 Task: Play online Dominion games in medium mode.
Action: Mouse moved to (162, 507)
Screenshot: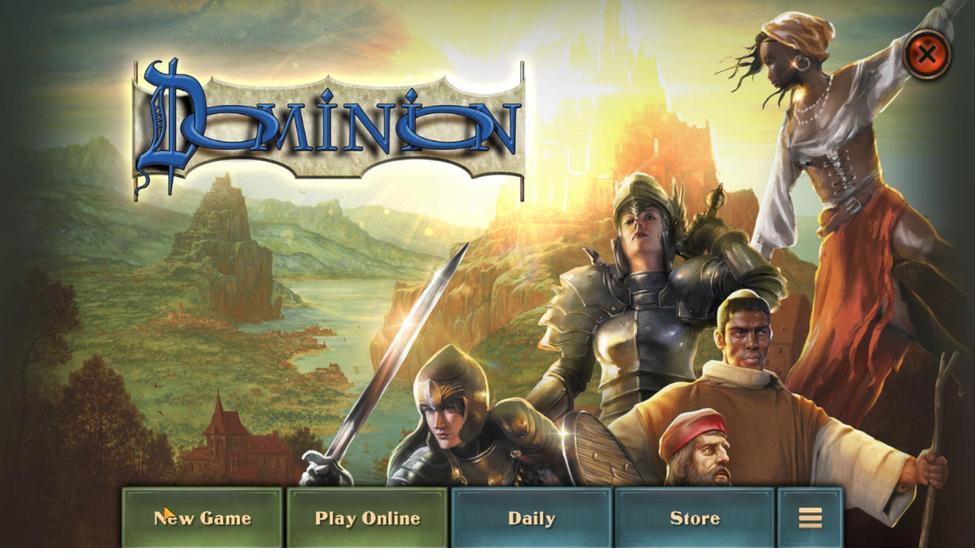 
Action: Mouse pressed left at (162, 507)
Screenshot: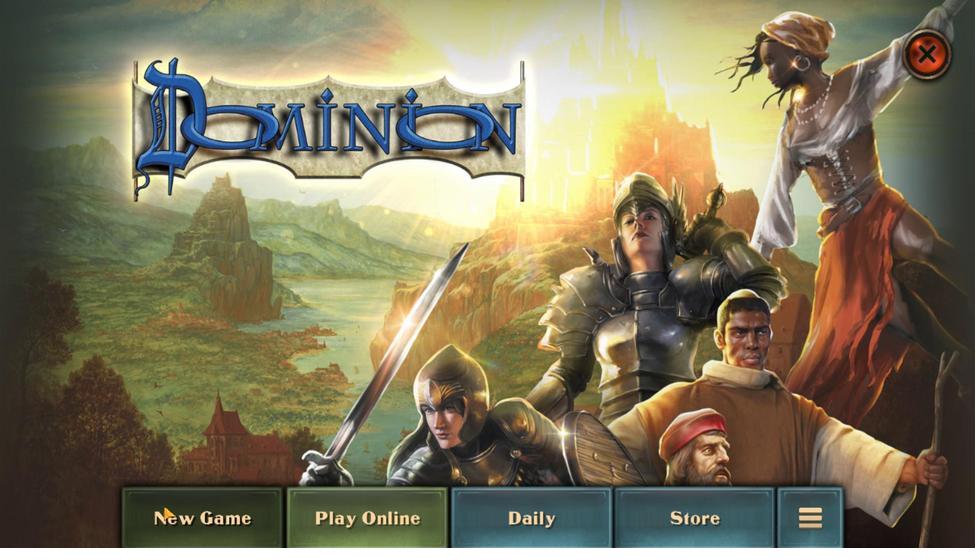 
Action: Mouse moved to (485, 280)
Screenshot: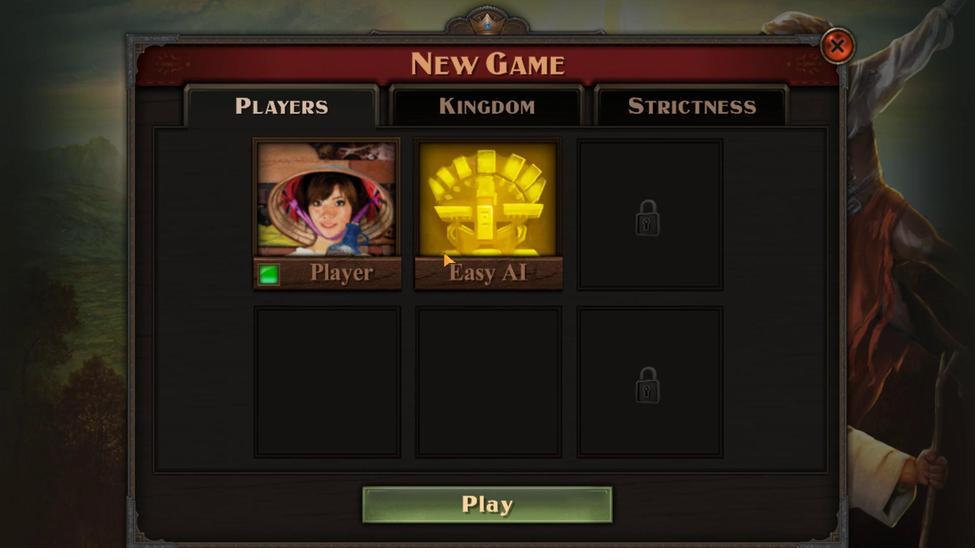 
Action: Mouse pressed left at (485, 280)
Screenshot: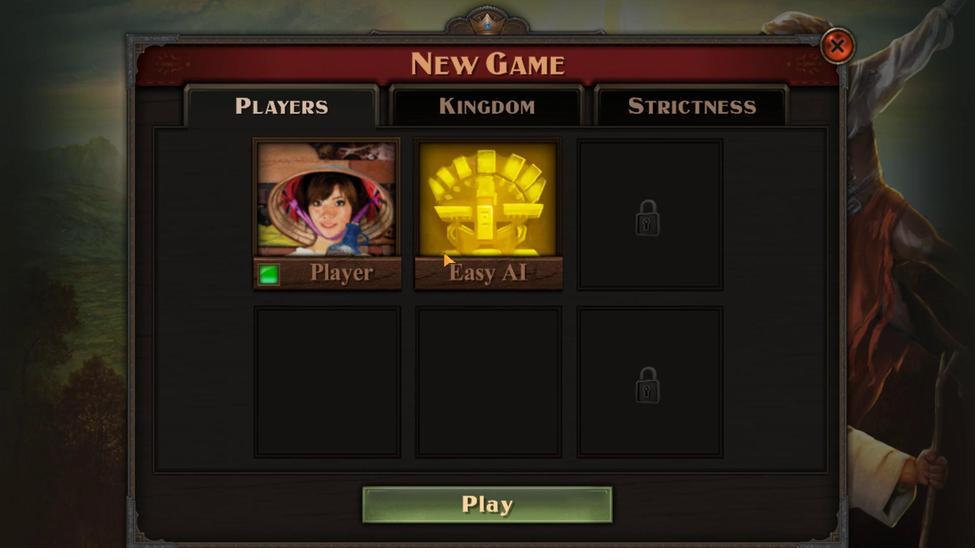 
Action: Mouse moved to (315, 389)
Screenshot: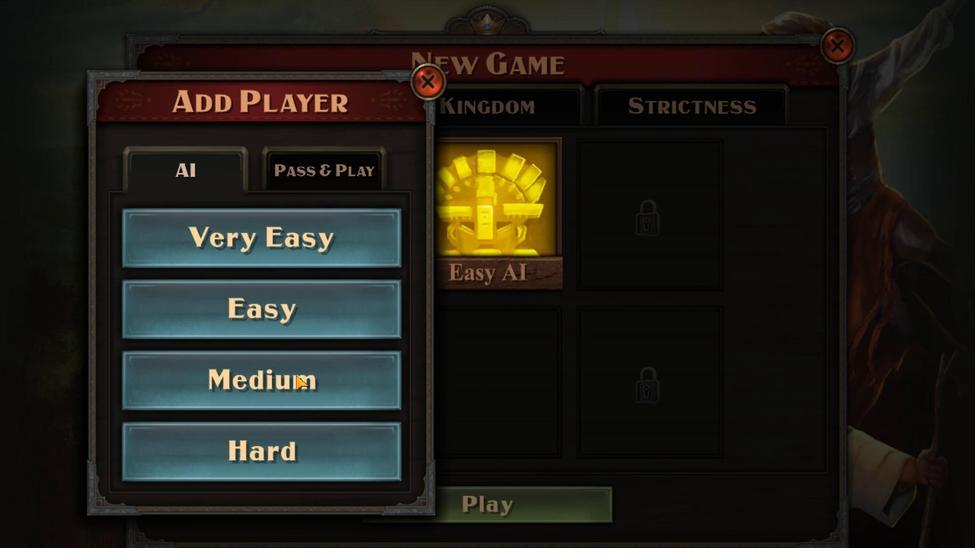 
Action: Mouse pressed left at (315, 389)
Screenshot: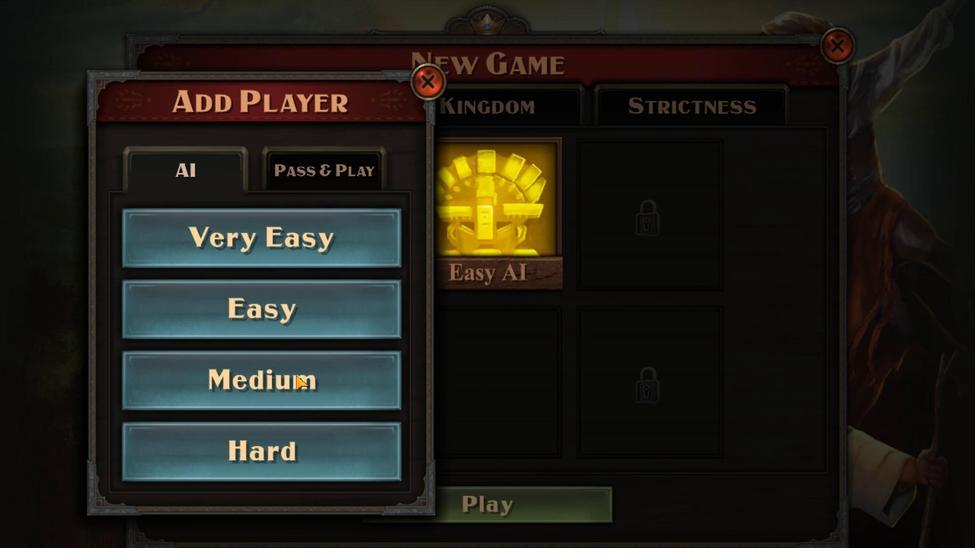 
Action: Mouse moved to (619, 506)
Screenshot: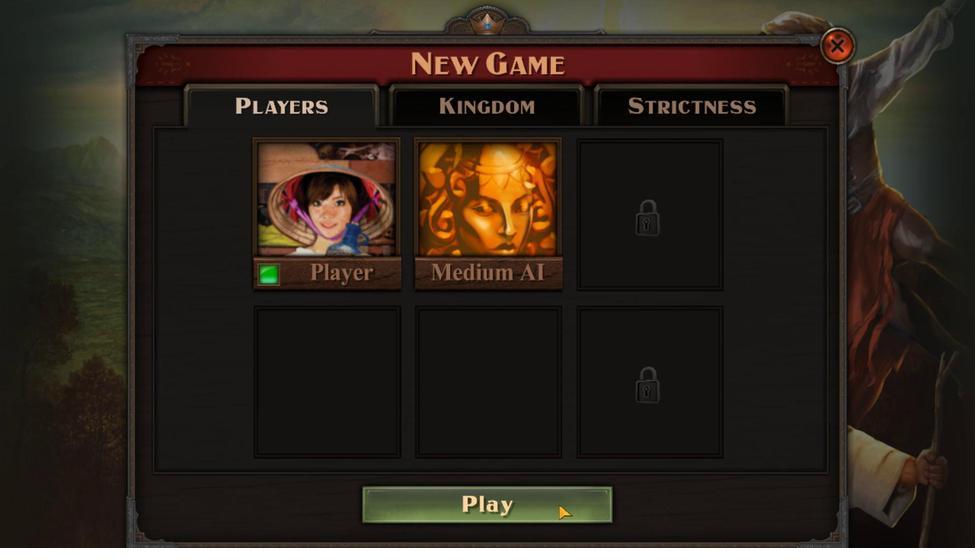 
Action: Mouse pressed left at (619, 506)
Screenshot: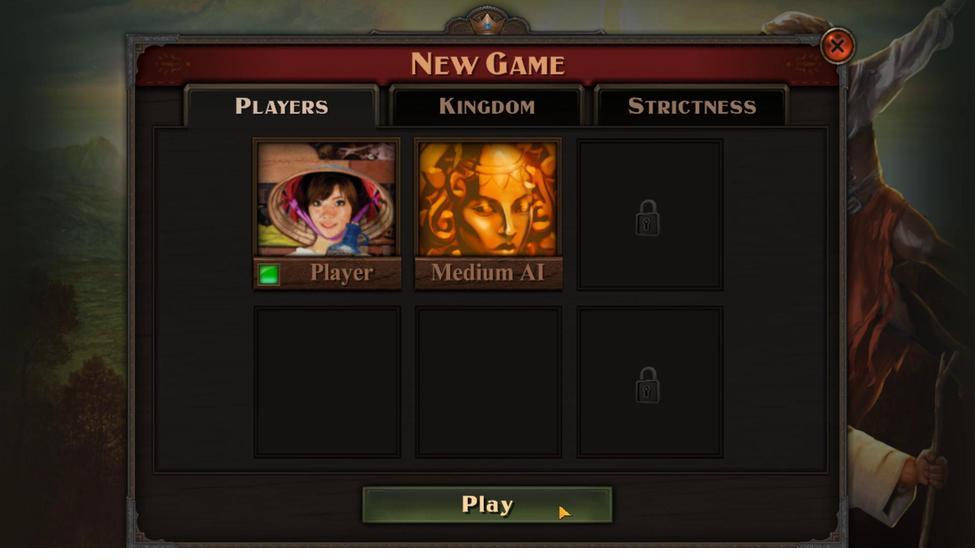 
Action: Mouse moved to (526, 475)
Screenshot: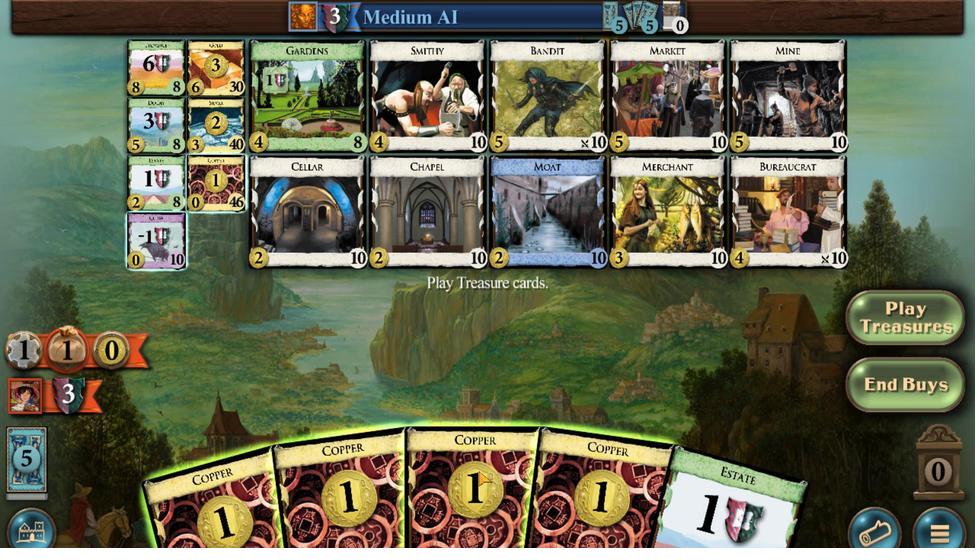 
Action: Mouse scrolled (526, 475) with delta (0, 0)
Screenshot: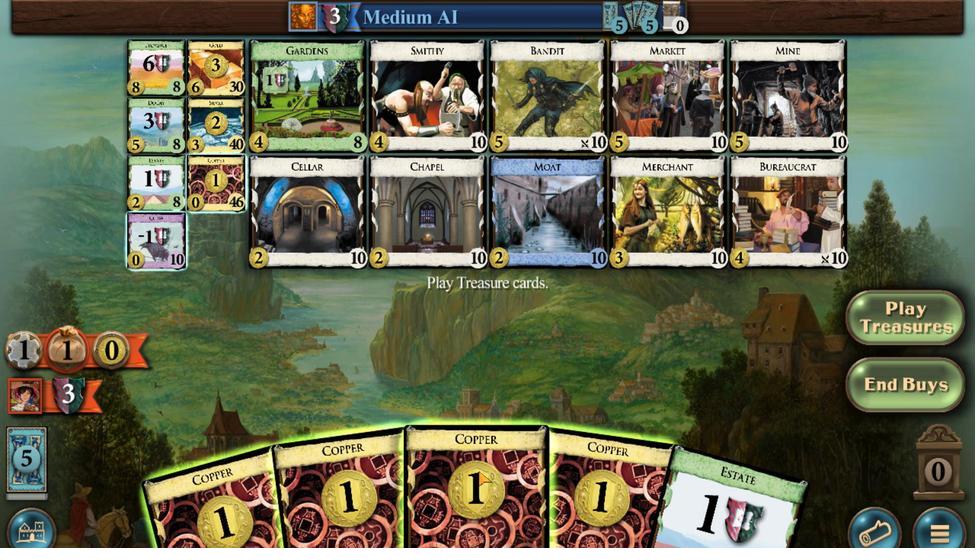 
Action: Mouse moved to (474, 473)
Screenshot: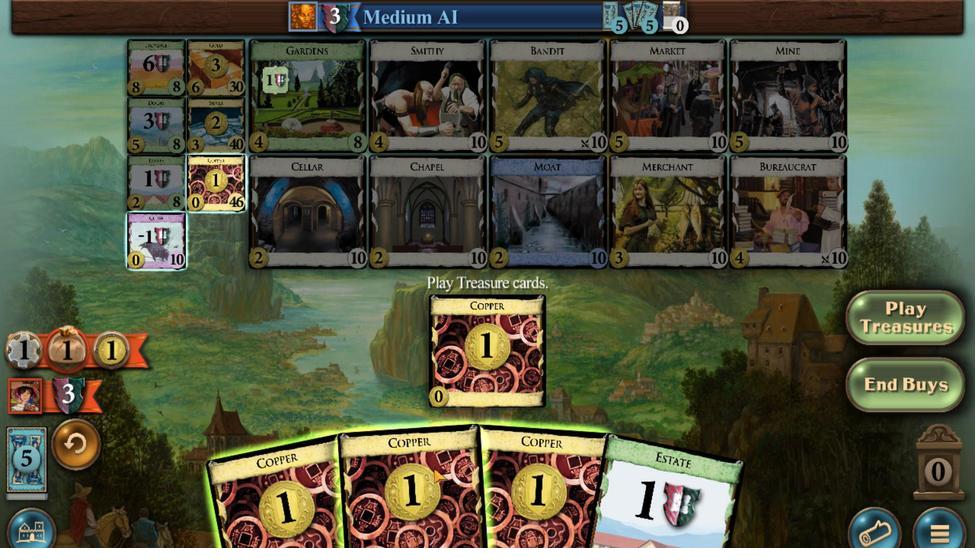 
Action: Mouse scrolled (474, 473) with delta (0, 0)
Screenshot: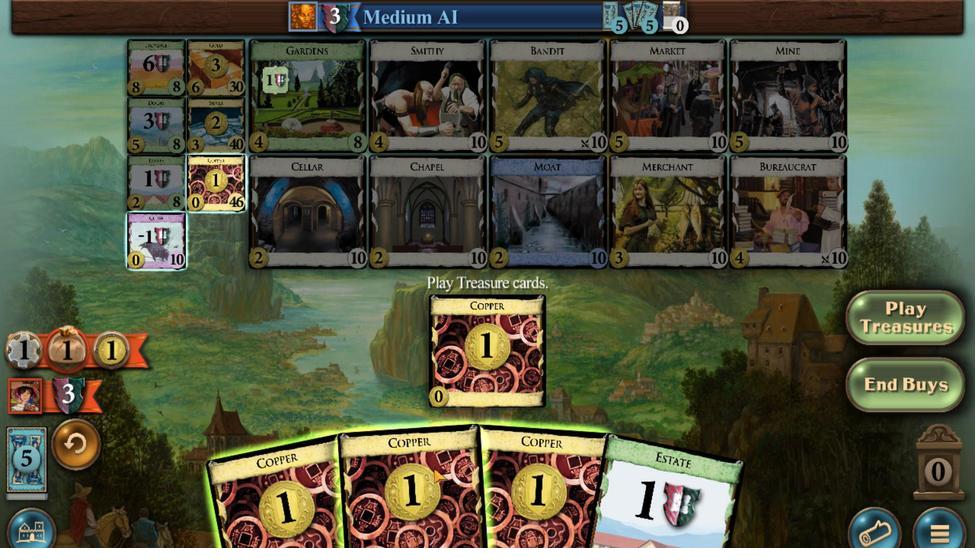 
Action: Mouse moved to (453, 477)
Screenshot: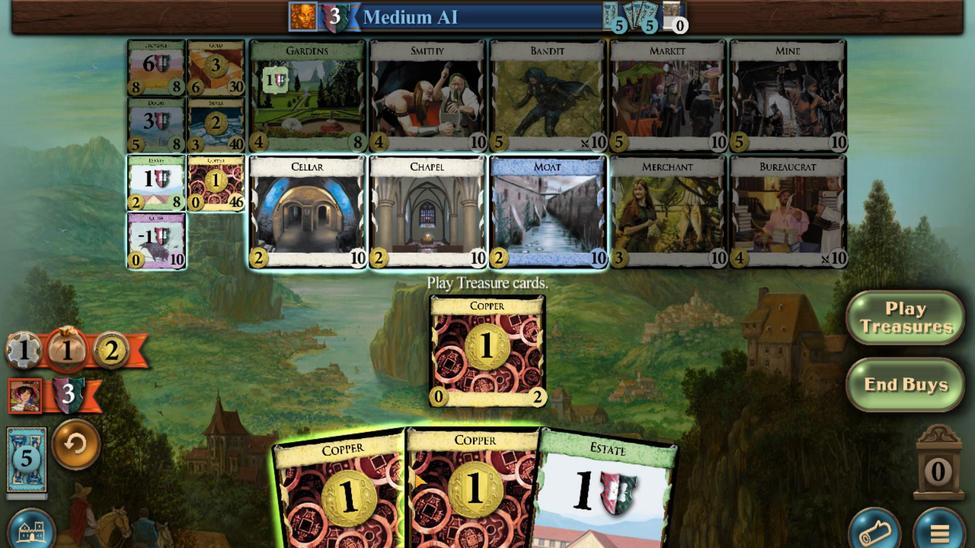 
Action: Mouse scrolled (453, 477) with delta (0, 0)
Screenshot: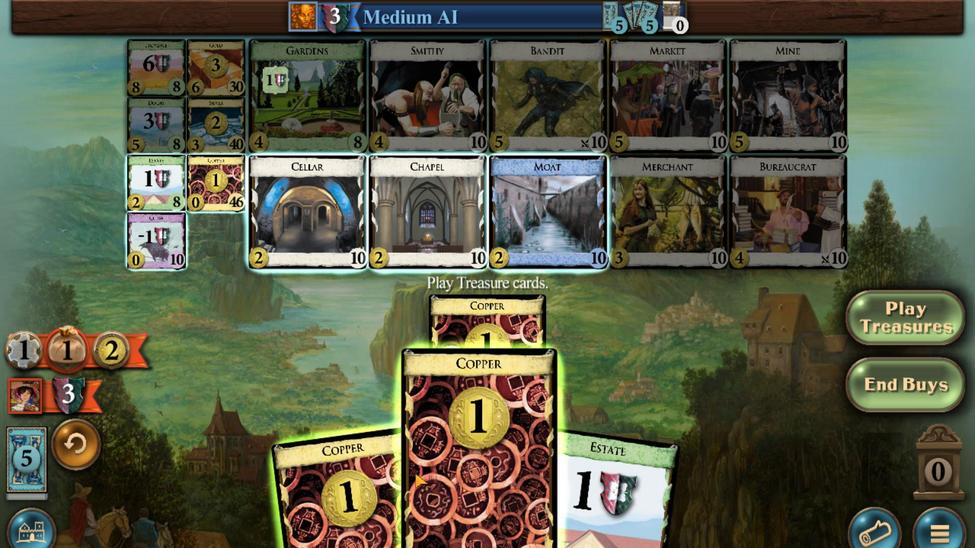 
Action: Mouse moved to (437, 481)
Screenshot: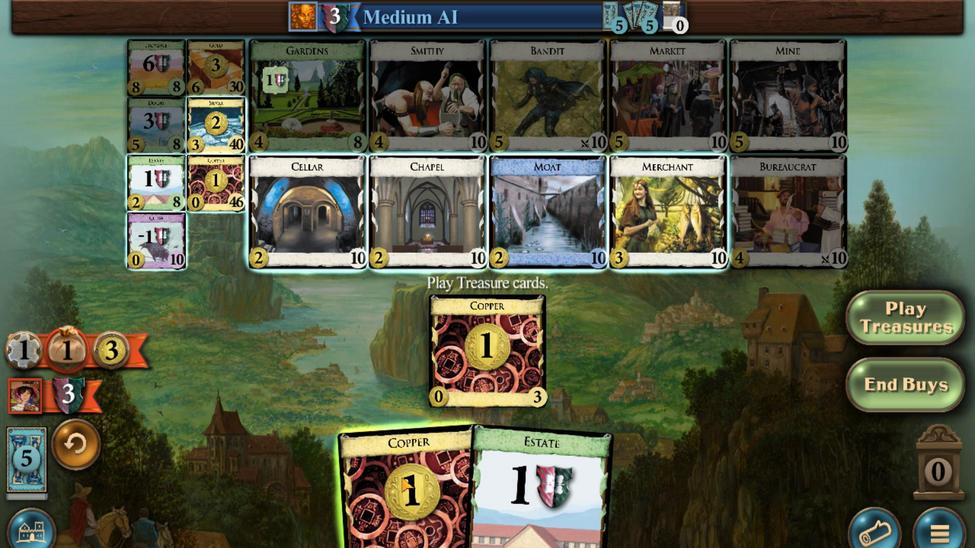 
Action: Mouse scrolled (437, 481) with delta (0, 0)
Screenshot: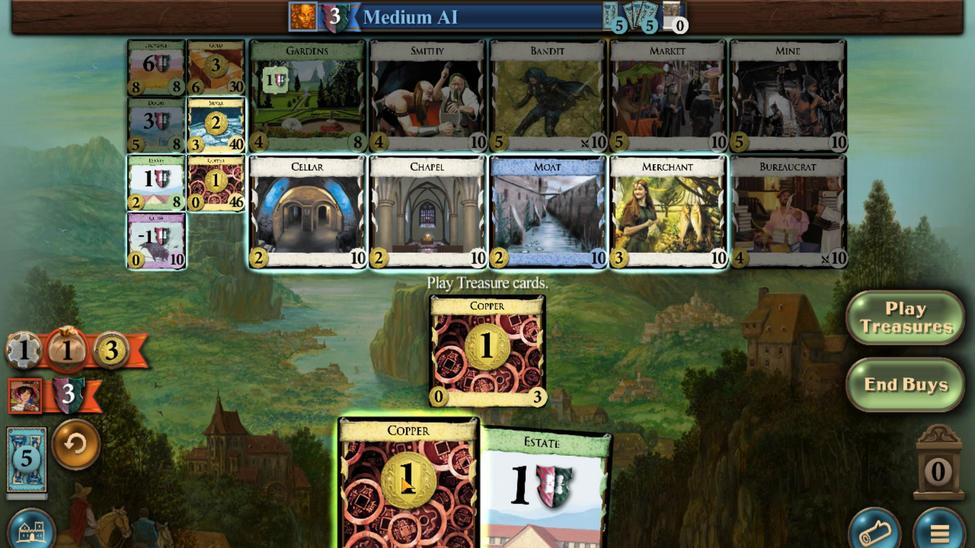 
Action: Mouse moved to (452, 148)
Screenshot: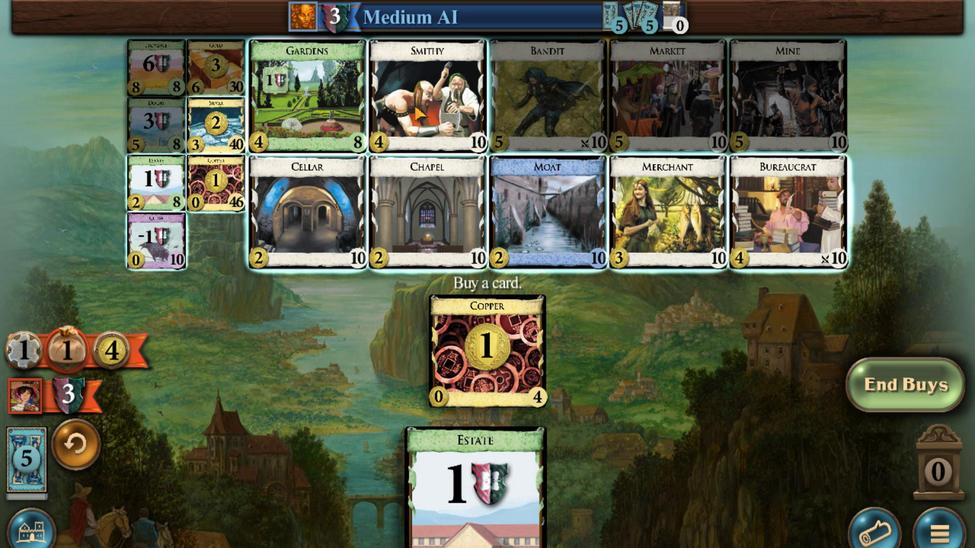 
Action: Mouse scrolled (452, 149) with delta (0, 0)
Screenshot: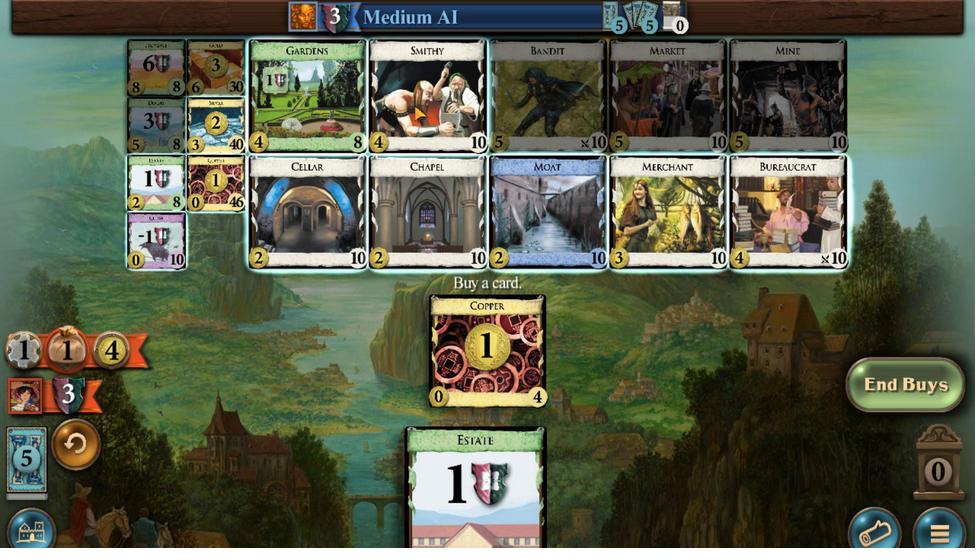 
Action: Mouse scrolled (452, 149) with delta (0, 0)
Screenshot: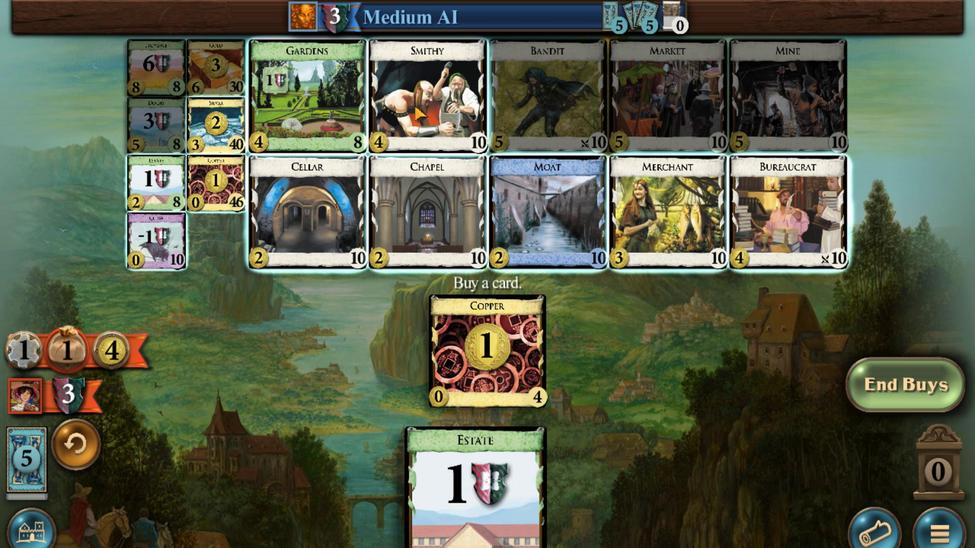 
Action: Mouse scrolled (452, 149) with delta (0, 0)
Screenshot: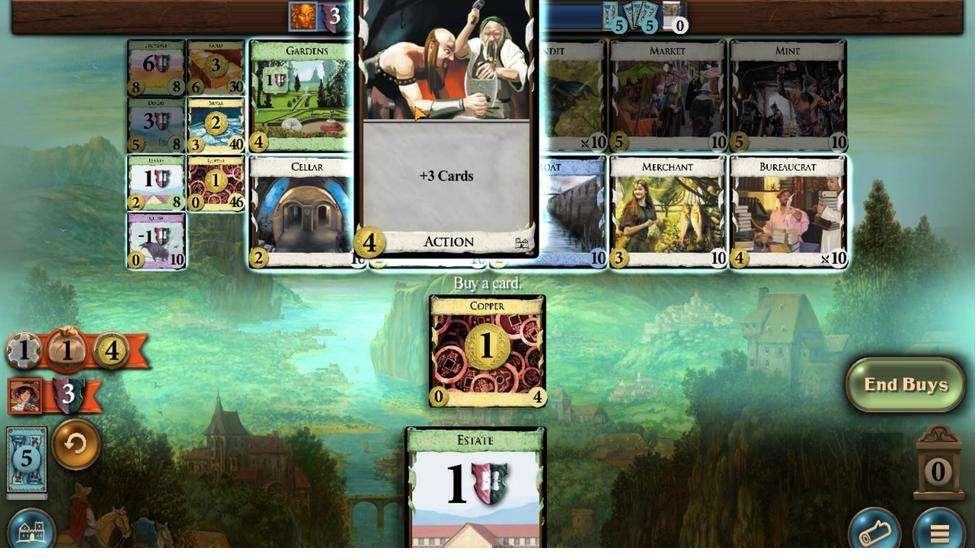 
Action: Mouse scrolled (452, 149) with delta (0, 0)
Screenshot: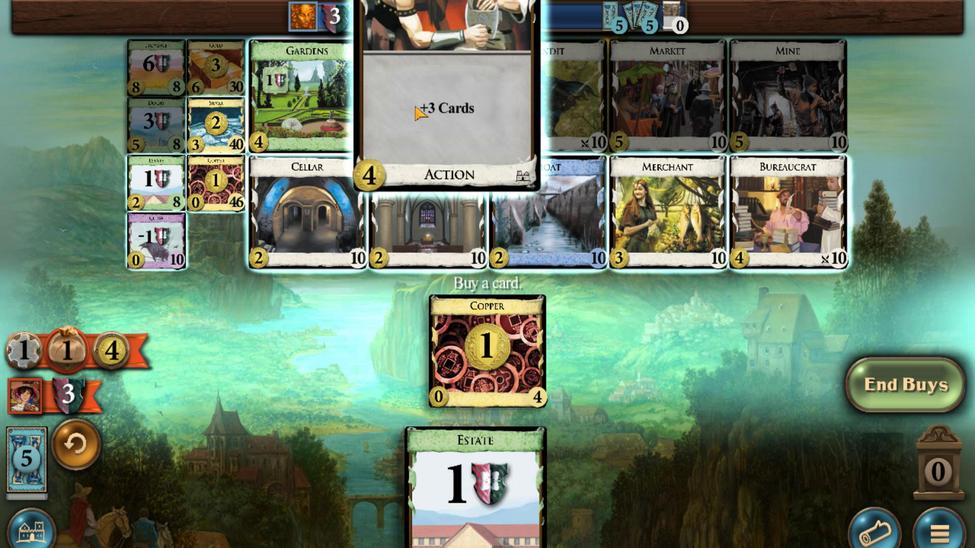 
Action: Mouse scrolled (452, 149) with delta (0, 0)
Screenshot: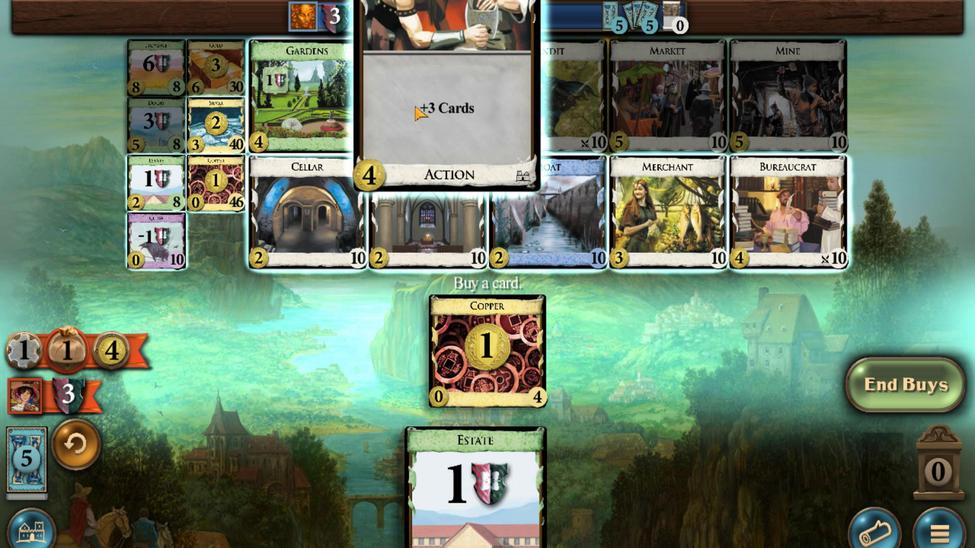 
Action: Mouse scrolled (452, 149) with delta (0, 0)
Screenshot: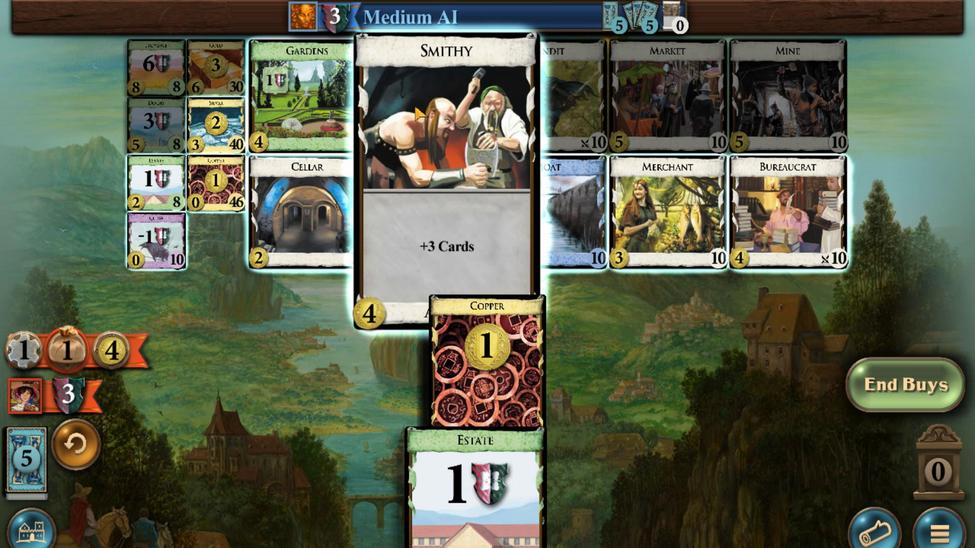 
Action: Mouse scrolled (452, 149) with delta (0, 0)
Screenshot: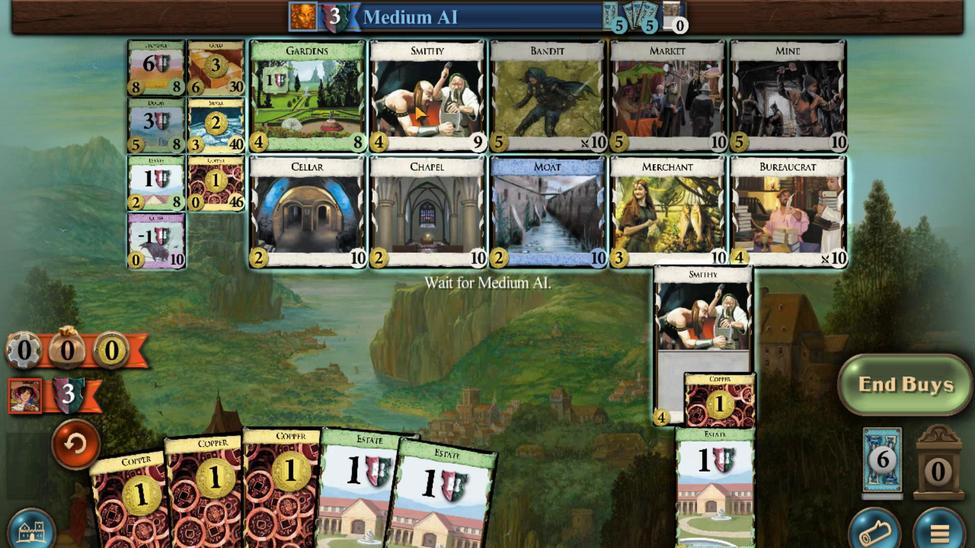 
Action: Mouse moved to (452, 148)
Screenshot: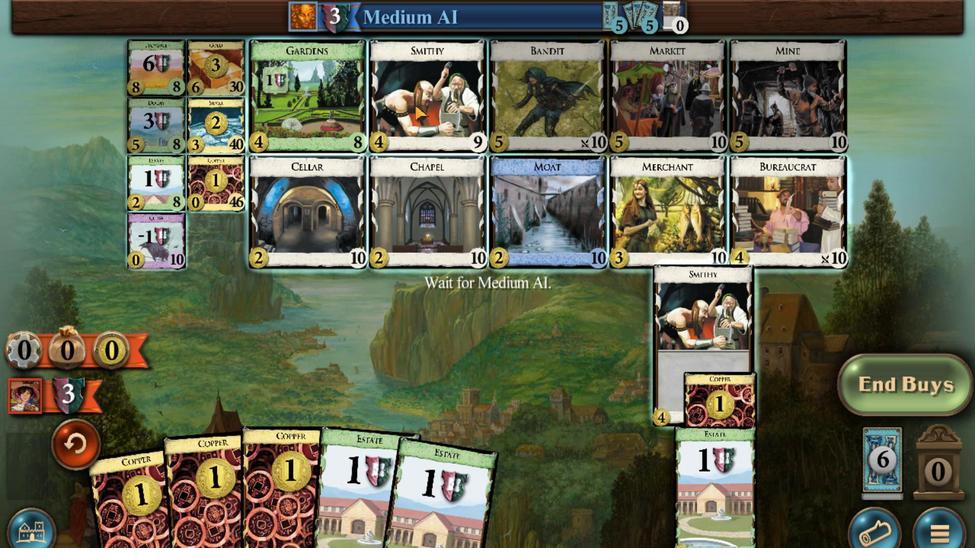 
Action: Mouse scrolled (452, 148) with delta (0, 0)
Screenshot: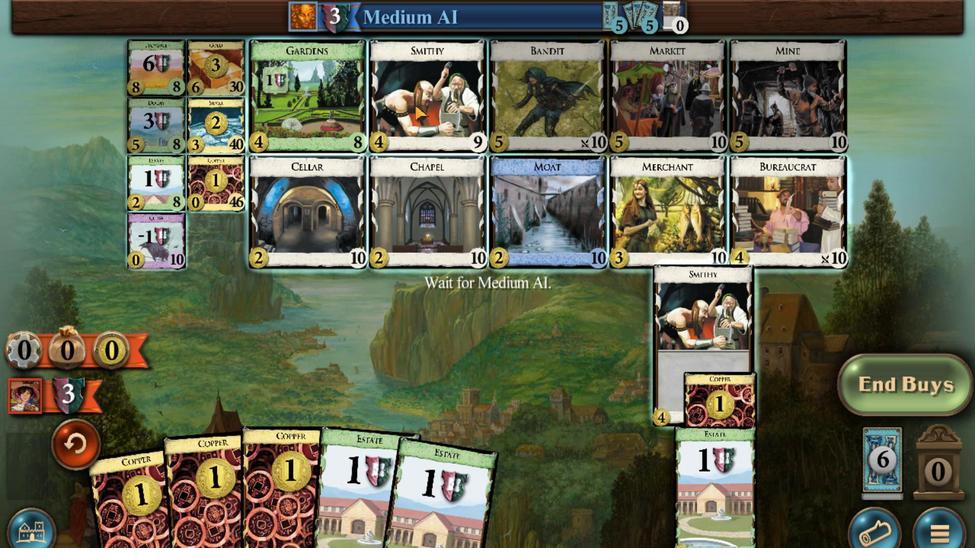 
Action: Mouse moved to (453, 148)
Screenshot: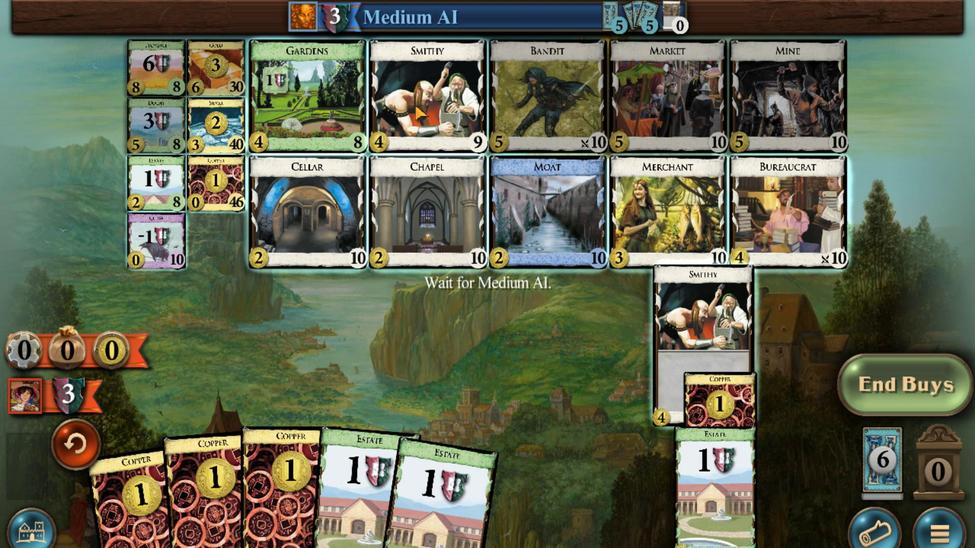 
Action: Mouse scrolled (453, 148) with delta (0, 0)
Screenshot: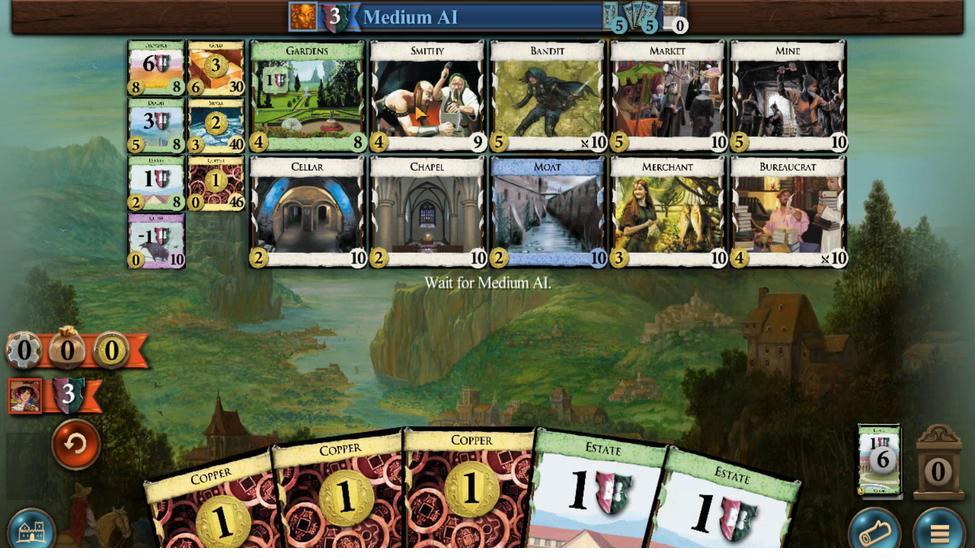 
Action: Mouse moved to (492, 465)
Screenshot: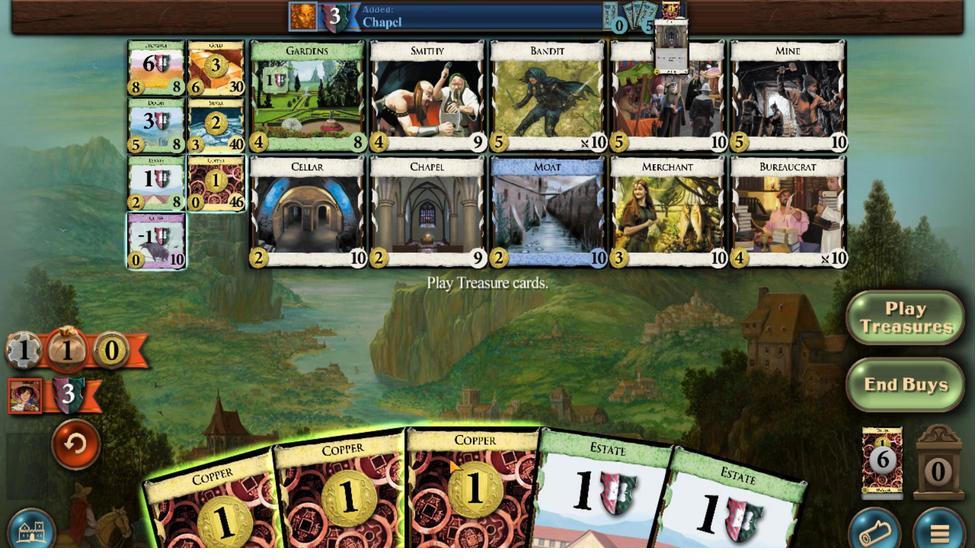 
Action: Mouse scrolled (492, 464) with delta (0, 0)
Screenshot: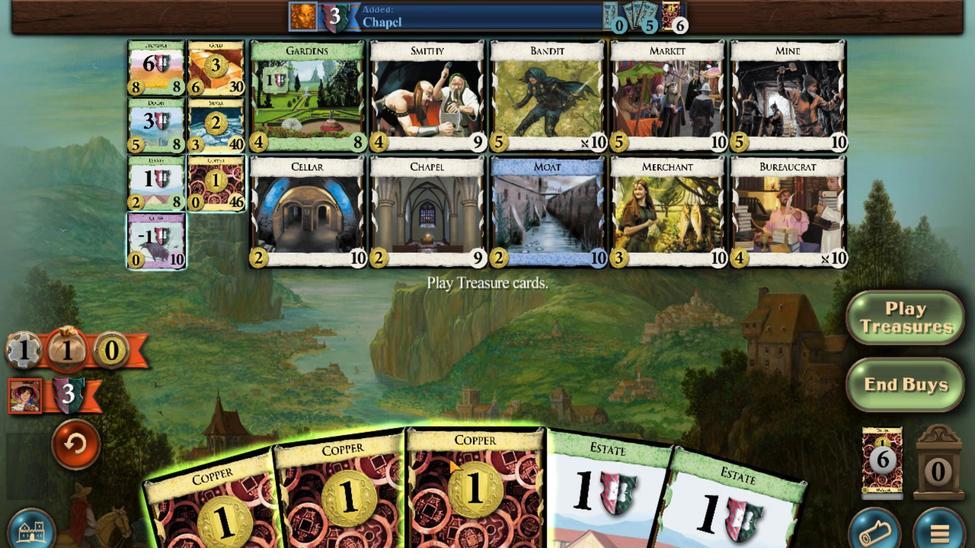 
Action: Mouse moved to (440, 477)
Screenshot: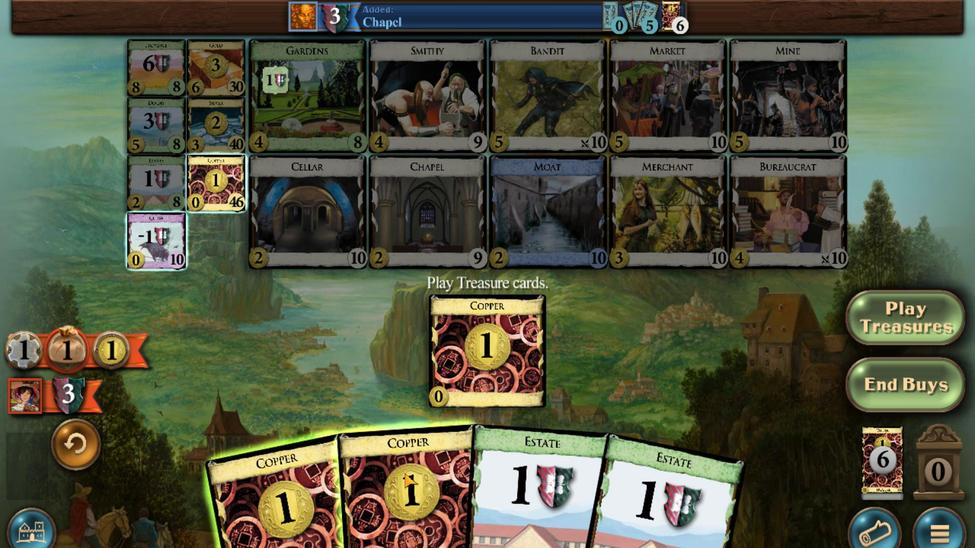 
Action: Mouse scrolled (440, 477) with delta (0, 0)
Screenshot: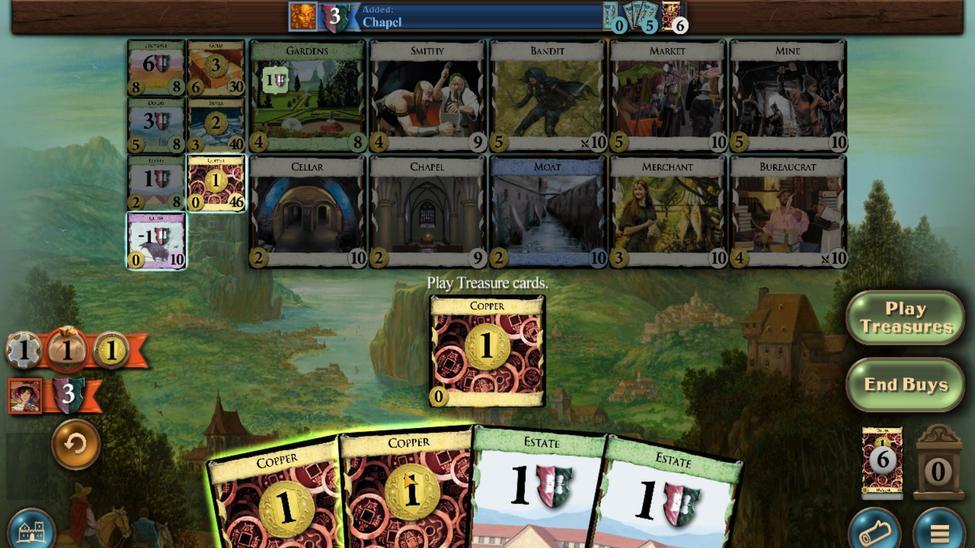 
Action: Mouse moved to (421, 480)
Screenshot: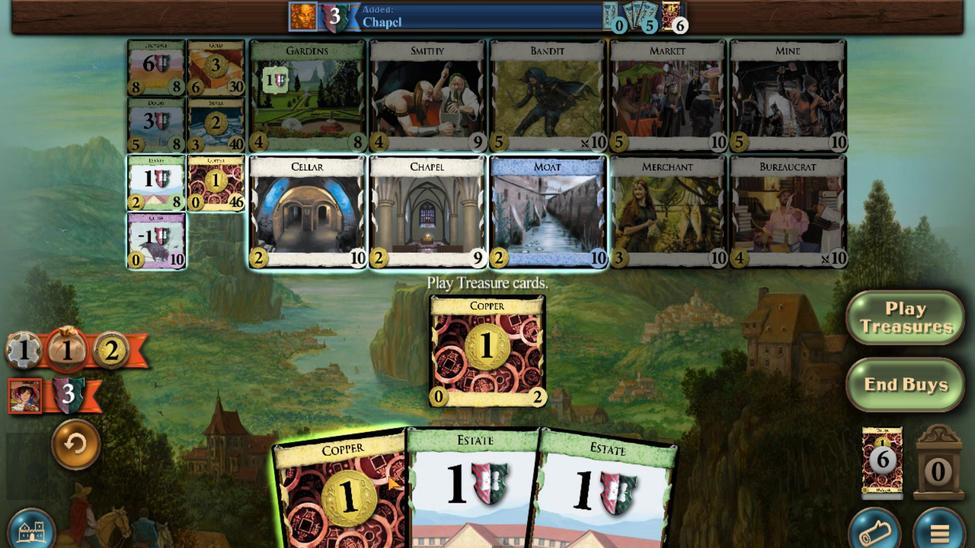 
Action: Mouse scrolled (421, 479) with delta (0, 0)
Screenshot: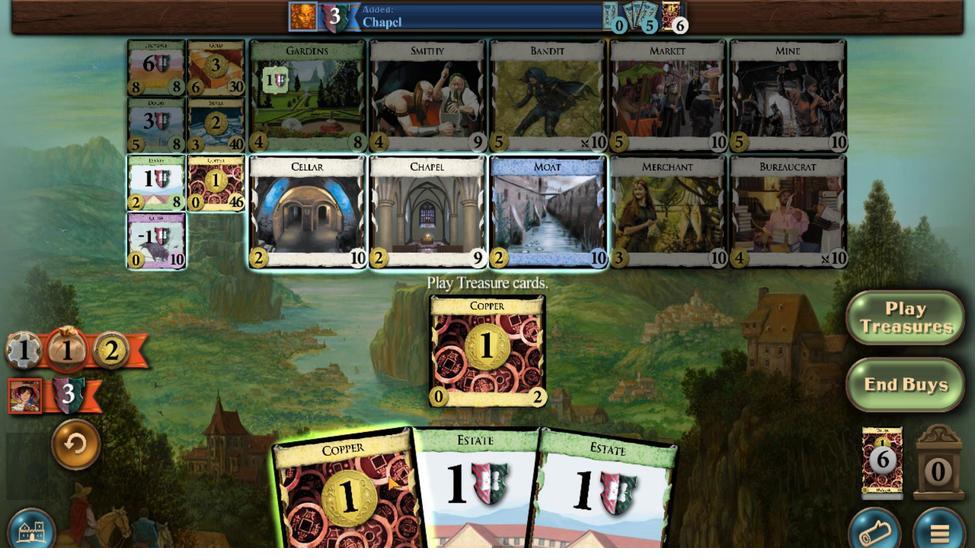 
Action: Mouse moved to (214, 166)
Screenshot: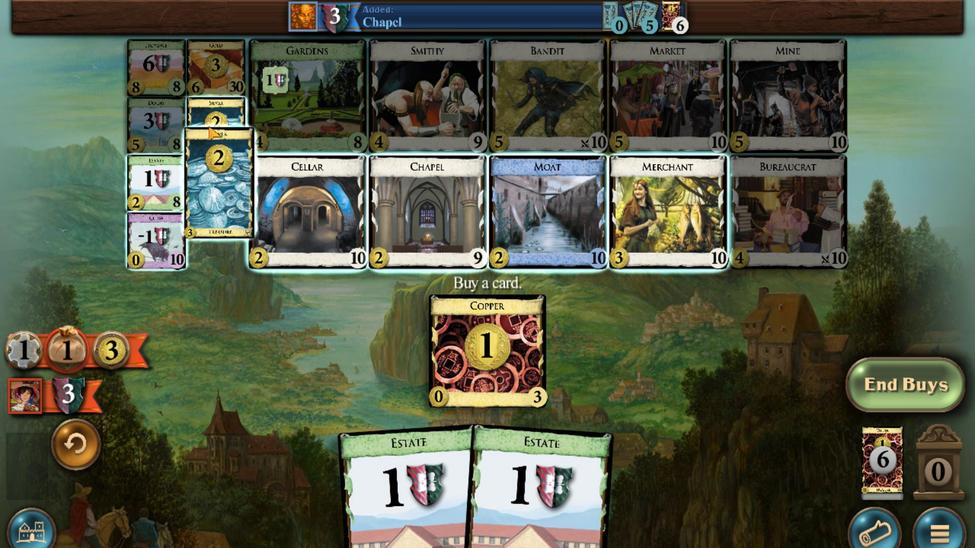 
Action: Mouse scrolled (214, 167) with delta (0, 0)
Screenshot: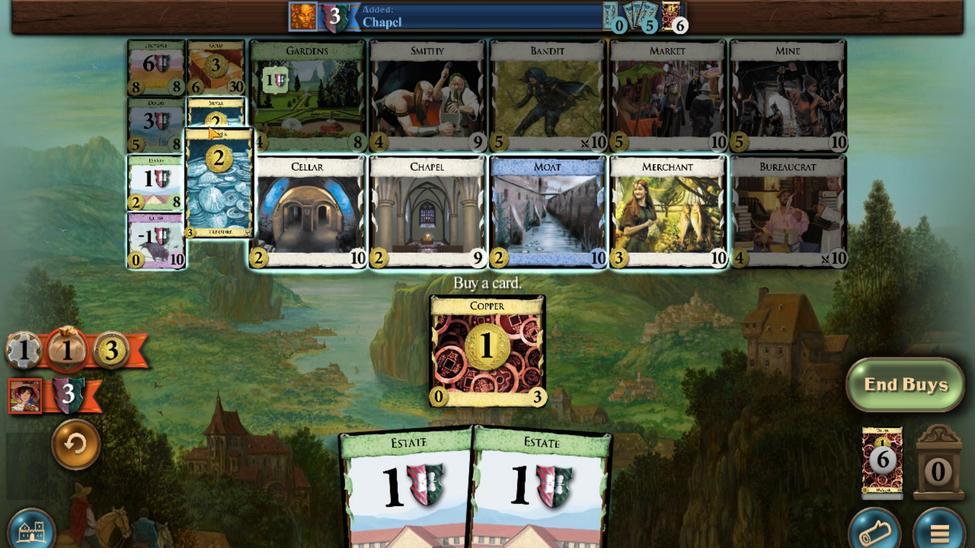 
Action: Mouse scrolled (214, 167) with delta (0, 0)
Screenshot: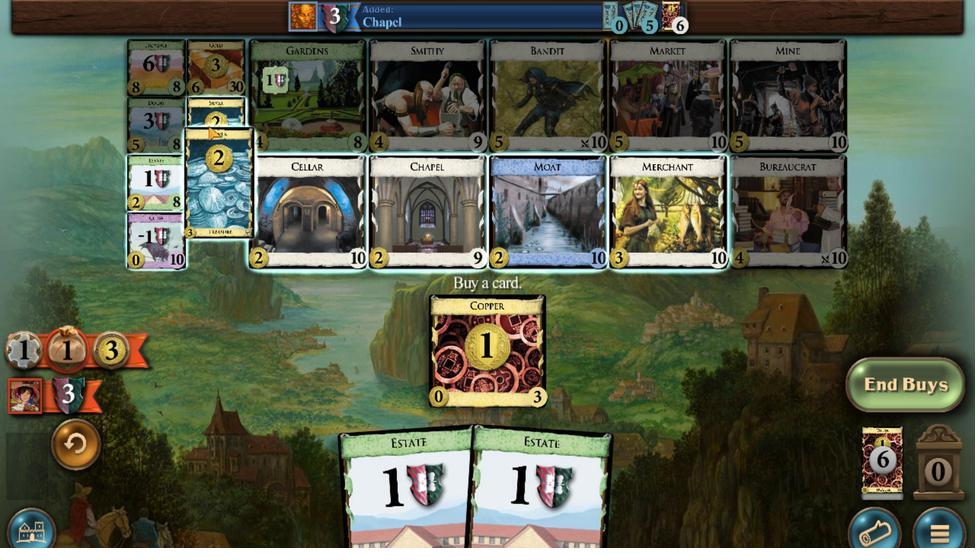 
Action: Mouse scrolled (214, 167) with delta (0, 0)
Screenshot: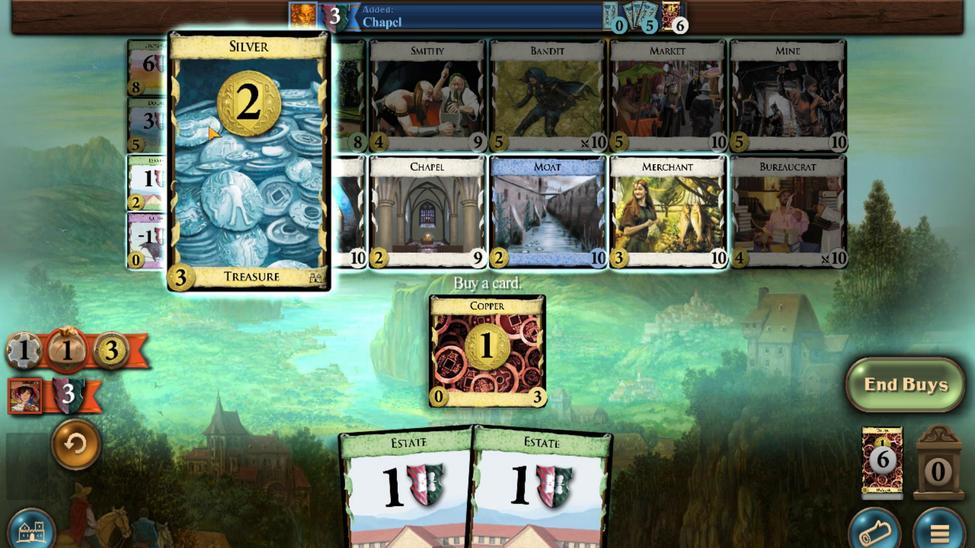 
Action: Mouse moved to (682, 462)
Screenshot: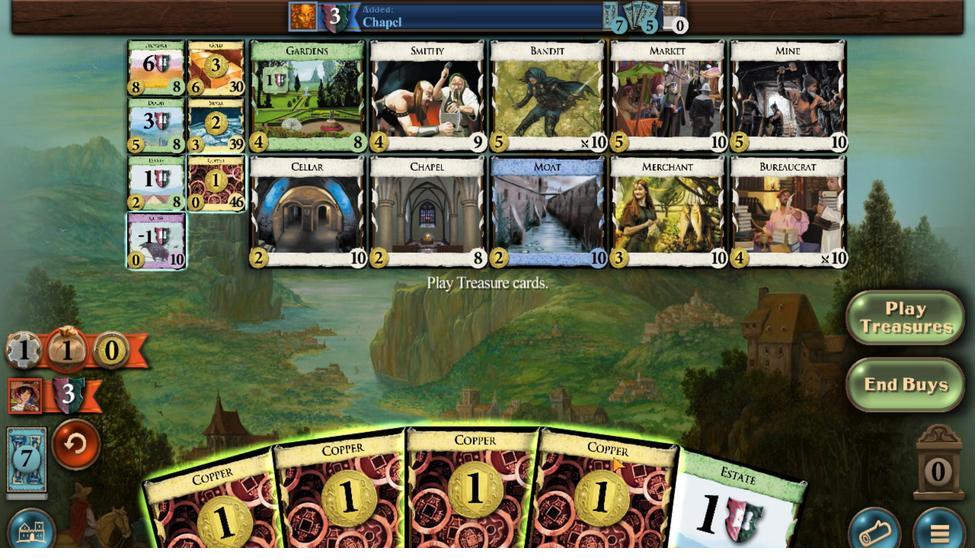 
Action: Mouse scrolled (682, 462) with delta (0, 0)
Screenshot: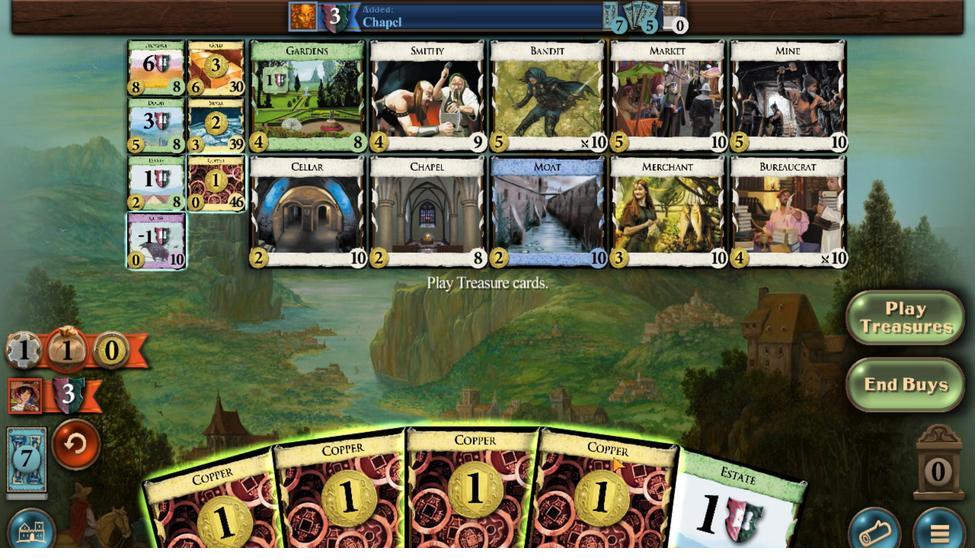 
Action: Mouse moved to (597, 459)
Screenshot: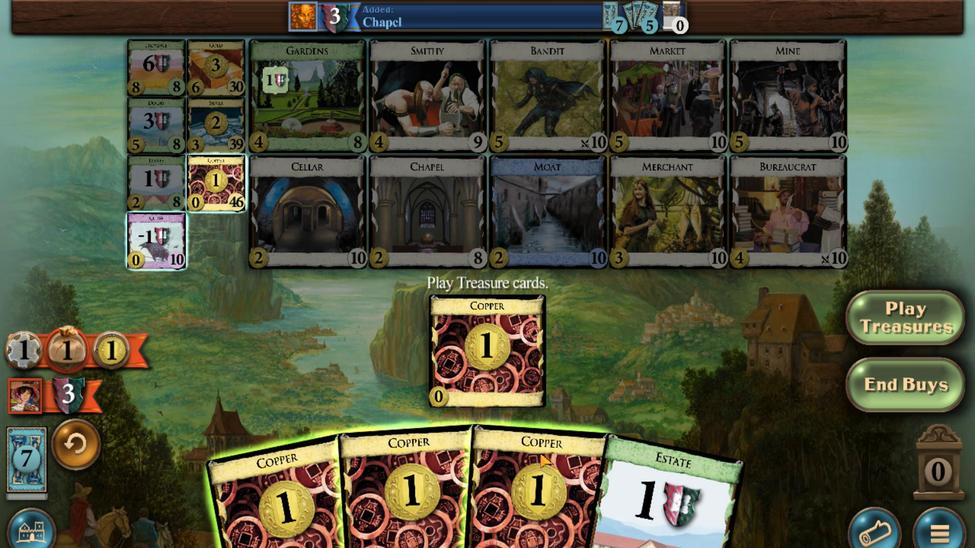 
Action: Mouse scrolled (597, 459) with delta (0, 0)
Screenshot: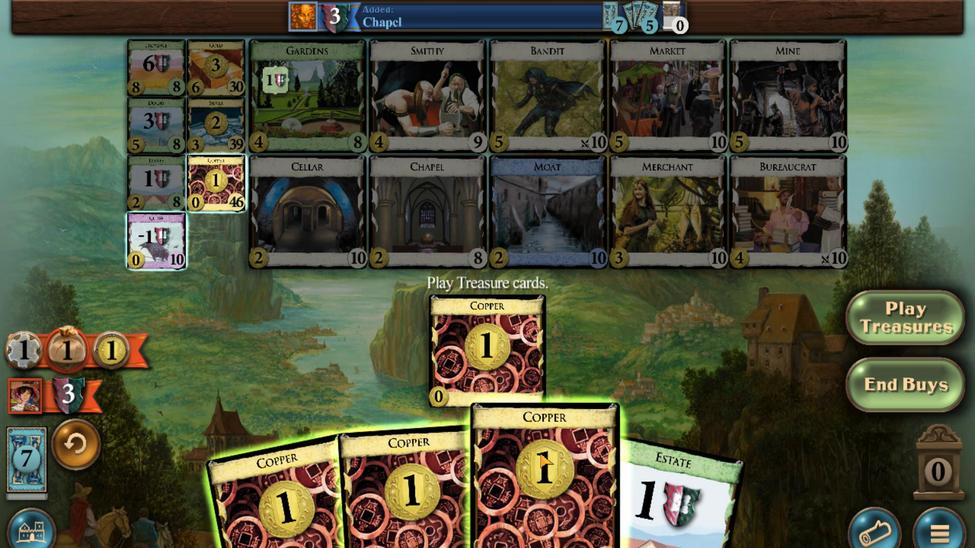 
Action: Mouse moved to (508, 458)
Screenshot: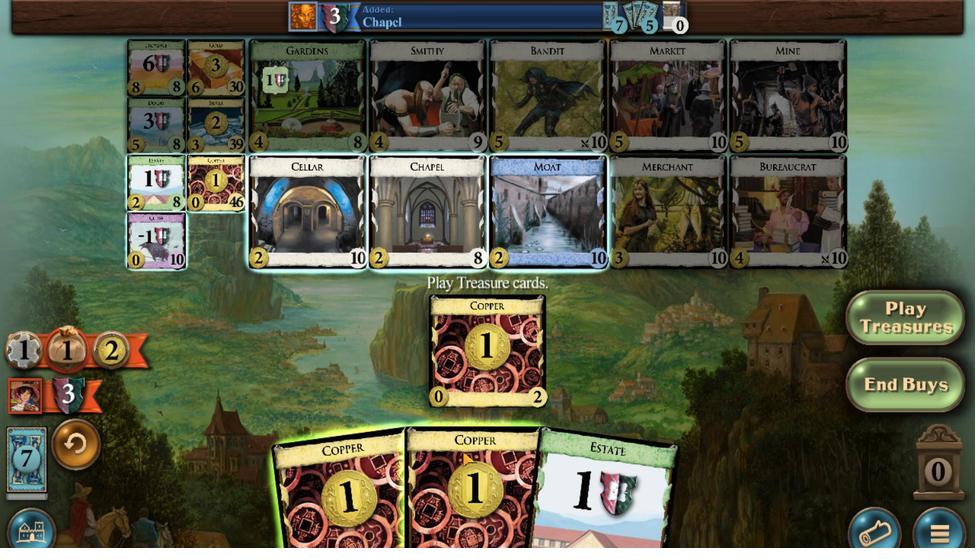 
Action: Mouse scrolled (508, 457) with delta (0, 0)
Screenshot: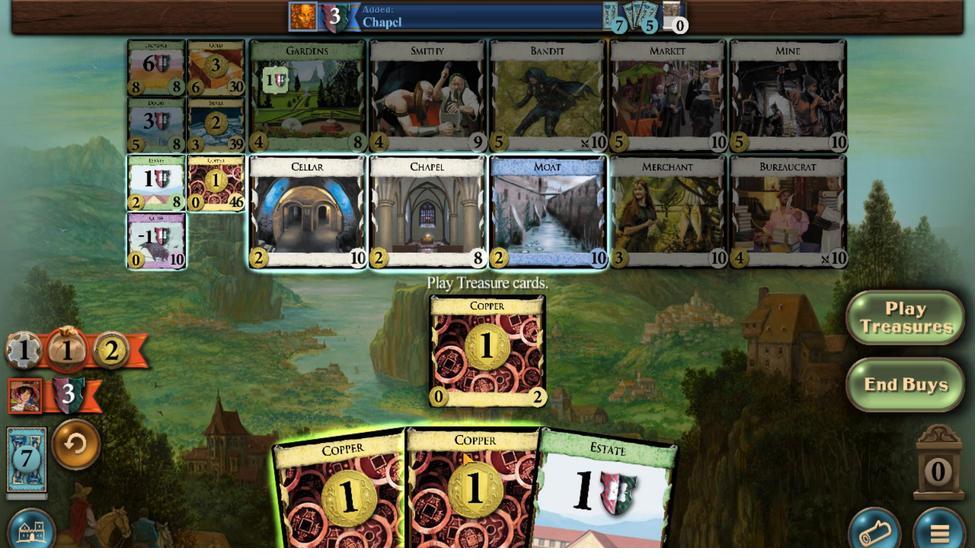 
Action: Mouse moved to (216, 156)
Screenshot: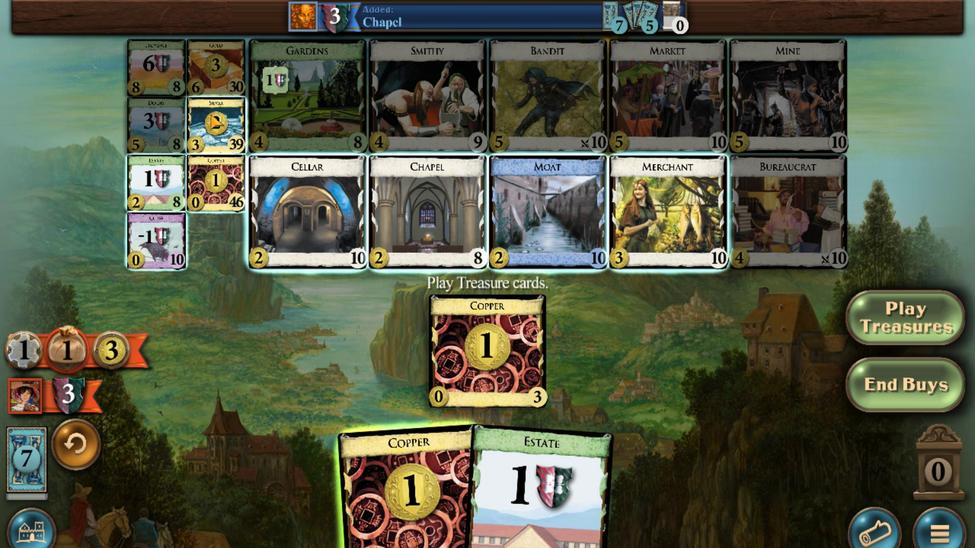 
Action: Mouse scrolled (216, 157) with delta (0, 0)
Screenshot: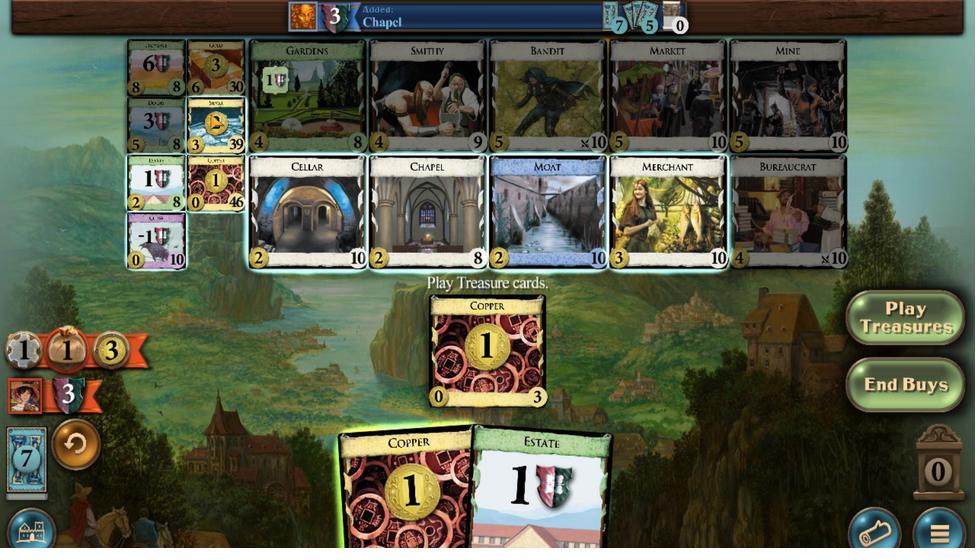 
Action: Mouse scrolled (216, 157) with delta (0, 0)
Screenshot: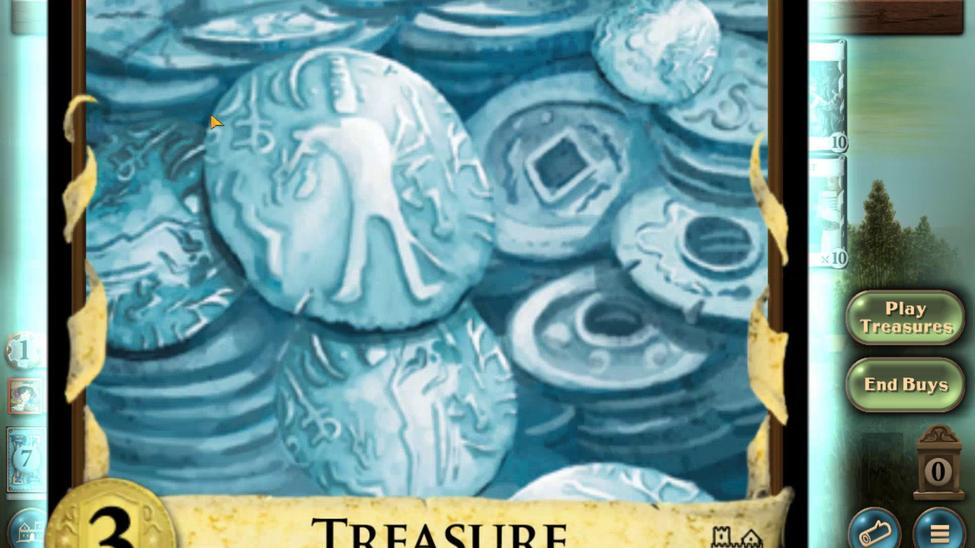
Action: Mouse scrolled (216, 157) with delta (0, 0)
Screenshot: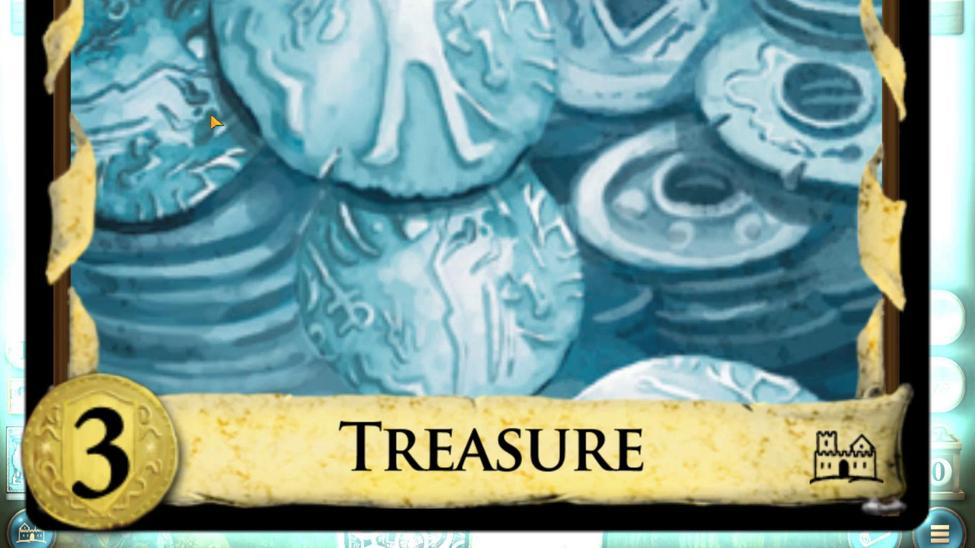 
Action: Mouse moved to (232, 481)
Screenshot: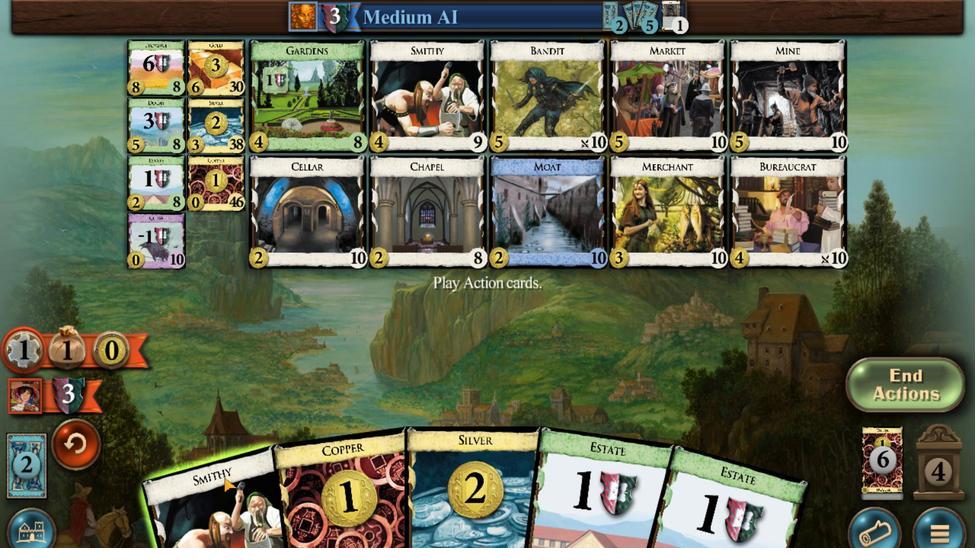 
Action: Mouse scrolled (232, 481) with delta (0, 0)
Screenshot: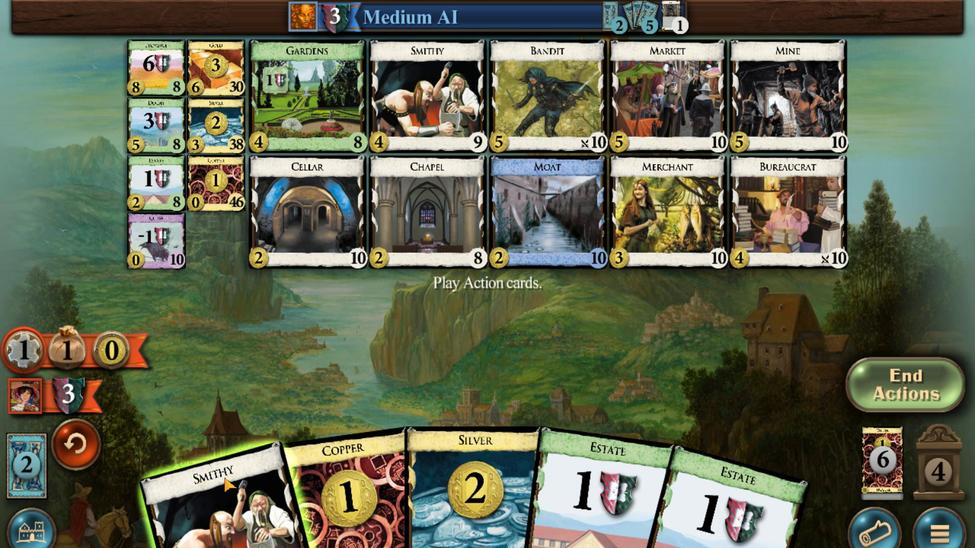 
Action: Mouse moved to (631, 497)
Screenshot: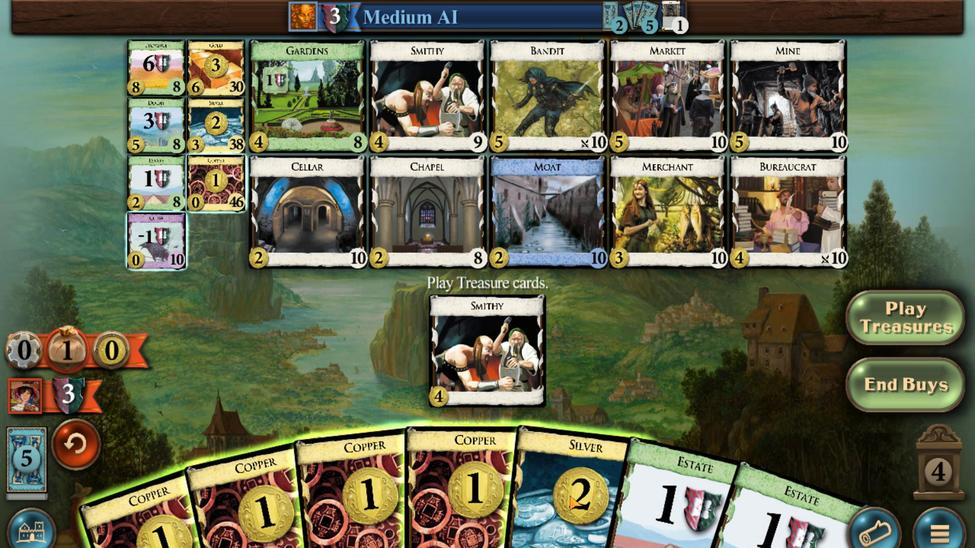 
Action: Mouse scrolled (631, 497) with delta (0, 0)
Screenshot: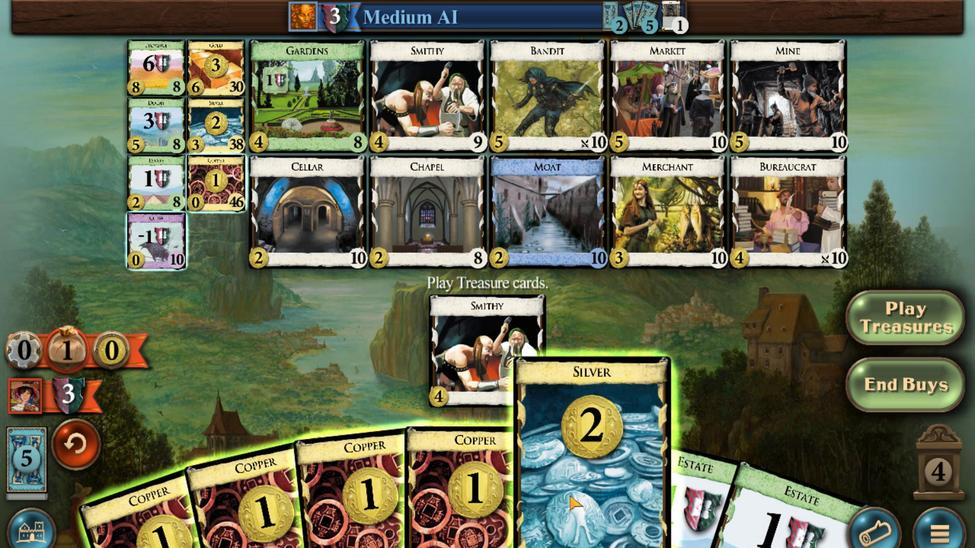
Action: Mouse moved to (607, 493)
Screenshot: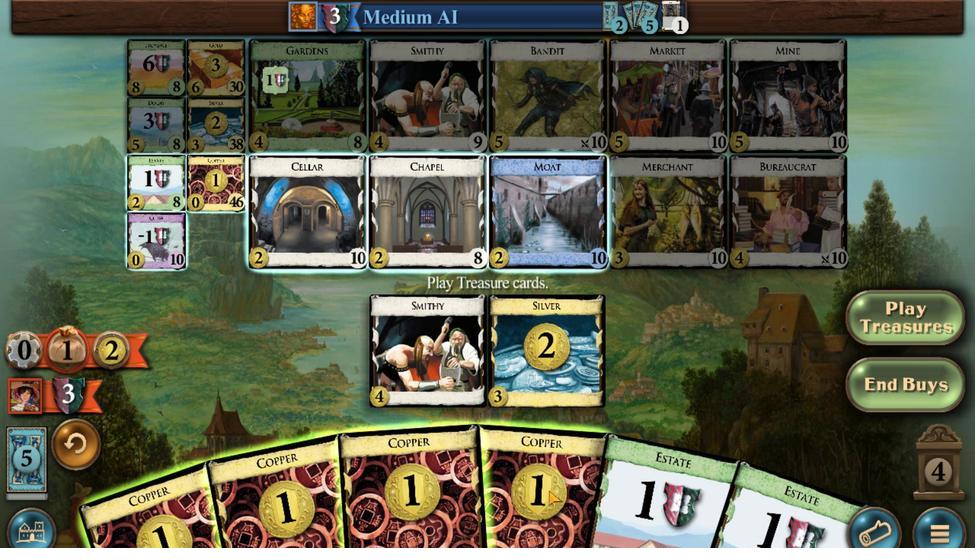 
Action: Mouse scrolled (607, 492) with delta (0, 0)
Screenshot: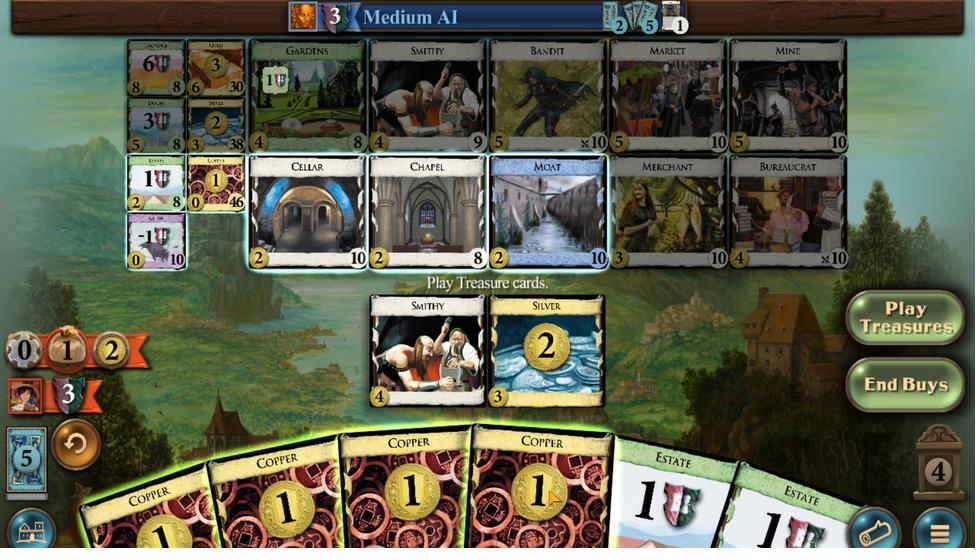 
Action: Mouse moved to (549, 493)
Screenshot: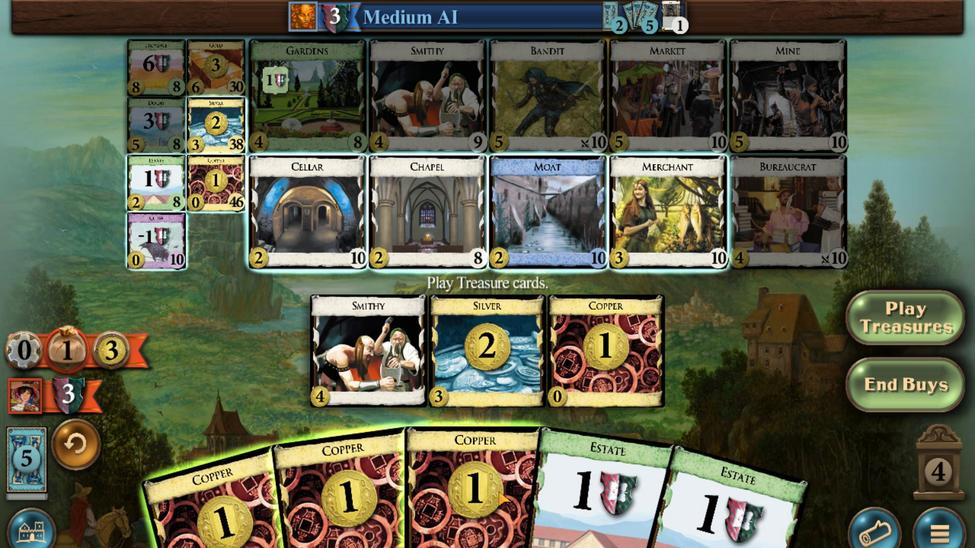 
Action: Mouse scrolled (549, 493) with delta (0, 0)
Screenshot: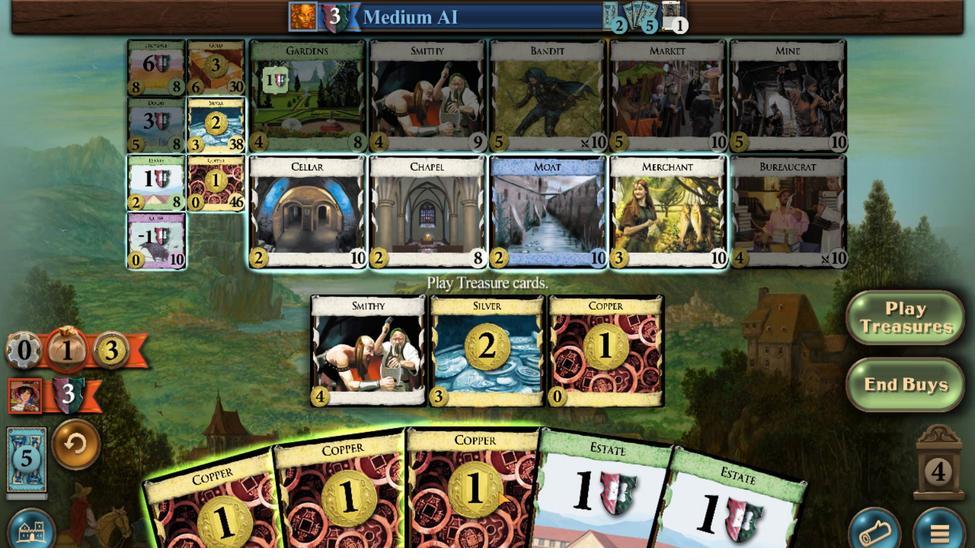 
Action: Mouse moved to (436, 484)
Screenshot: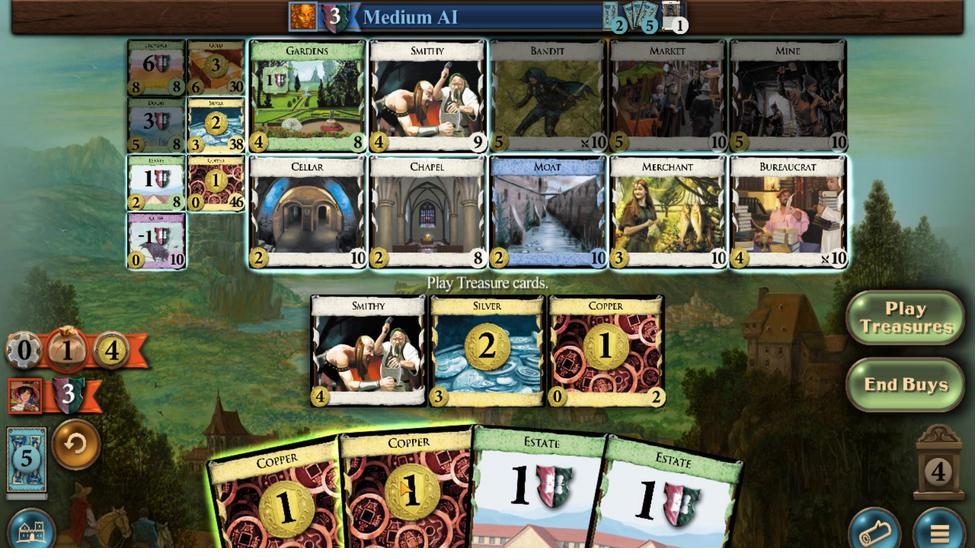 
Action: Mouse scrolled (436, 484) with delta (0, 0)
Screenshot: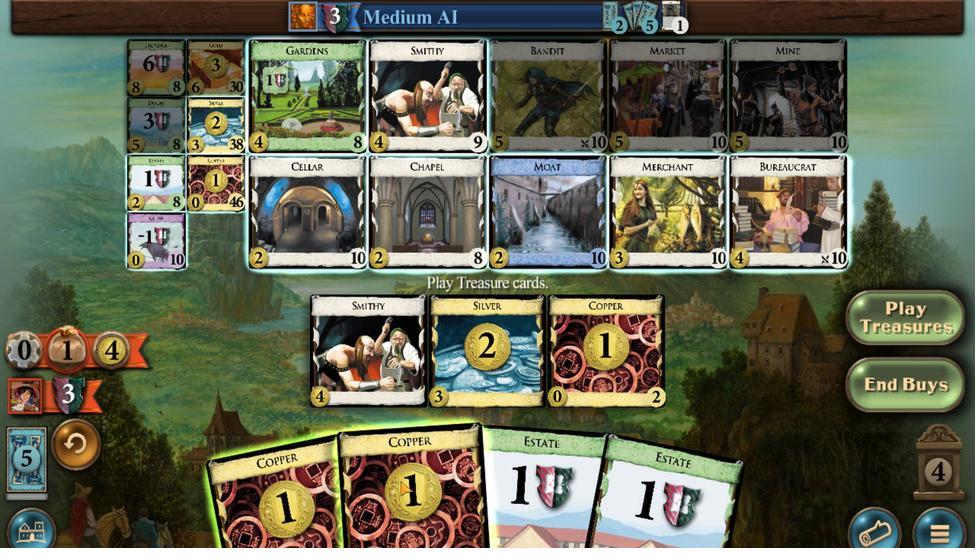 
Action: Mouse moved to (356, 480)
Screenshot: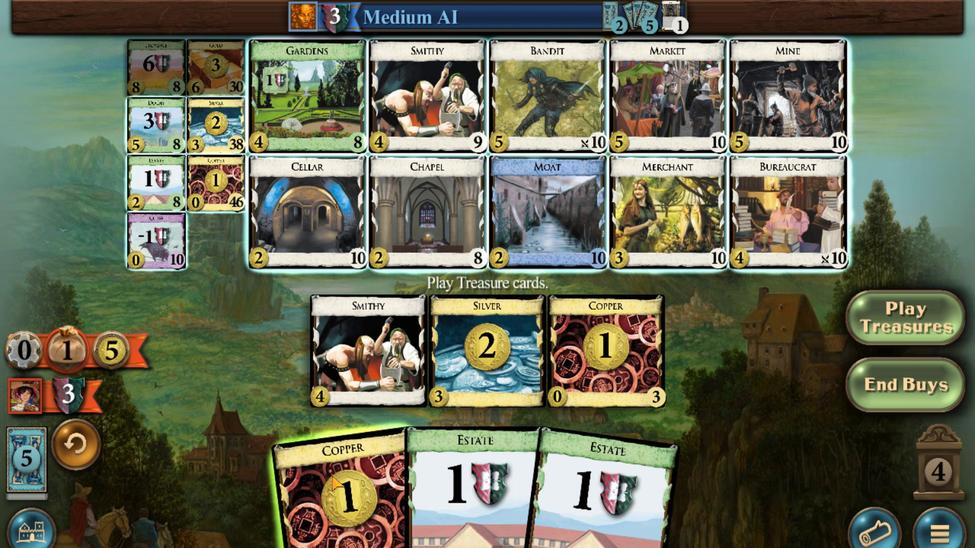 
Action: Mouse scrolled (356, 479) with delta (0, 0)
Screenshot: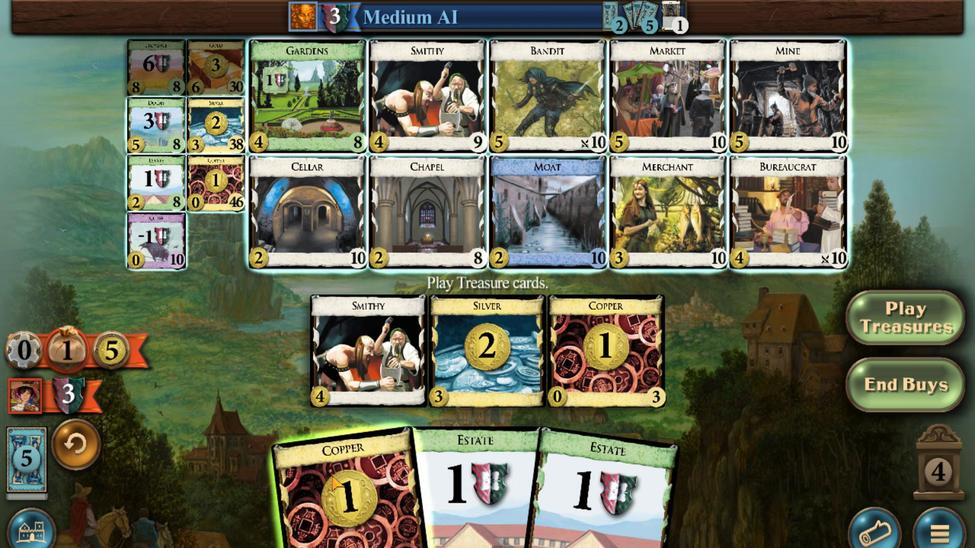 
Action: Mouse moved to (211, 93)
Screenshot: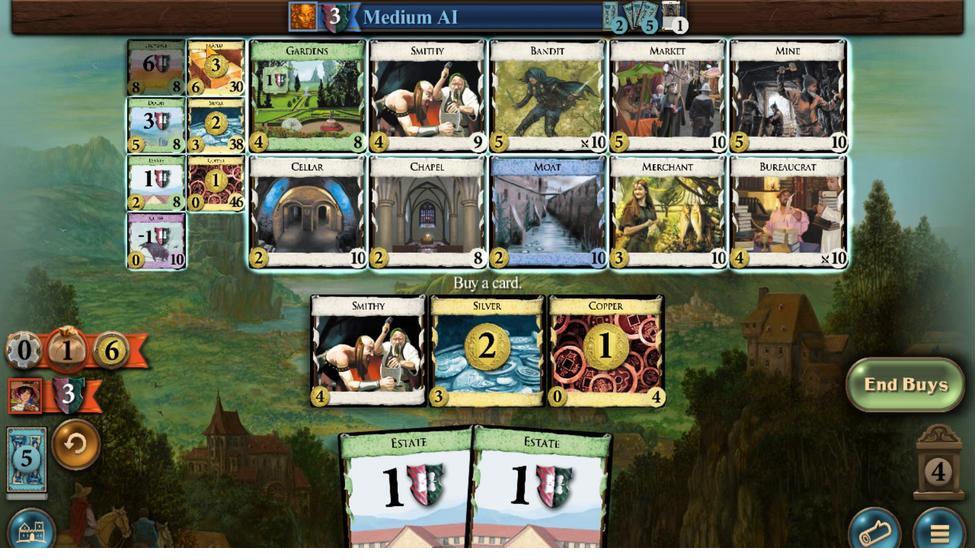 
Action: Mouse scrolled (211, 93) with delta (0, 0)
Screenshot: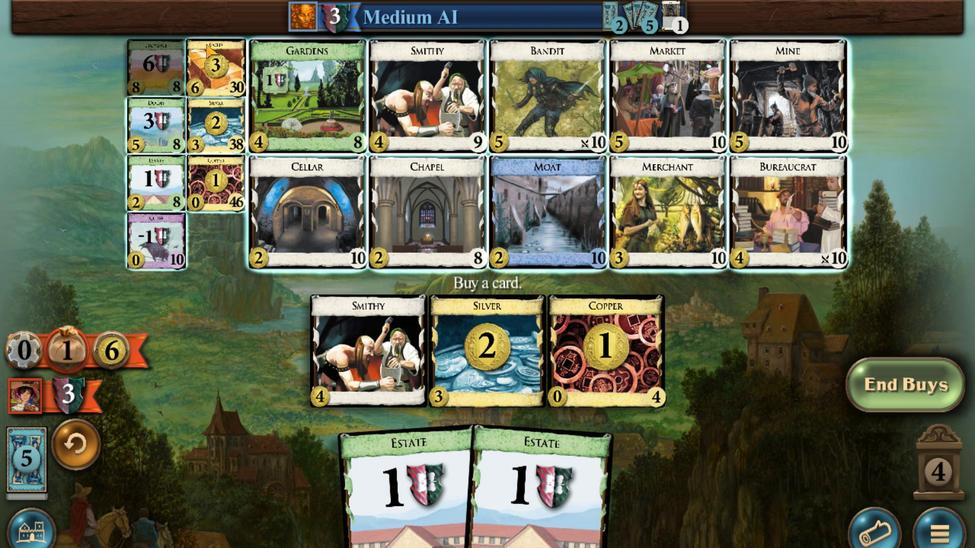 
Action: Mouse scrolled (211, 93) with delta (0, 0)
Screenshot: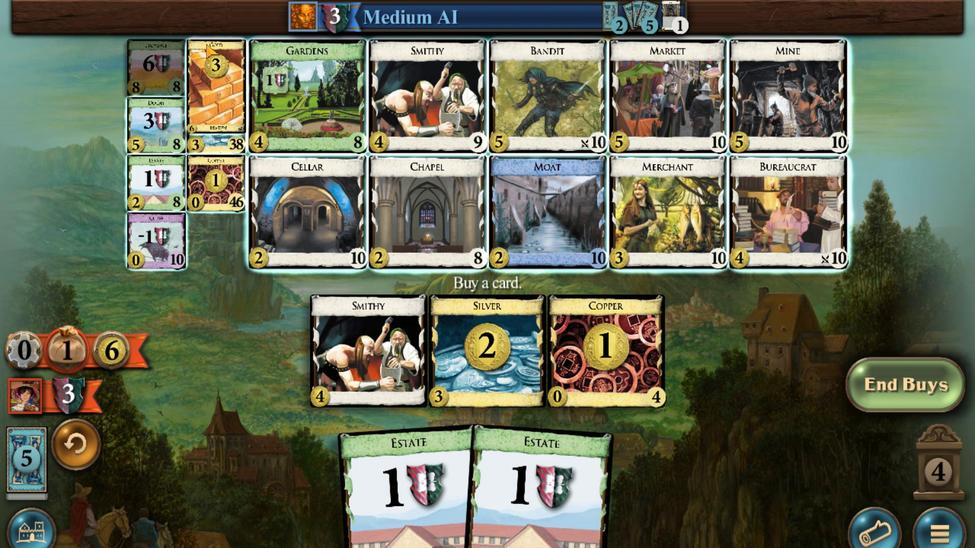
Action: Mouse scrolled (211, 93) with delta (0, 0)
Screenshot: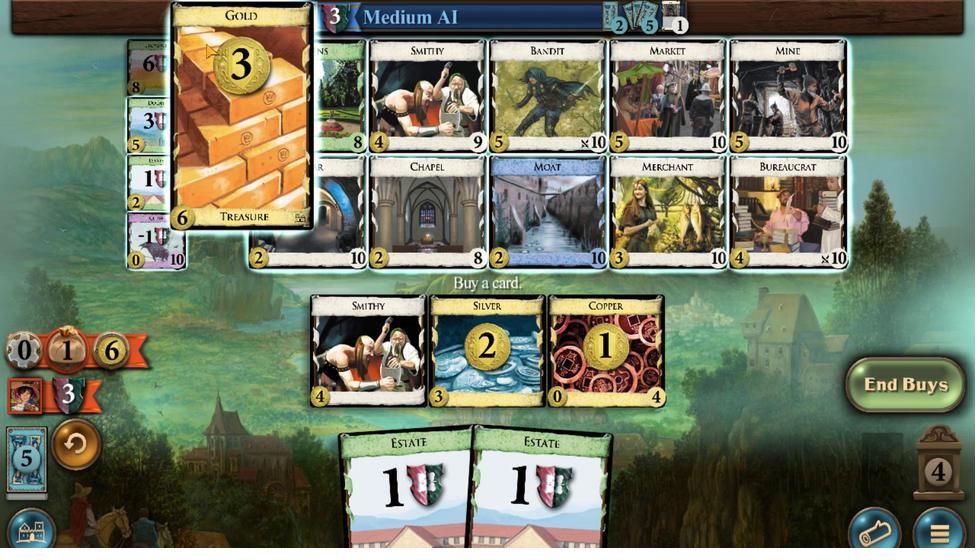 
Action: Mouse moved to (216, 109)
Screenshot: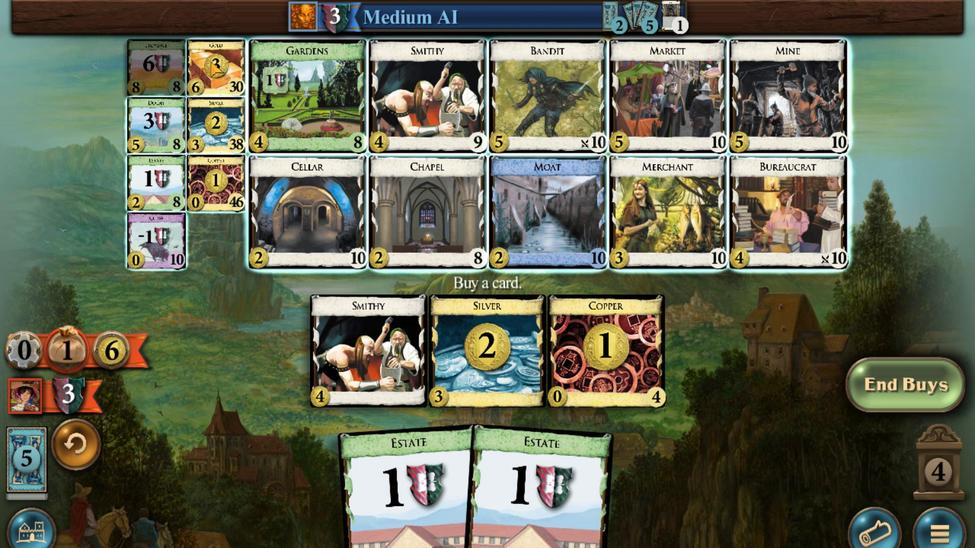 
Action: Mouse scrolled (216, 109) with delta (0, 0)
Screenshot: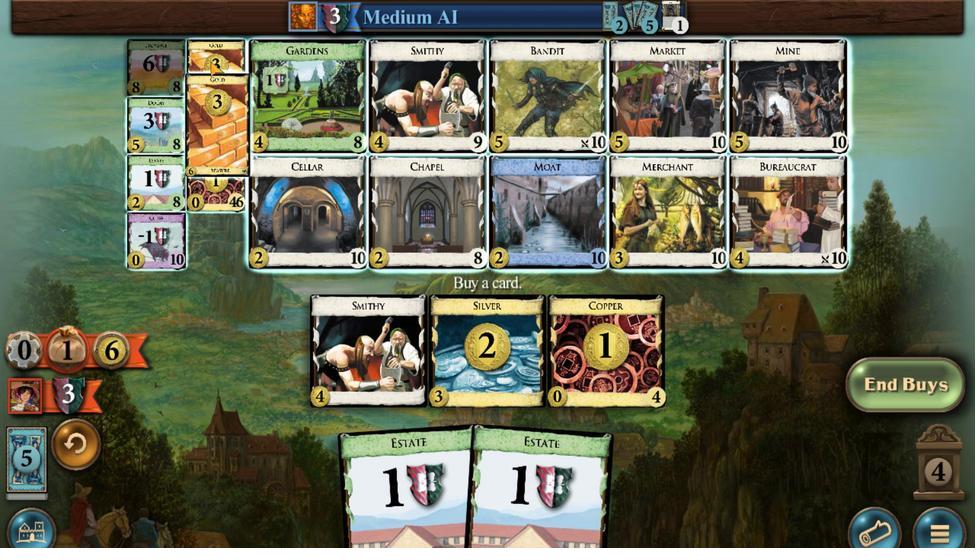 
Action: Mouse scrolled (216, 109) with delta (0, 0)
Screenshot: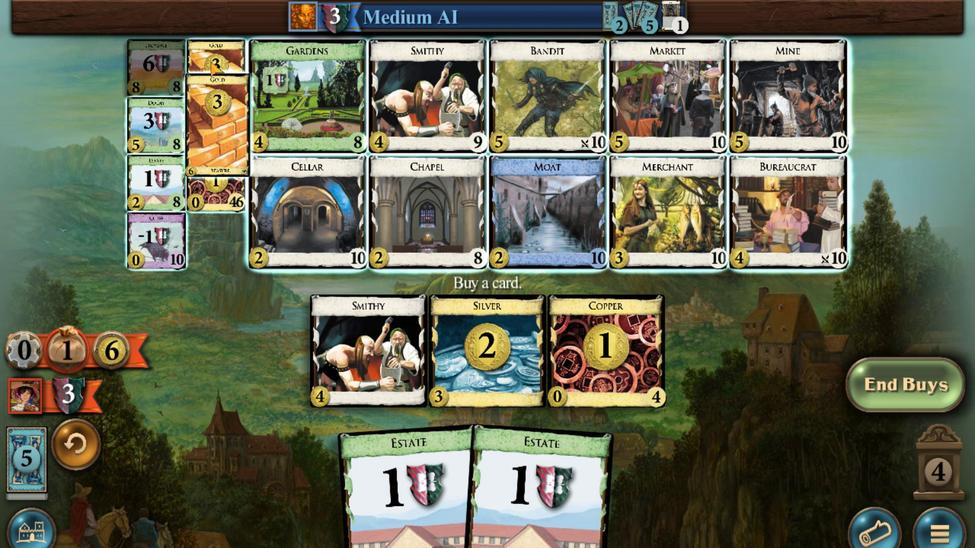 
Action: Mouse scrolled (216, 109) with delta (0, 0)
Screenshot: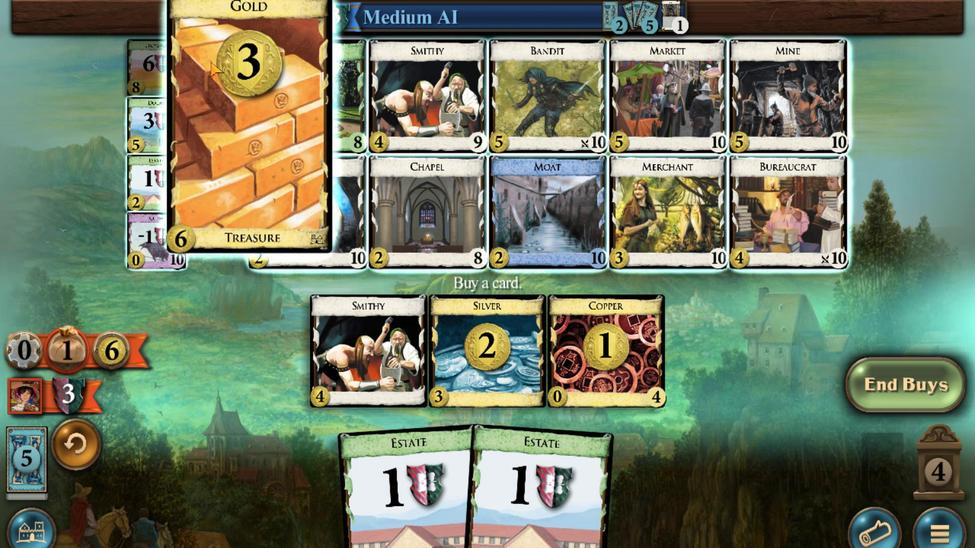 
Action: Mouse scrolled (216, 109) with delta (0, 0)
Screenshot: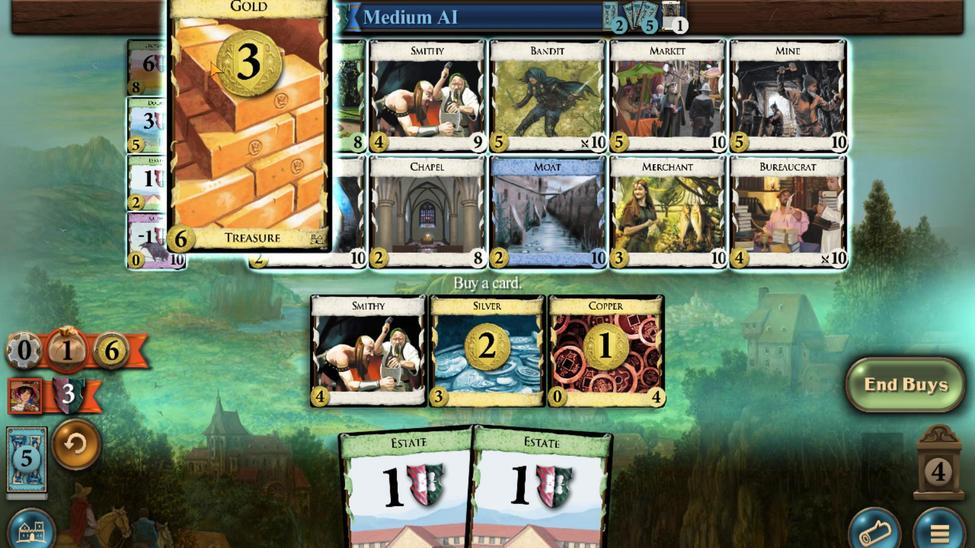 
Action: Mouse scrolled (216, 109) with delta (0, 0)
Screenshot: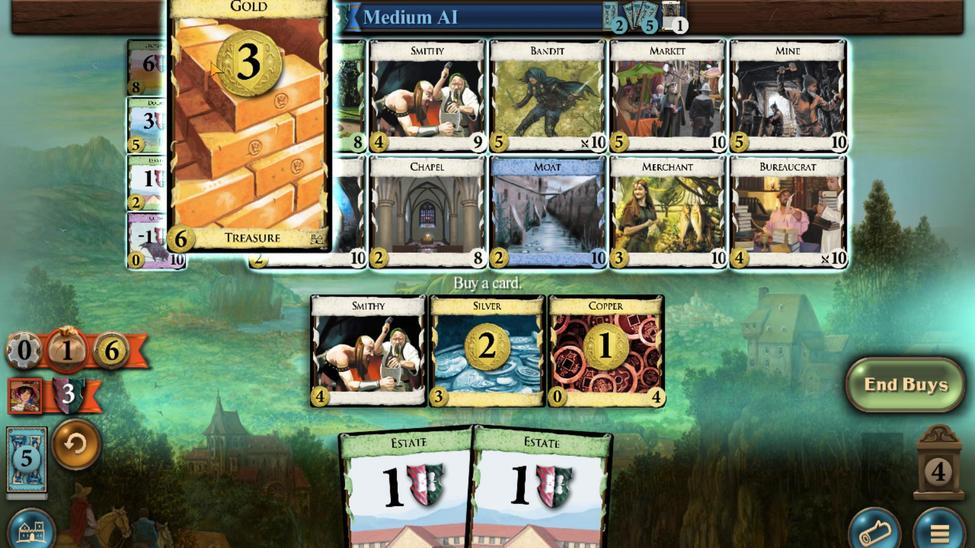 
Action: Mouse scrolled (216, 109) with delta (0, 0)
Screenshot: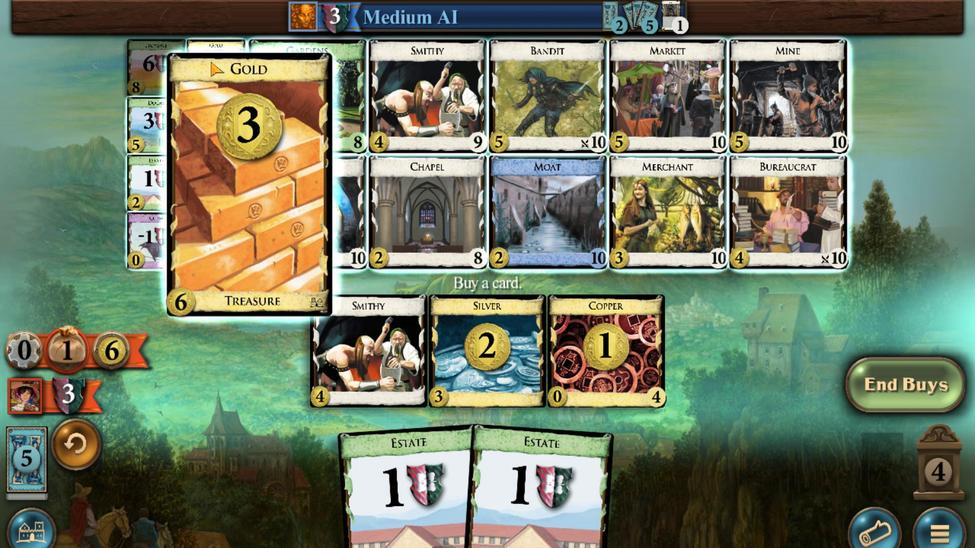 
Action: Mouse scrolled (216, 109) with delta (0, 0)
Screenshot: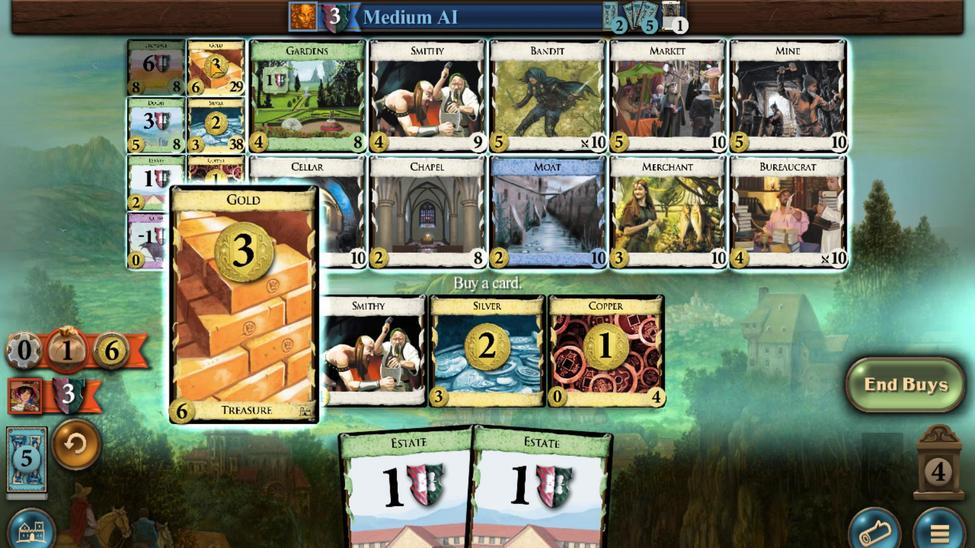 
Action: Mouse moved to (629, 481)
Screenshot: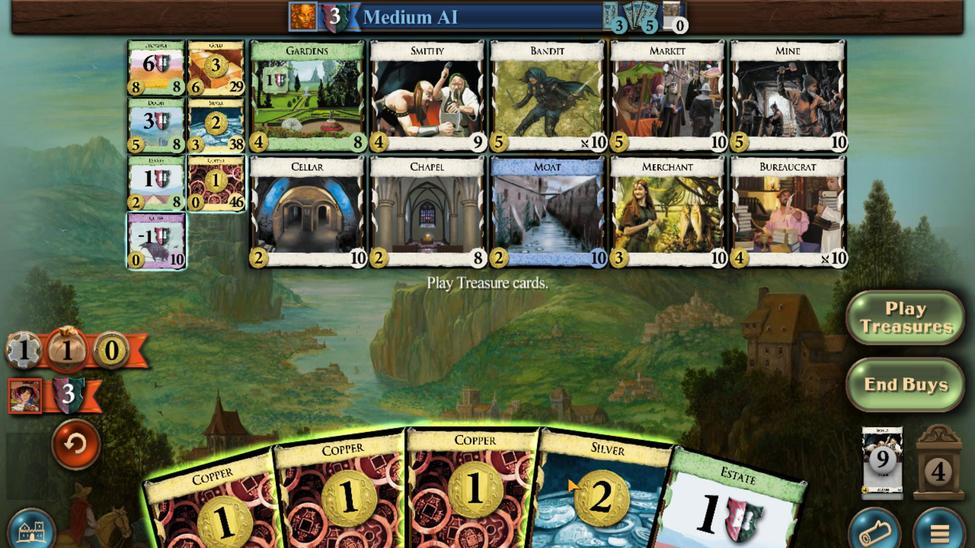 
Action: Mouse scrolled (629, 481) with delta (0, 0)
Screenshot: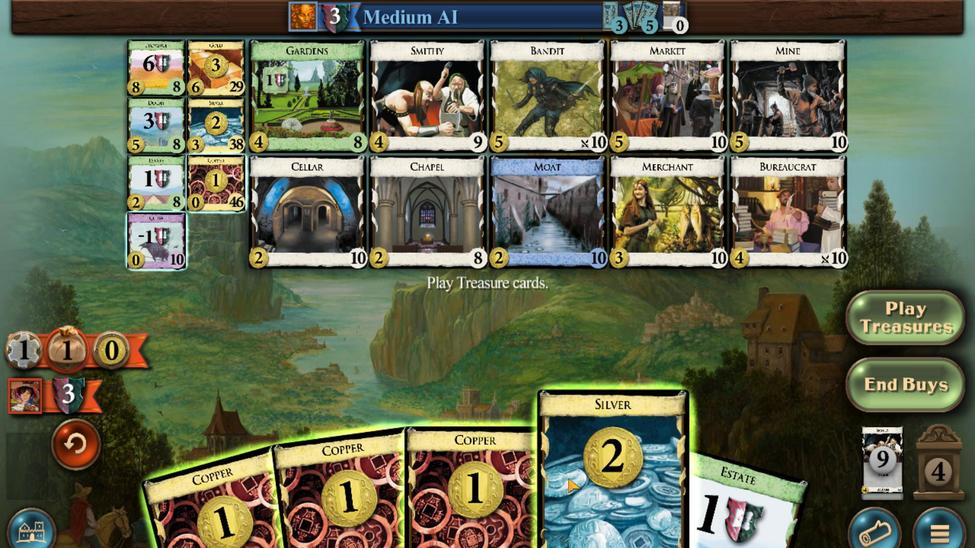 
Action: Mouse moved to (580, 470)
Screenshot: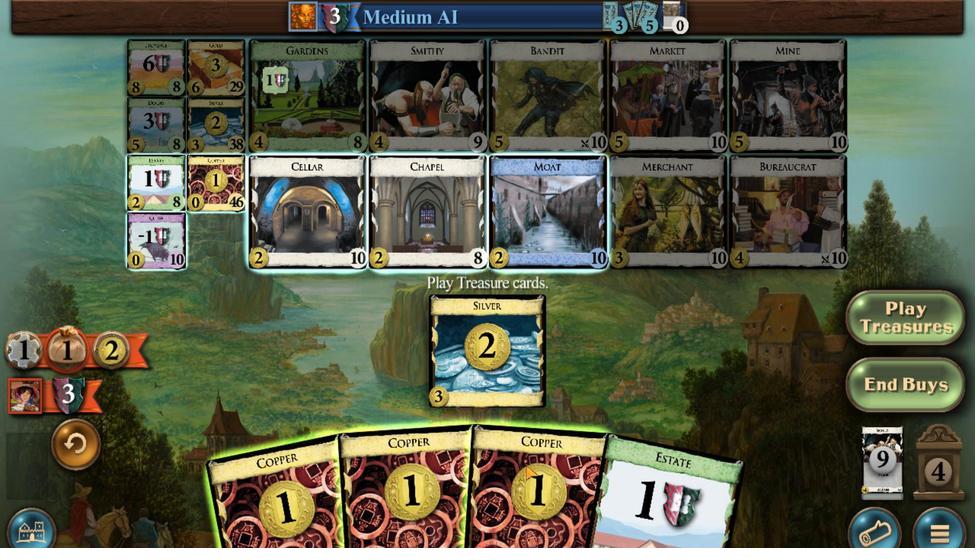 
Action: Mouse scrolled (580, 470) with delta (0, 0)
Screenshot: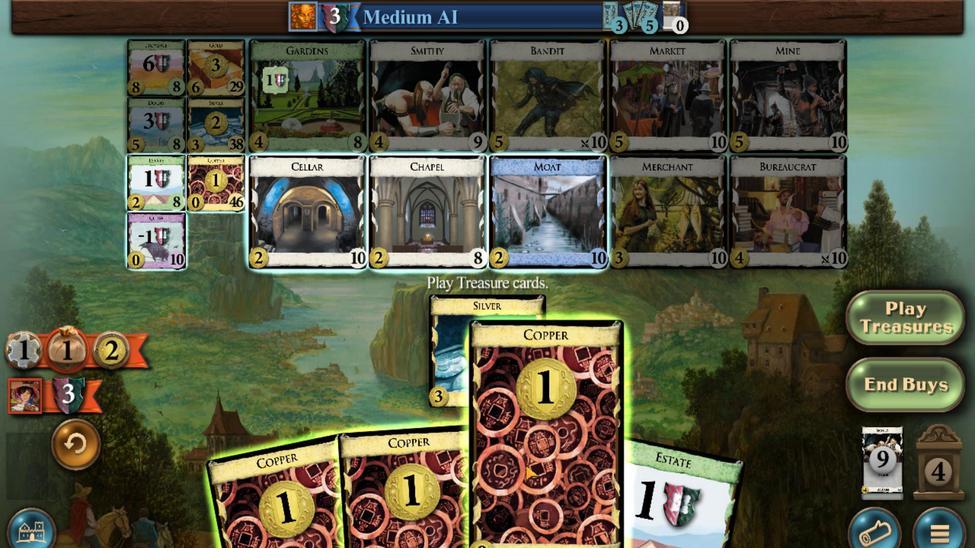 
Action: Mouse moved to (472, 462)
Screenshot: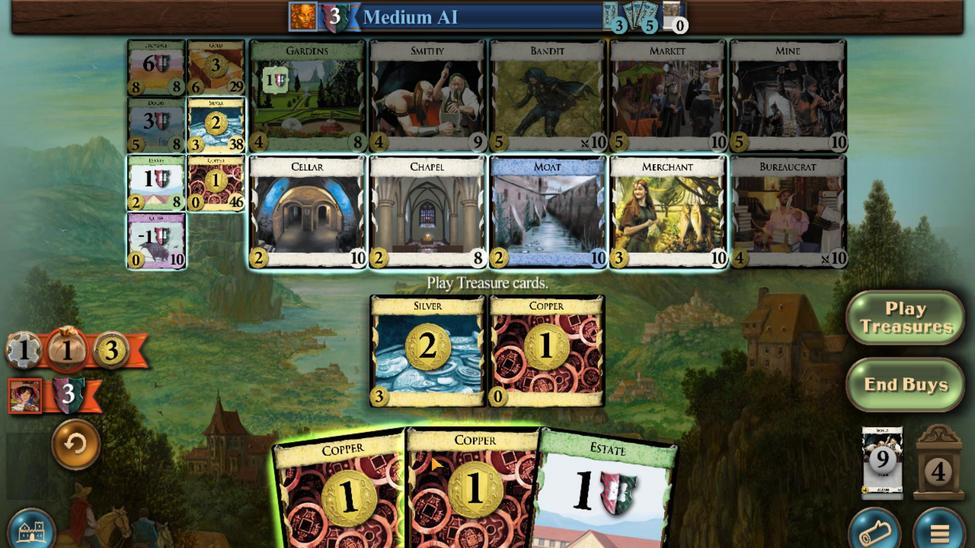
Action: Mouse scrolled (472, 461) with delta (0, 0)
Screenshot: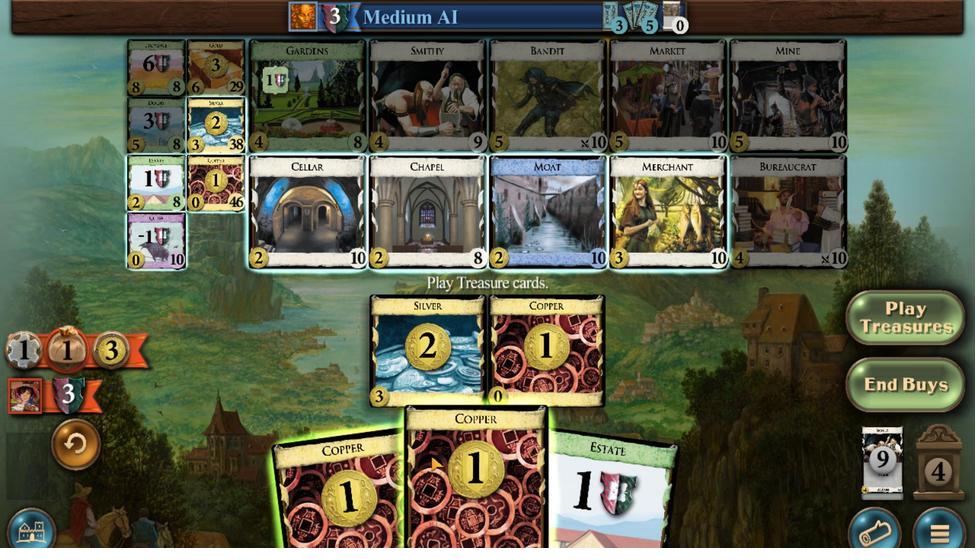 
Action: Mouse scrolled (472, 461) with delta (0, 0)
Screenshot: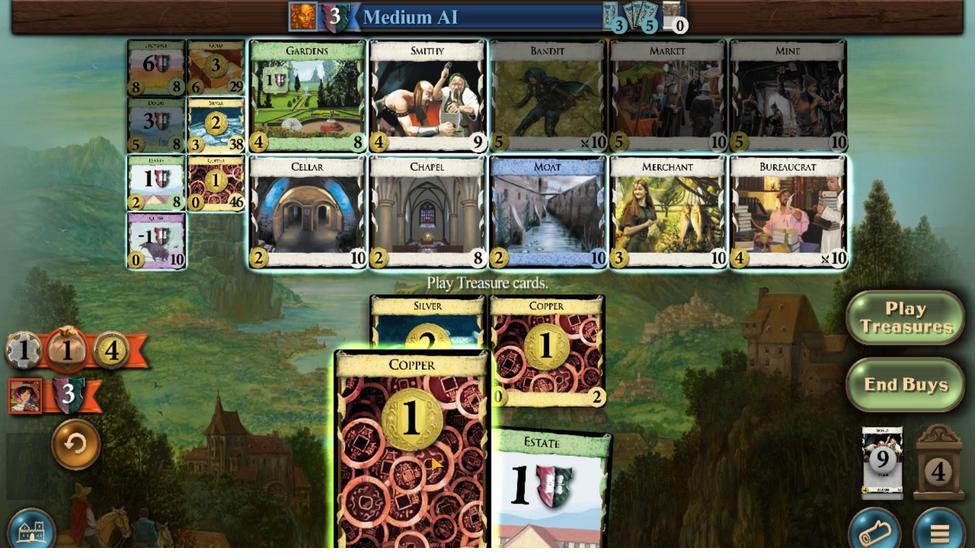 
Action: Mouse moved to (148, 157)
Screenshot: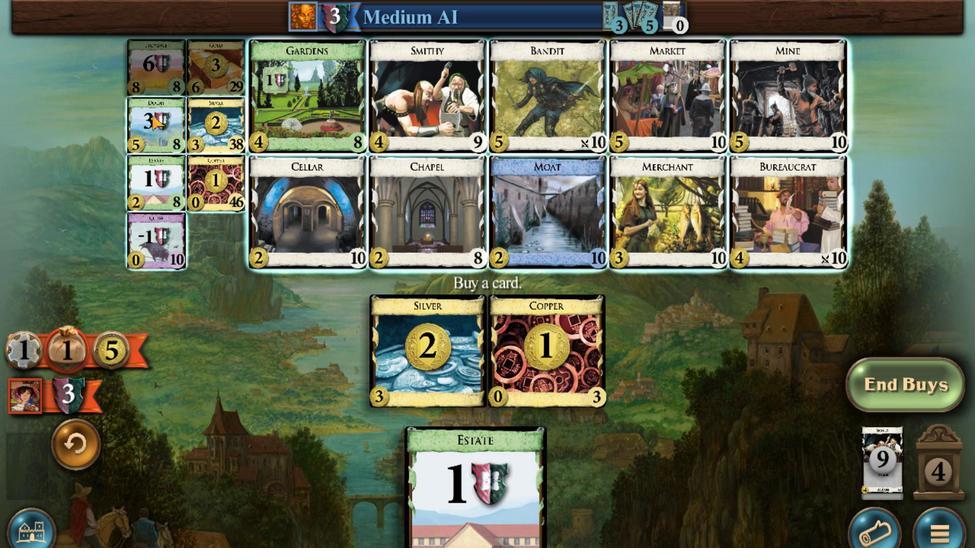 
Action: Mouse scrolled (148, 158) with delta (0, 0)
Screenshot: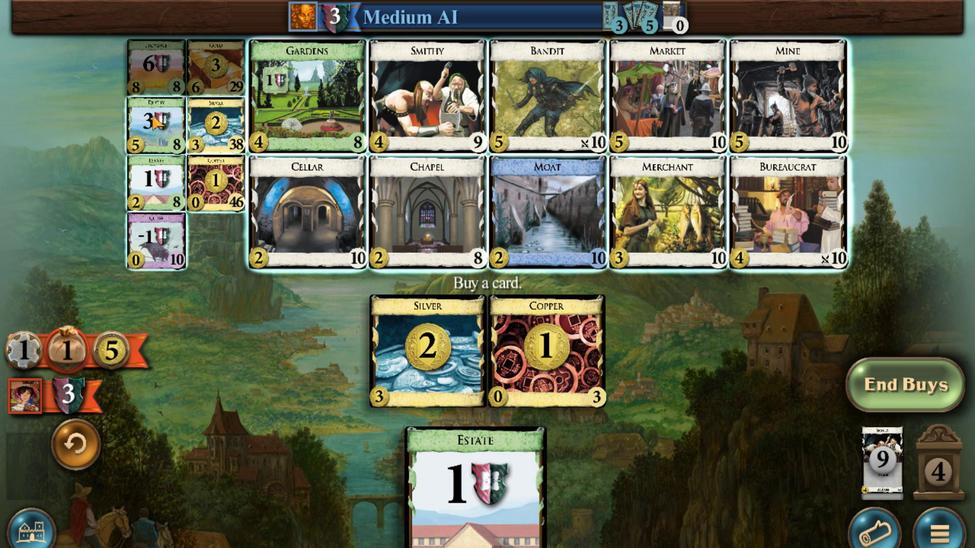 
Action: Mouse moved to (148, 157)
Screenshot: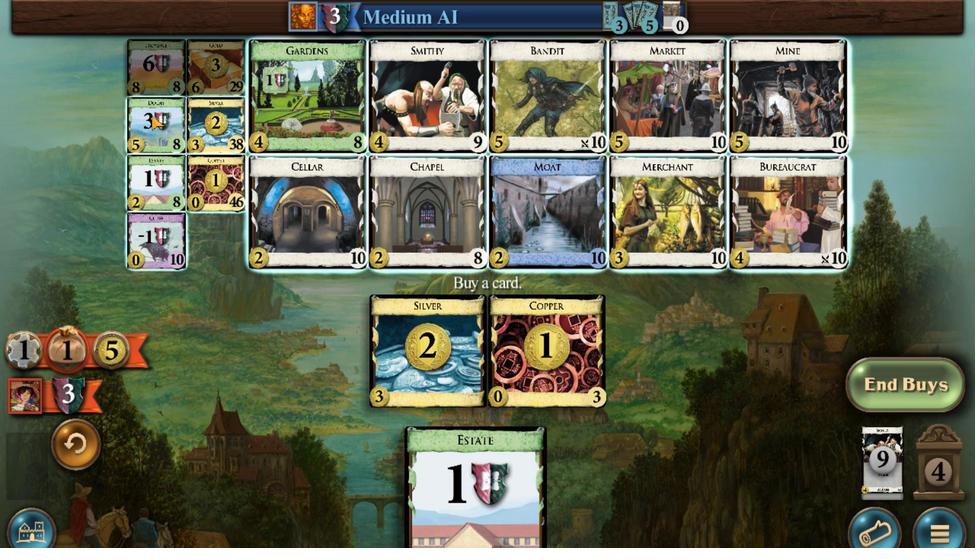 
Action: Mouse scrolled (148, 158) with delta (0, 0)
Screenshot: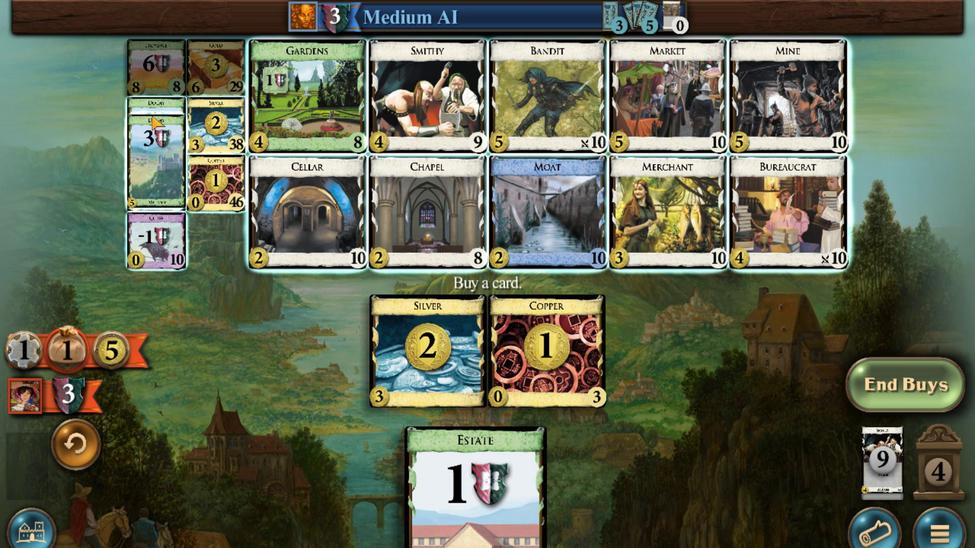 
Action: Mouse scrolled (148, 158) with delta (0, 0)
Screenshot: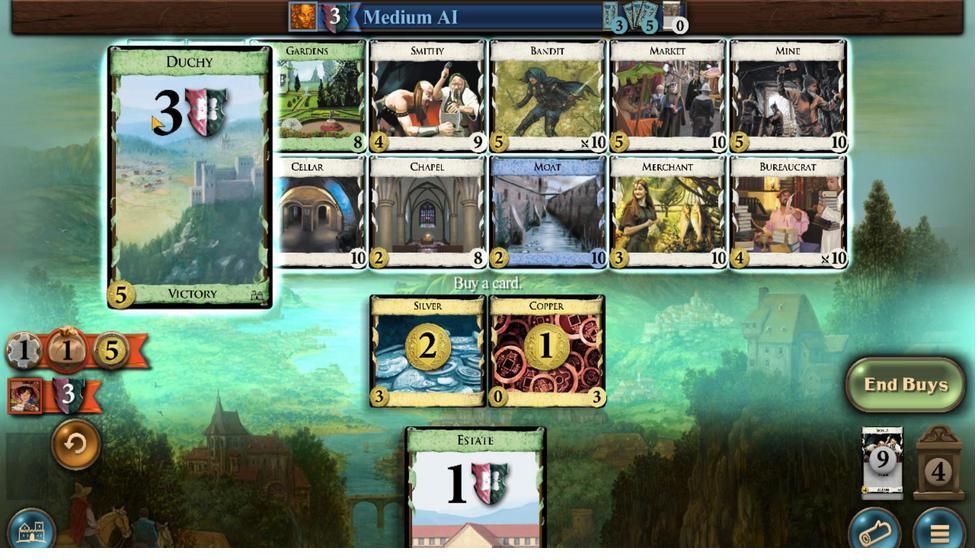 
Action: Mouse scrolled (148, 158) with delta (0, 0)
Screenshot: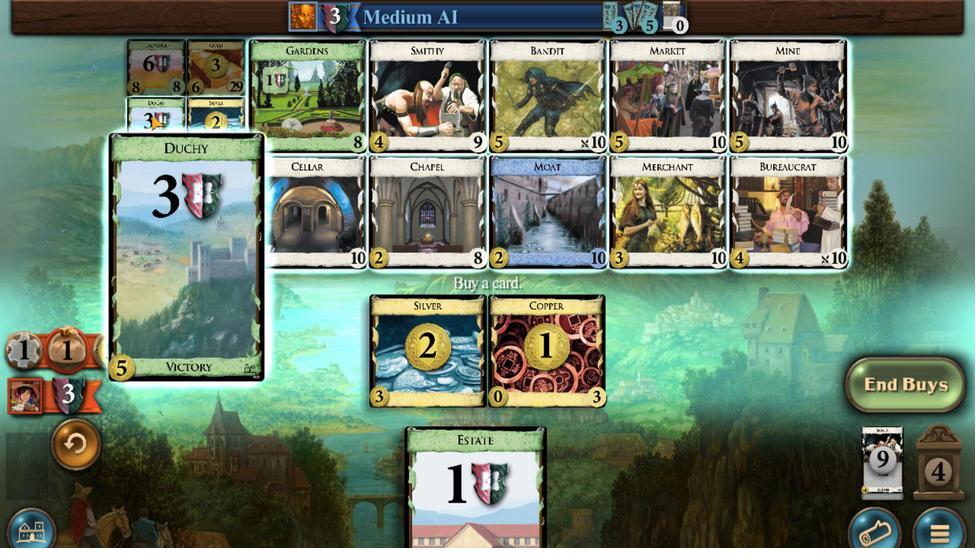 
Action: Mouse scrolled (148, 158) with delta (0, 0)
Screenshot: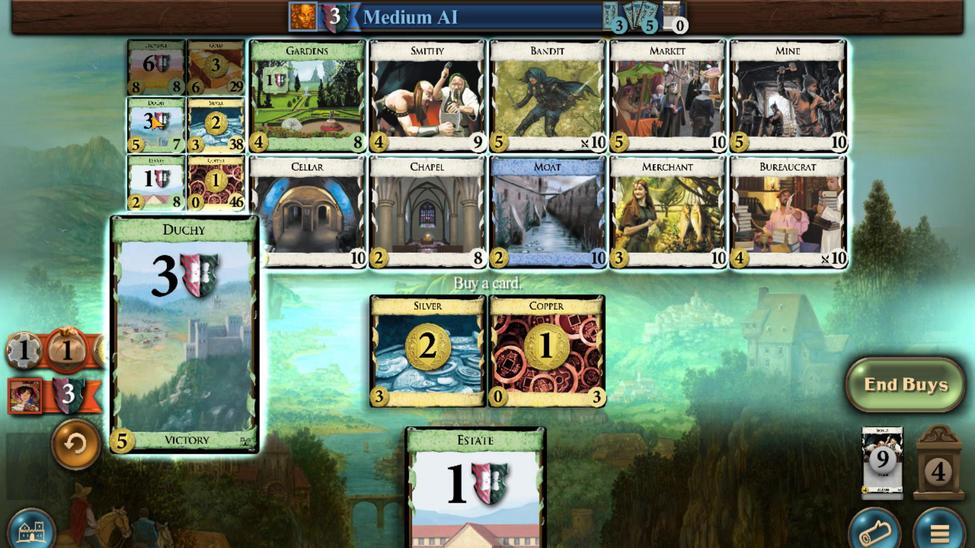 
Action: Mouse scrolled (148, 158) with delta (0, 0)
Screenshot: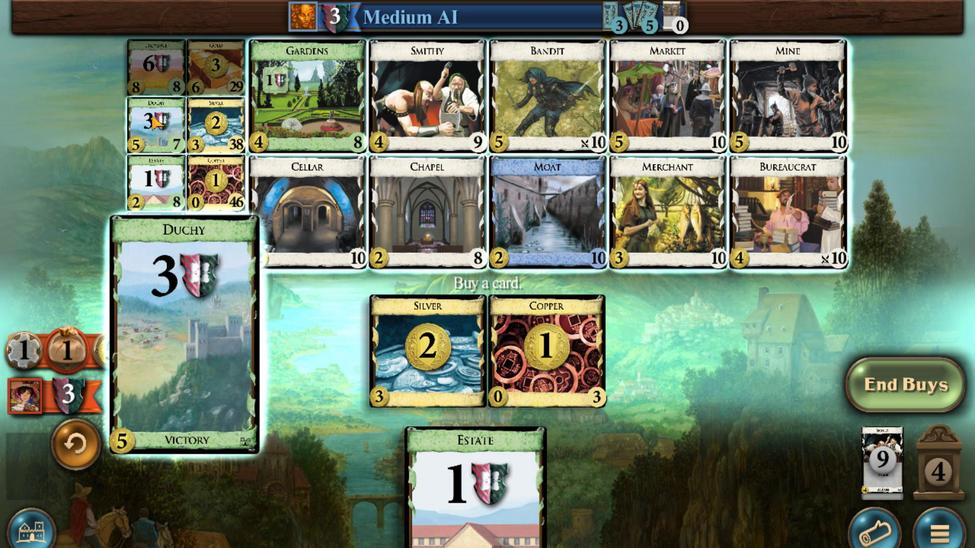 
Action: Mouse moved to (623, 454)
Screenshot: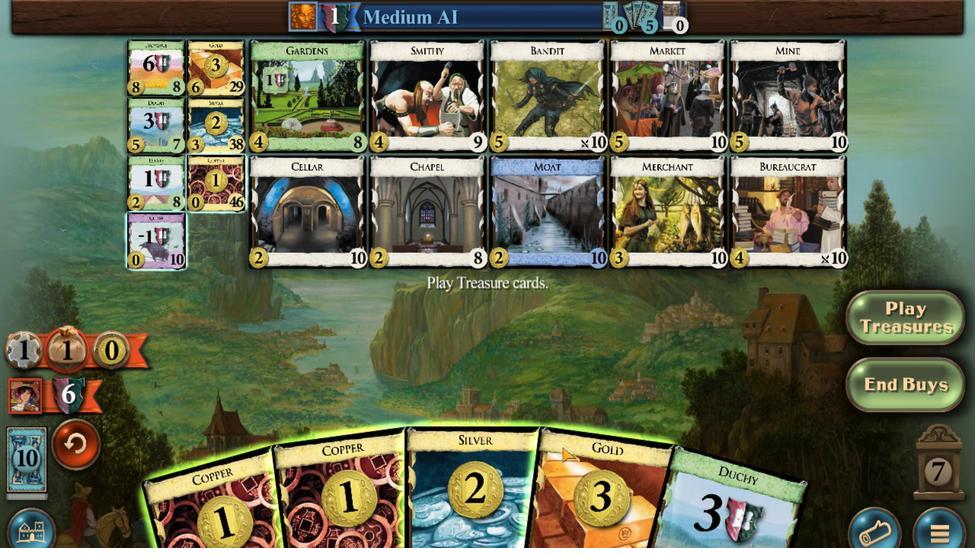 
Action: Mouse scrolled (623, 454) with delta (0, 0)
Screenshot: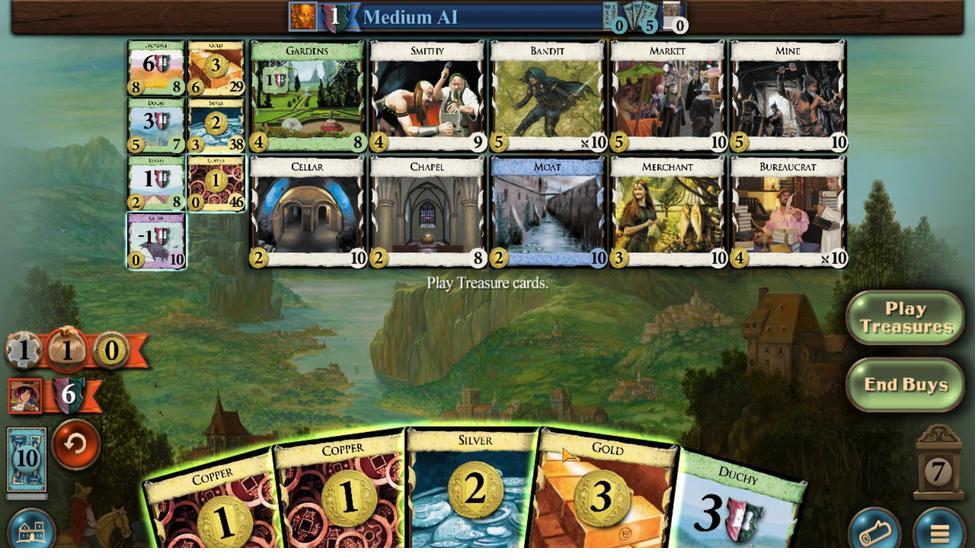
Action: Mouse scrolled (623, 454) with delta (0, 0)
Screenshot: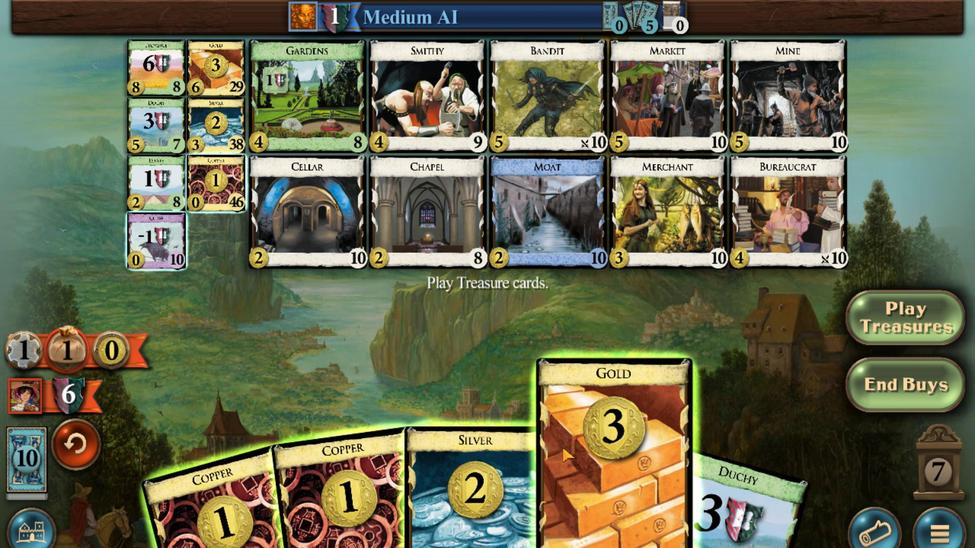 
Action: Mouse scrolled (623, 454) with delta (0, 0)
Screenshot: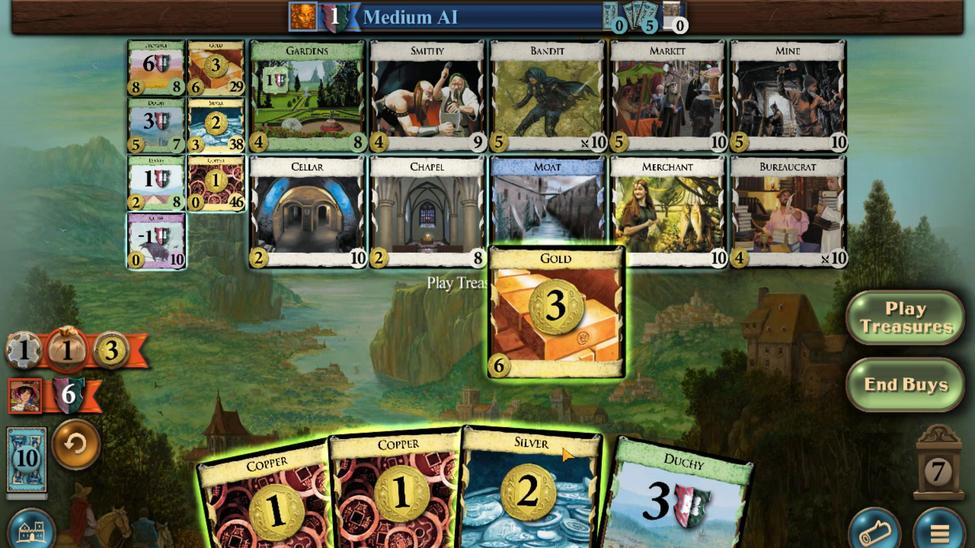 
Action: Mouse moved to (537, 460)
Screenshot: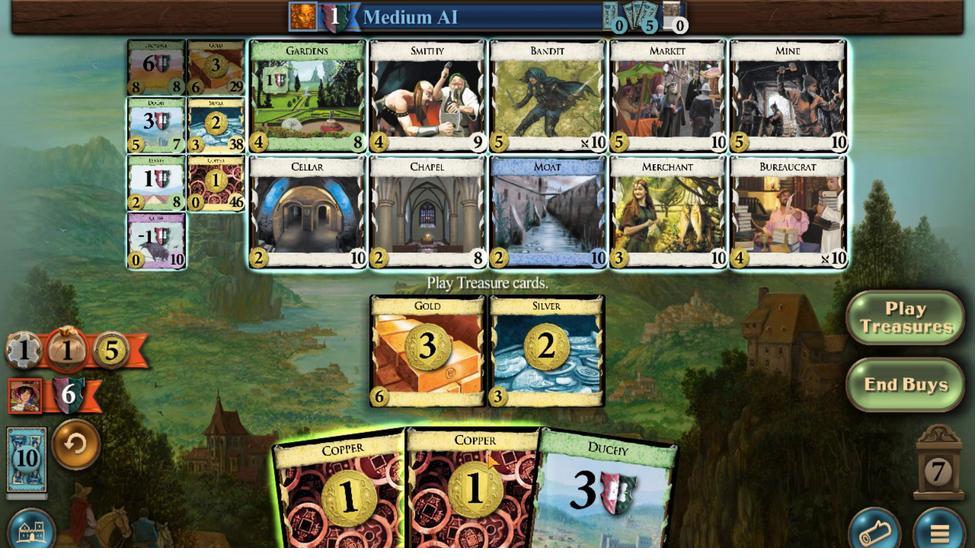 
Action: Mouse scrolled (537, 460) with delta (0, 0)
Screenshot: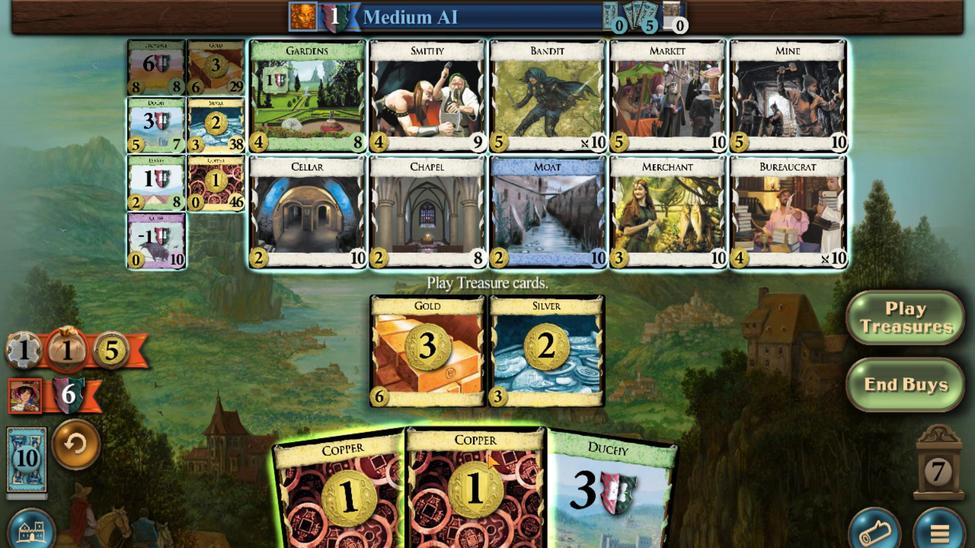 
Action: Mouse moved to (221, 99)
Screenshot: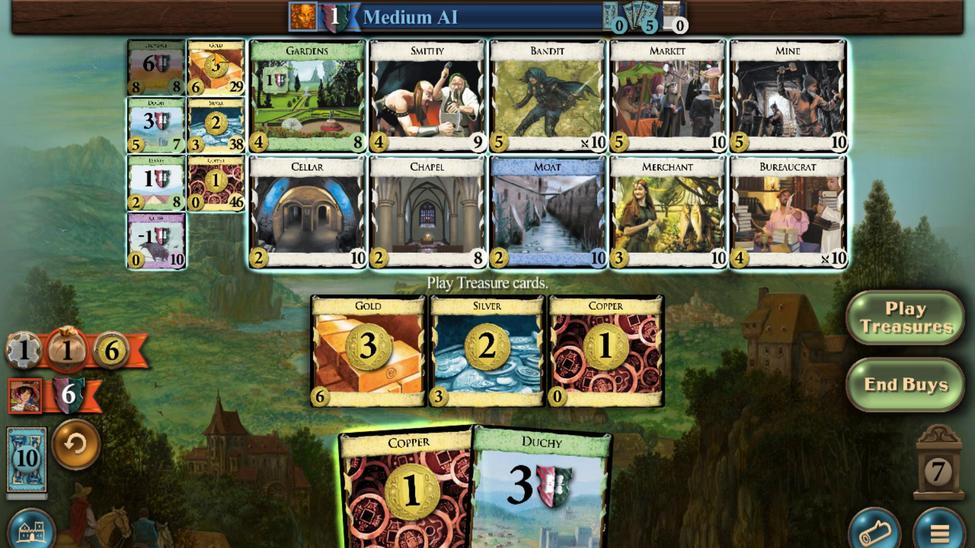 
Action: Mouse scrolled (221, 100) with delta (0, 0)
Screenshot: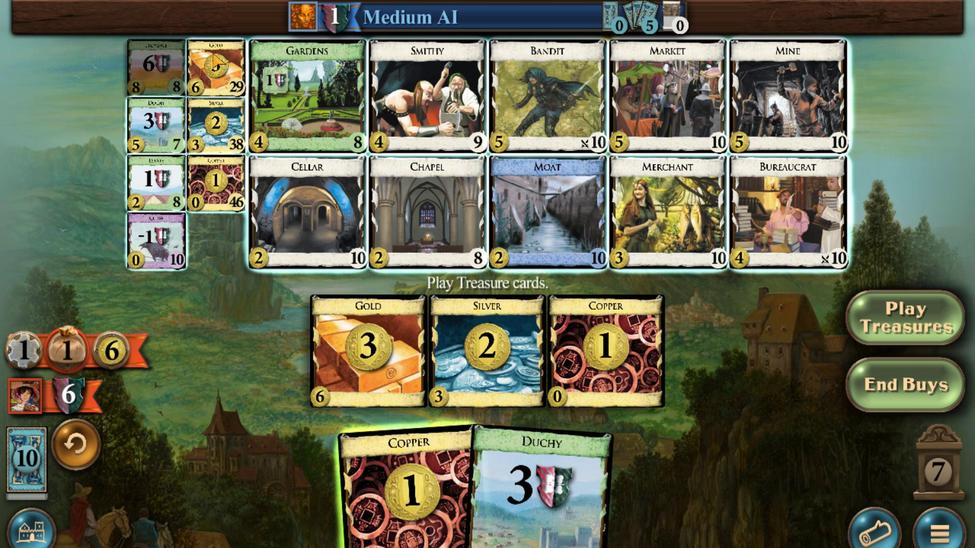 
Action: Mouse moved to (212, 117)
Screenshot: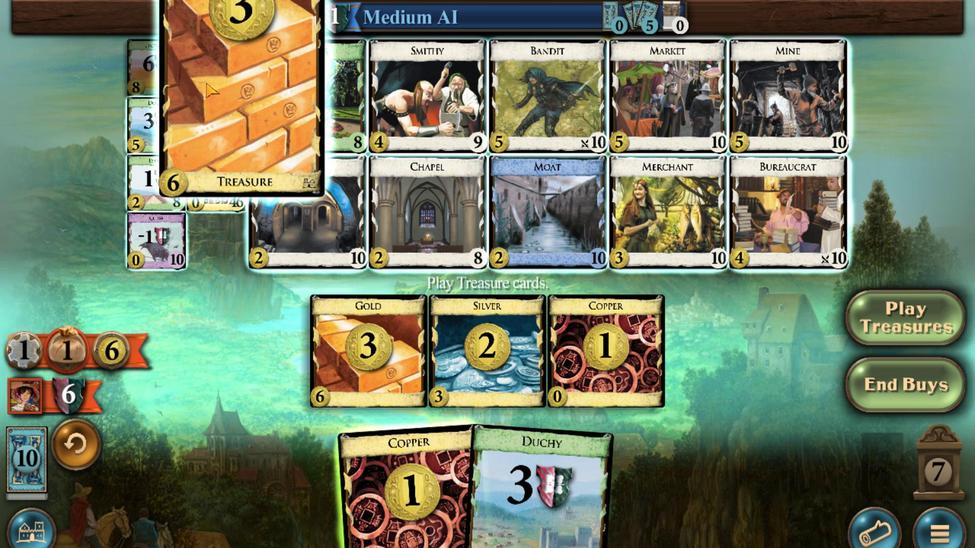 
Action: Mouse scrolled (212, 117) with delta (0, 0)
Screenshot: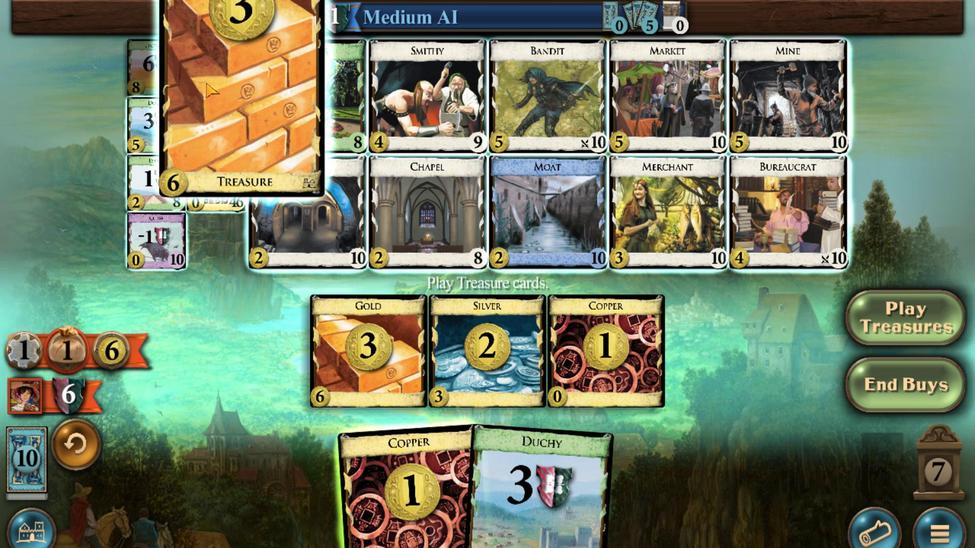 
Action: Mouse moved to (211, 126)
Screenshot: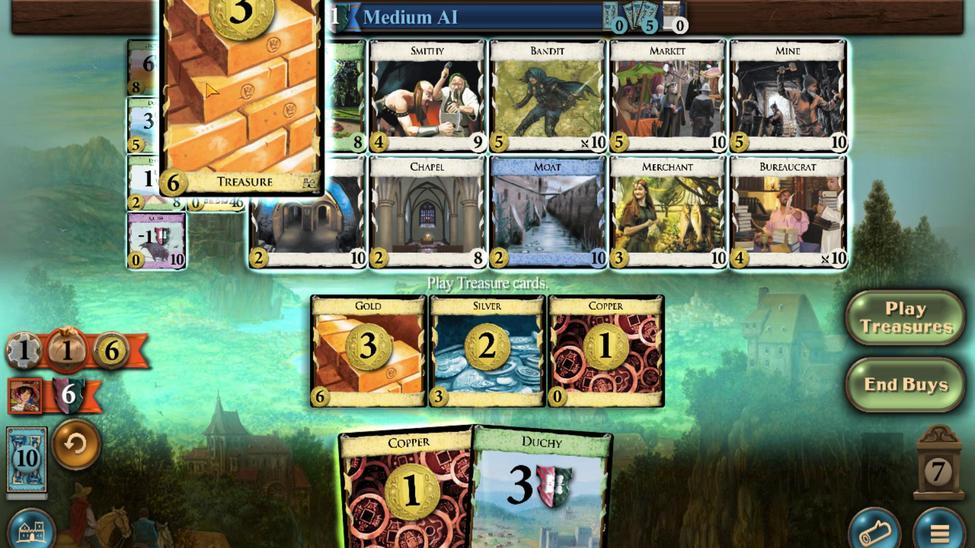 
Action: Mouse scrolled (211, 126) with delta (0, 0)
Screenshot: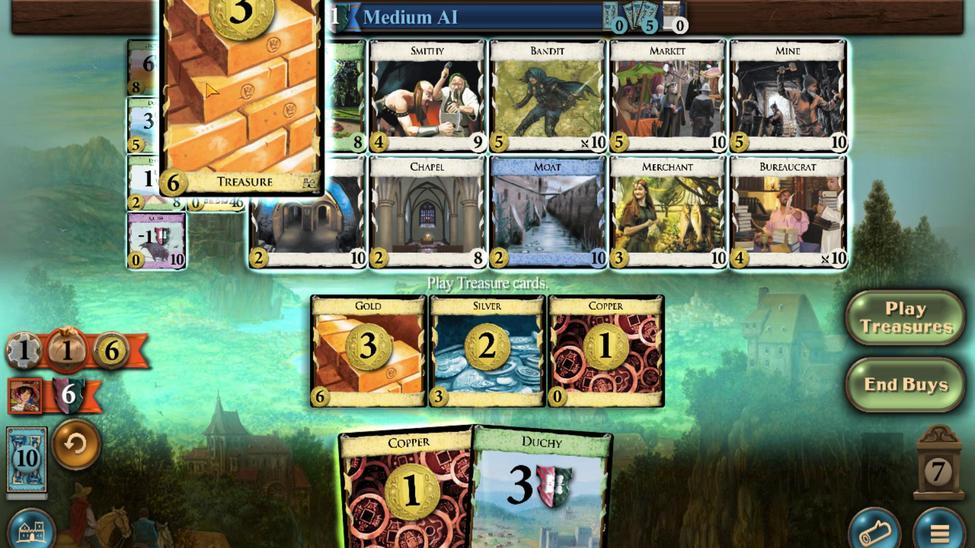 
Action: Mouse moved to (211, 128)
Screenshot: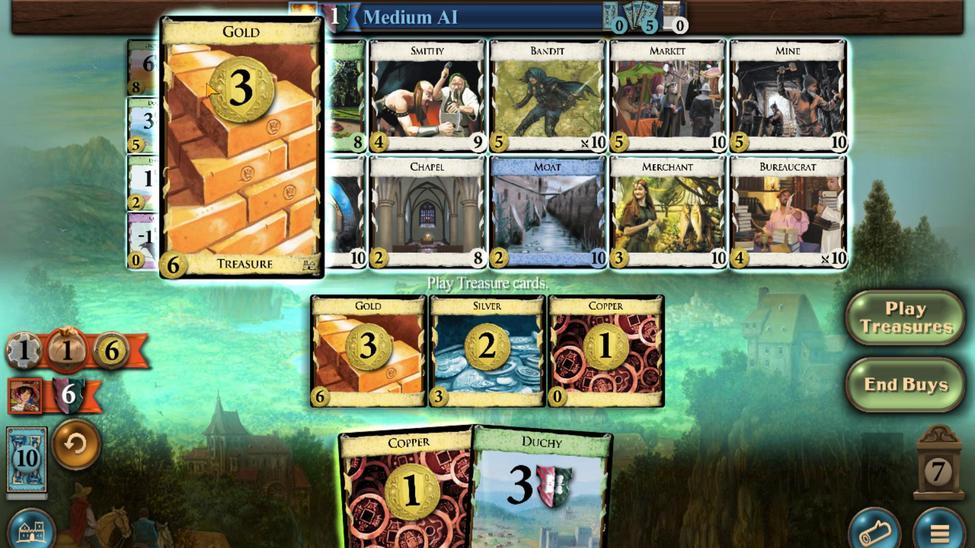 
Action: Mouse scrolled (211, 128) with delta (0, 0)
Screenshot: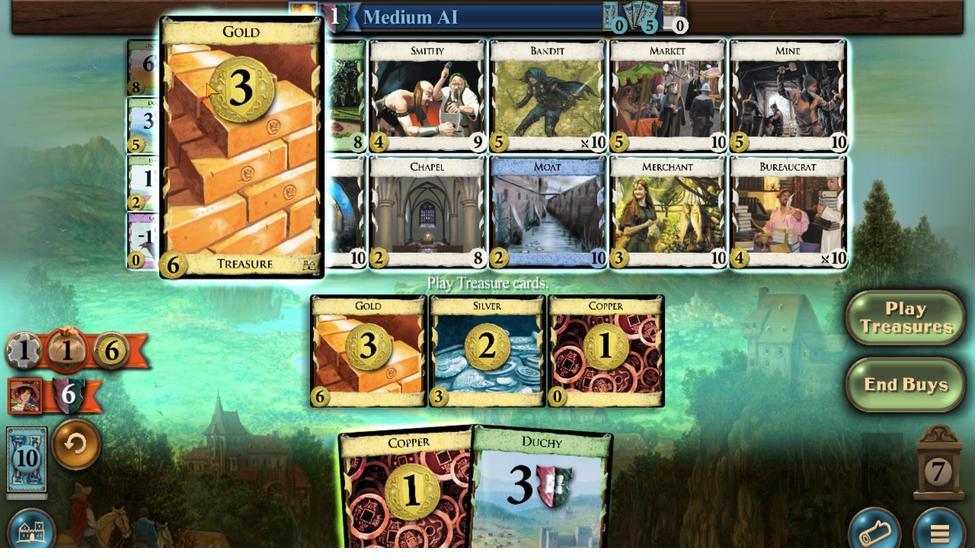 
Action: Mouse scrolled (211, 128) with delta (0, 0)
Screenshot: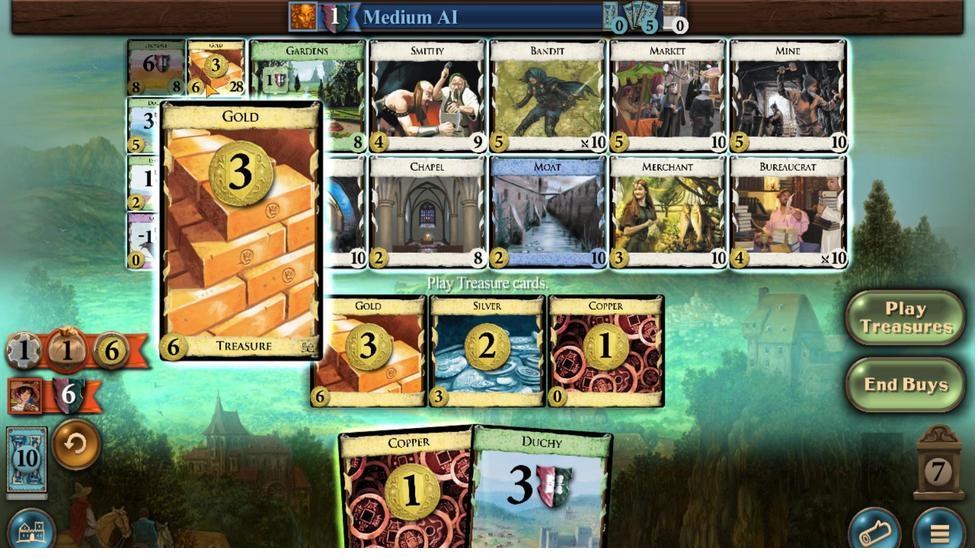
Action: Mouse scrolled (211, 128) with delta (0, 0)
Screenshot: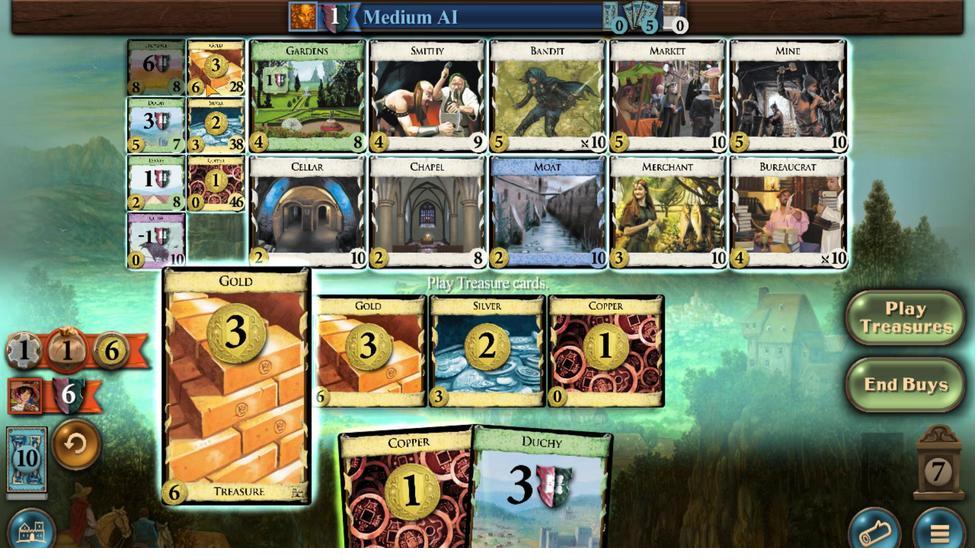 
Action: Mouse scrolled (211, 128) with delta (0, 0)
Screenshot: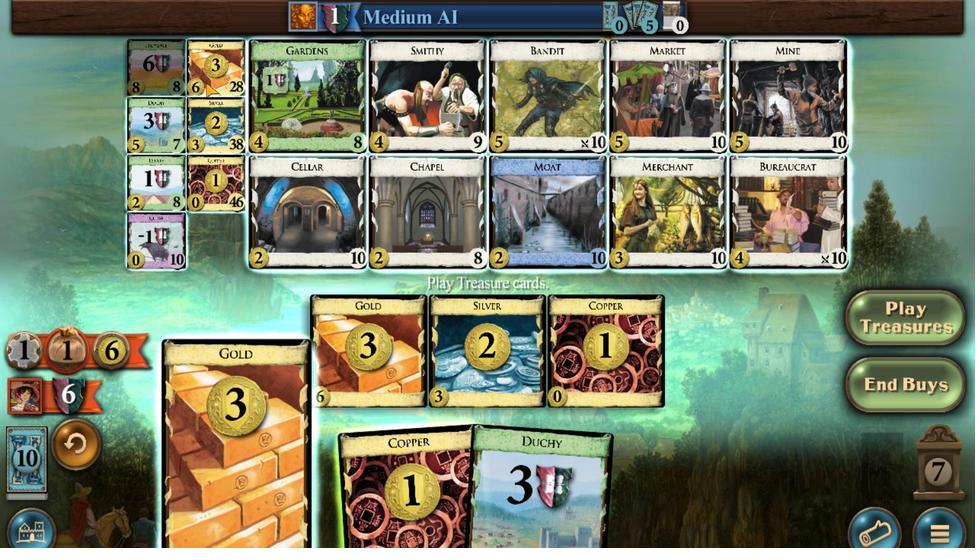 
Action: Mouse moved to (233, 481)
Screenshot: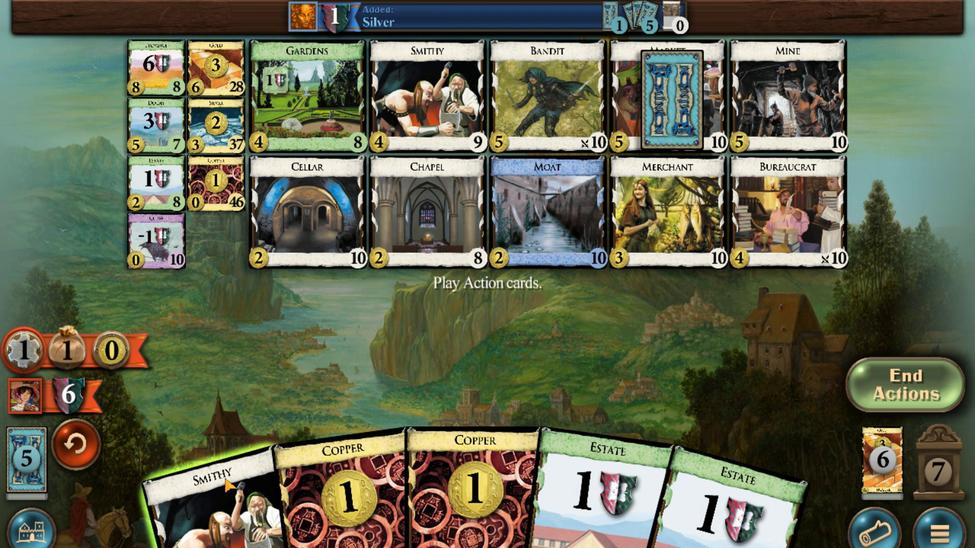 
Action: Mouse scrolled (233, 481) with delta (0, 0)
Screenshot: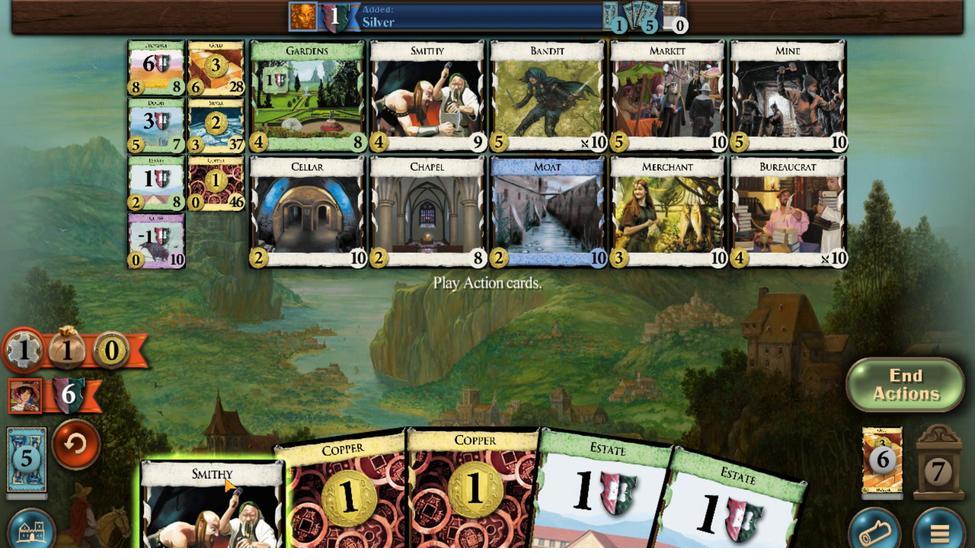 
Action: Mouse scrolled (233, 481) with delta (0, 0)
Screenshot: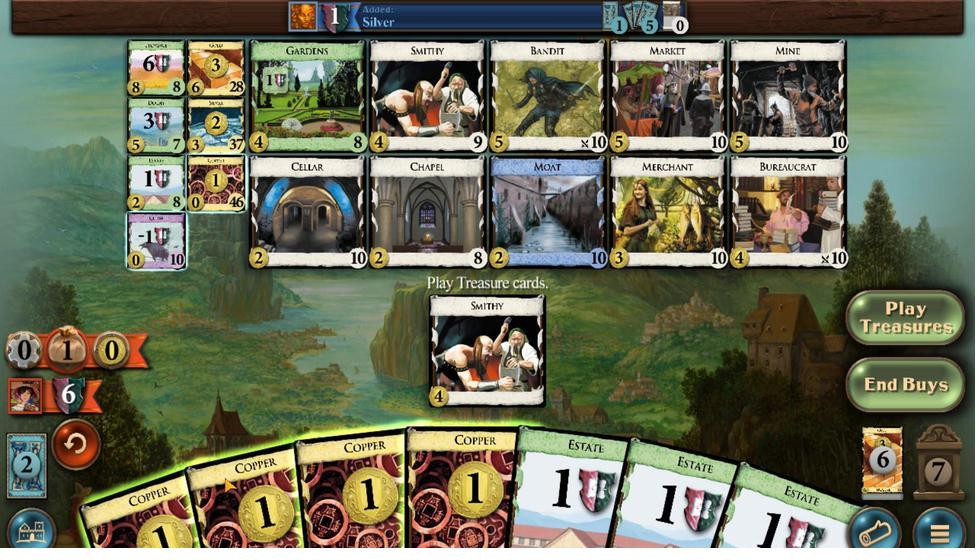 
Action: Mouse scrolled (233, 481) with delta (0, 0)
Screenshot: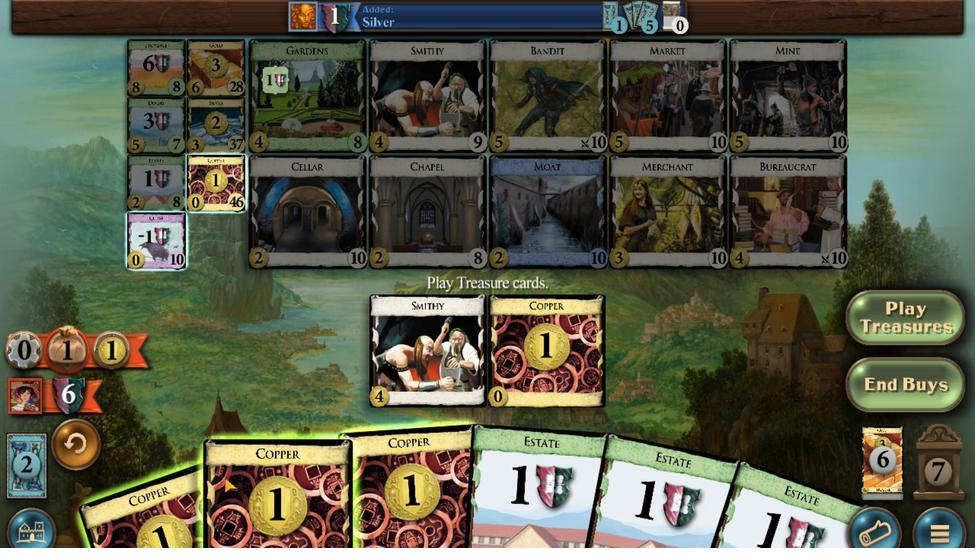 
Action: Mouse scrolled (233, 481) with delta (0, 0)
Screenshot: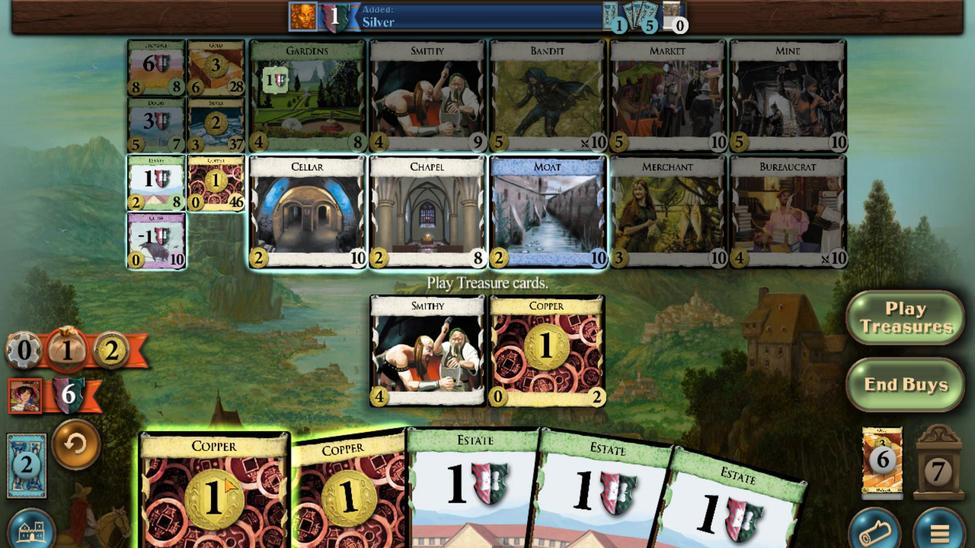 
Action: Mouse moved to (219, 151)
Screenshot: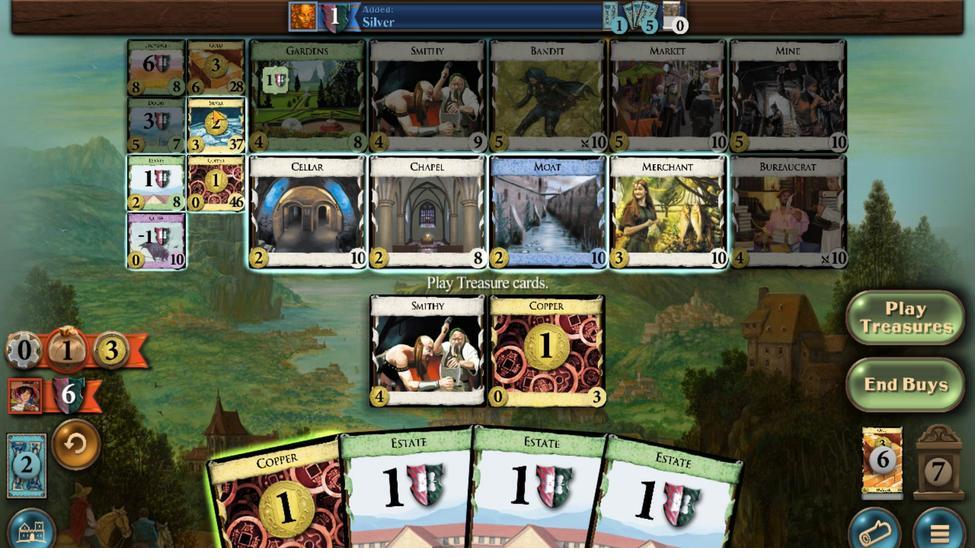 
Action: Mouse scrolled (219, 151) with delta (0, 0)
Screenshot: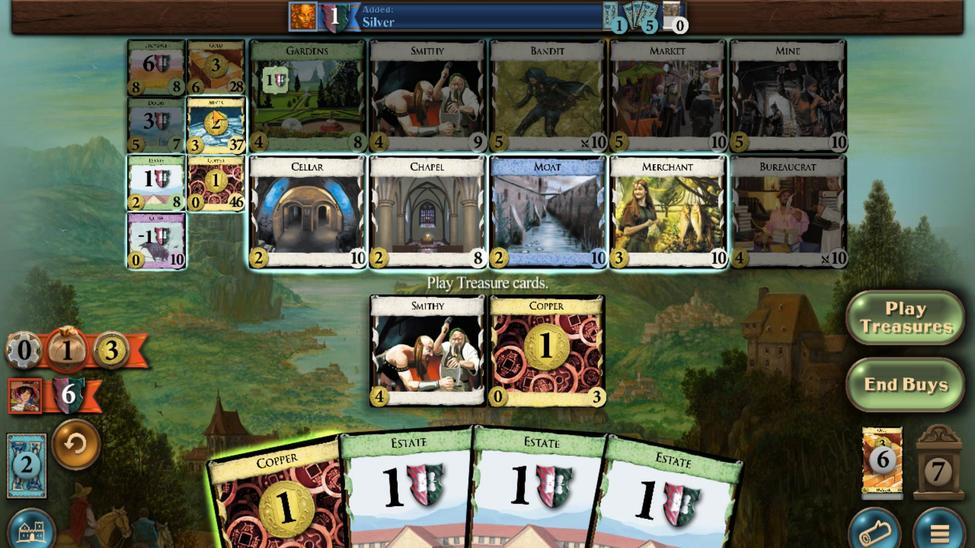 
Action: Mouse moved to (219, 151)
Screenshot: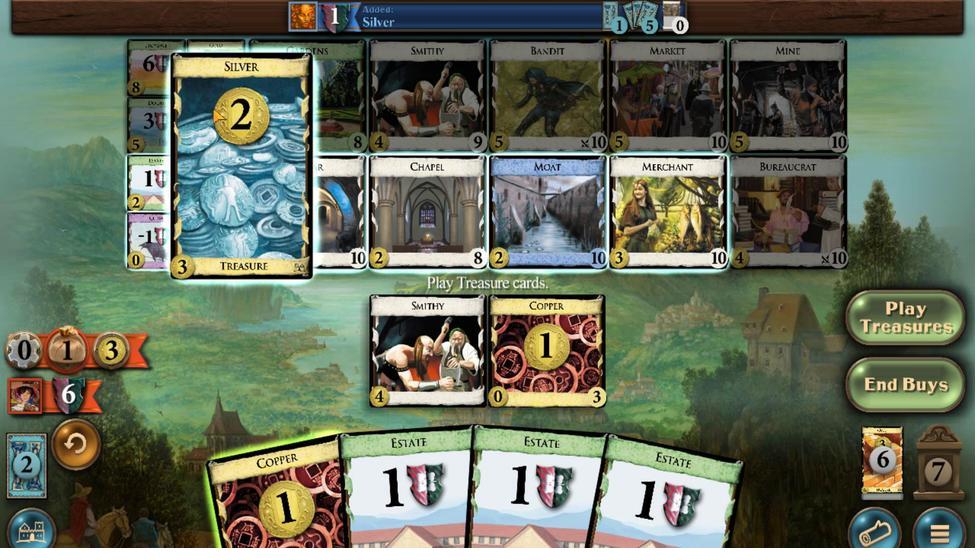 
Action: Mouse scrolled (219, 151) with delta (0, 0)
Screenshot: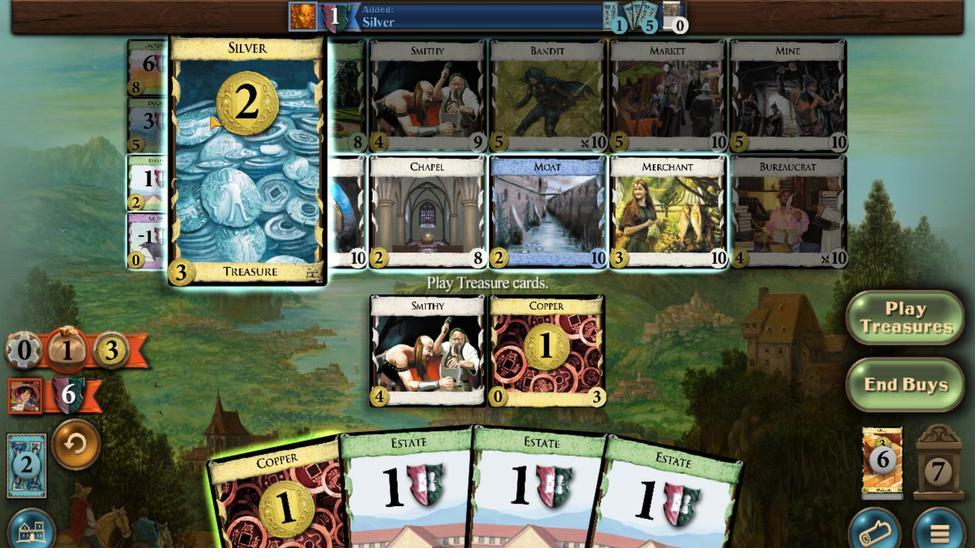 
Action: Mouse moved to (212, 165)
Screenshot: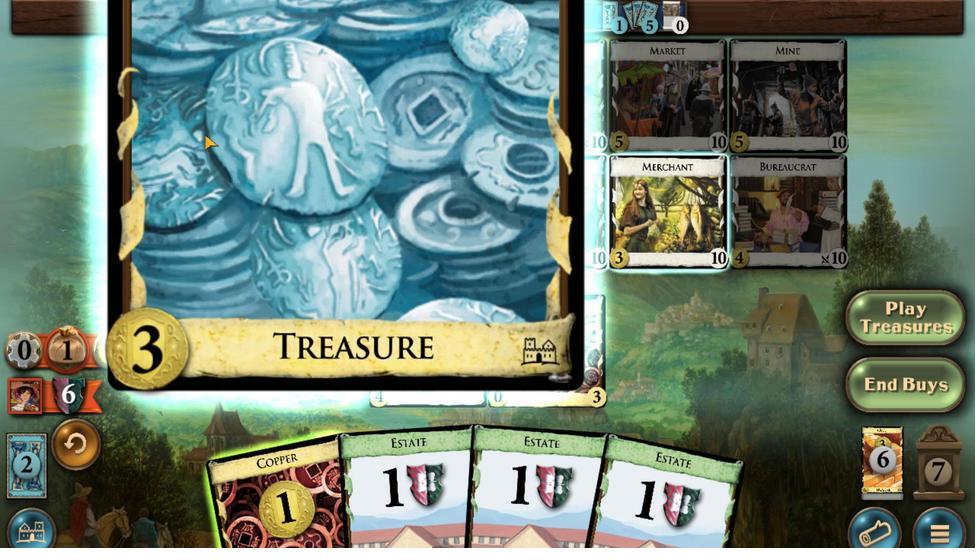 
Action: Mouse scrolled (212, 166) with delta (0, 0)
Screenshot: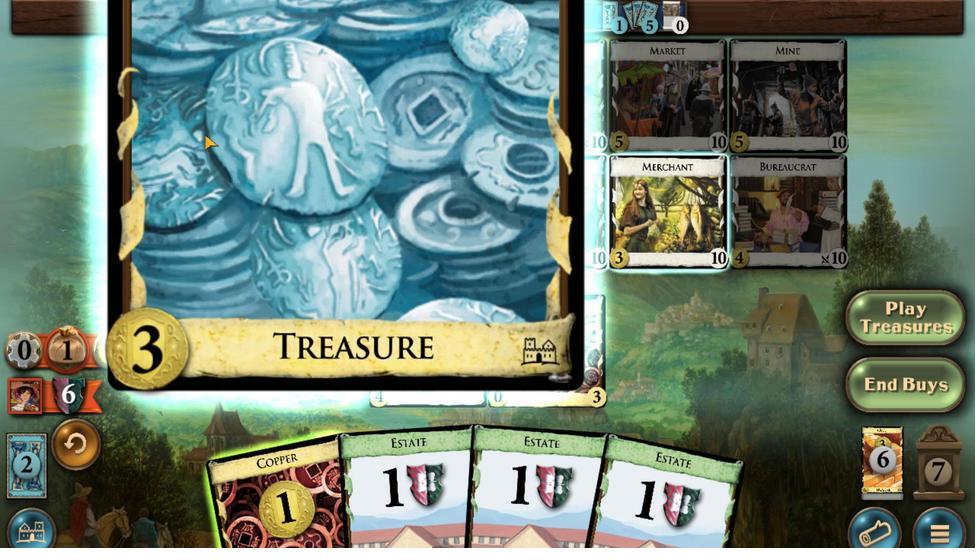 
Action: Mouse moved to (209, 178)
Screenshot: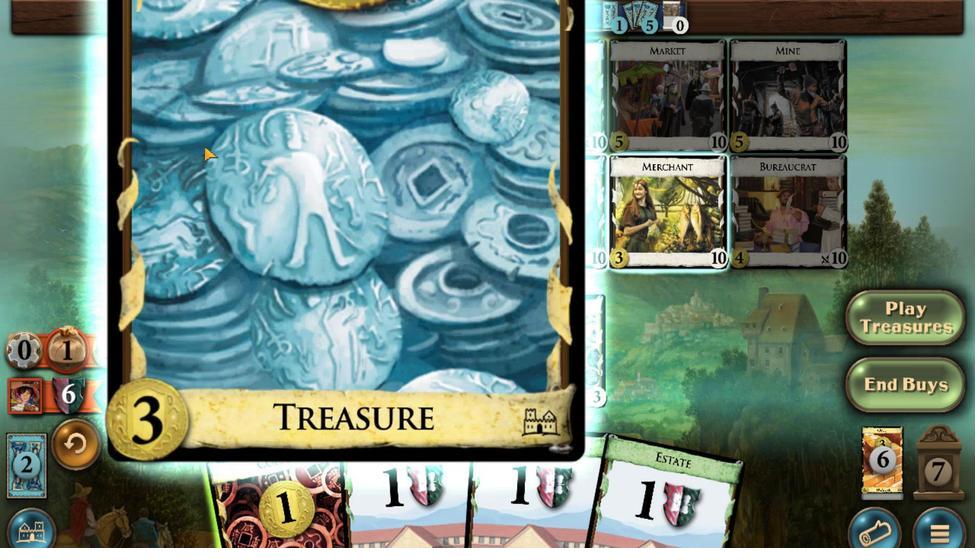 
Action: Mouse scrolled (209, 179) with delta (0, 0)
Screenshot: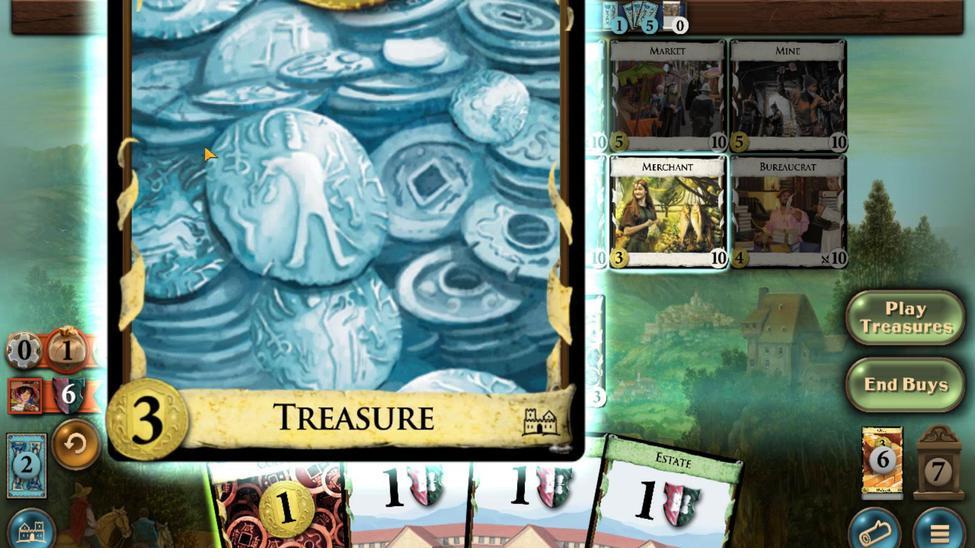 
Action: Mouse moved to (209, 182)
Screenshot: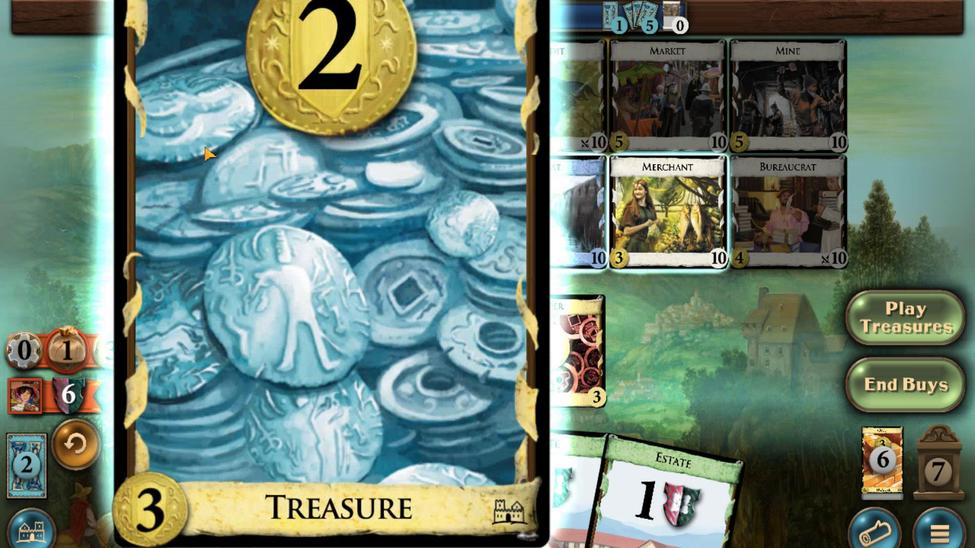 
Action: Mouse scrolled (209, 183) with delta (0, 0)
Screenshot: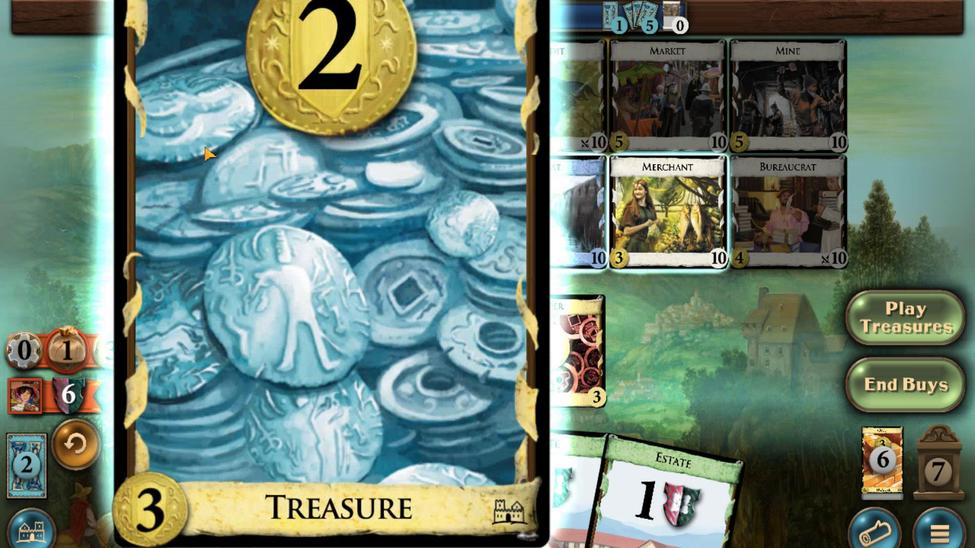 
Action: Mouse moved to (209, 185)
Screenshot: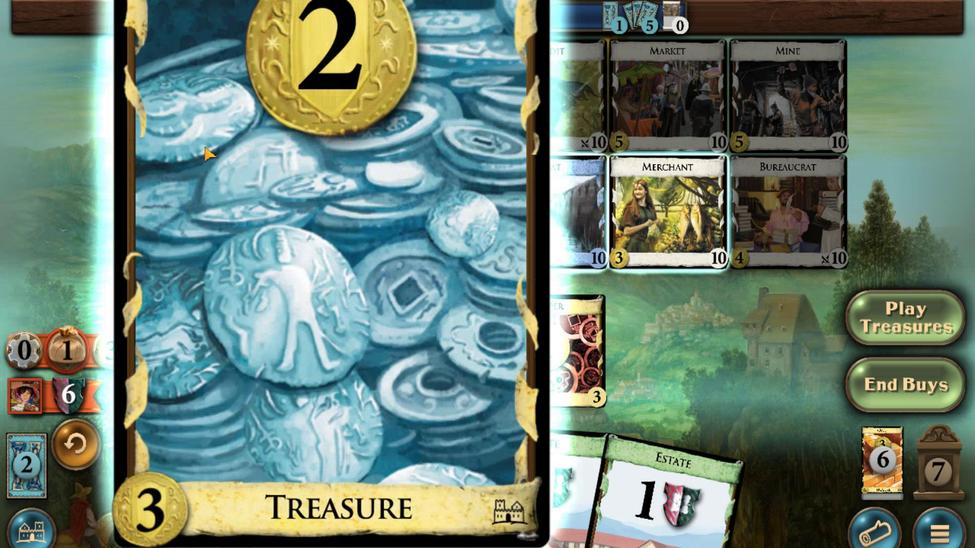 
Action: Mouse scrolled (209, 185) with delta (0, 0)
Screenshot: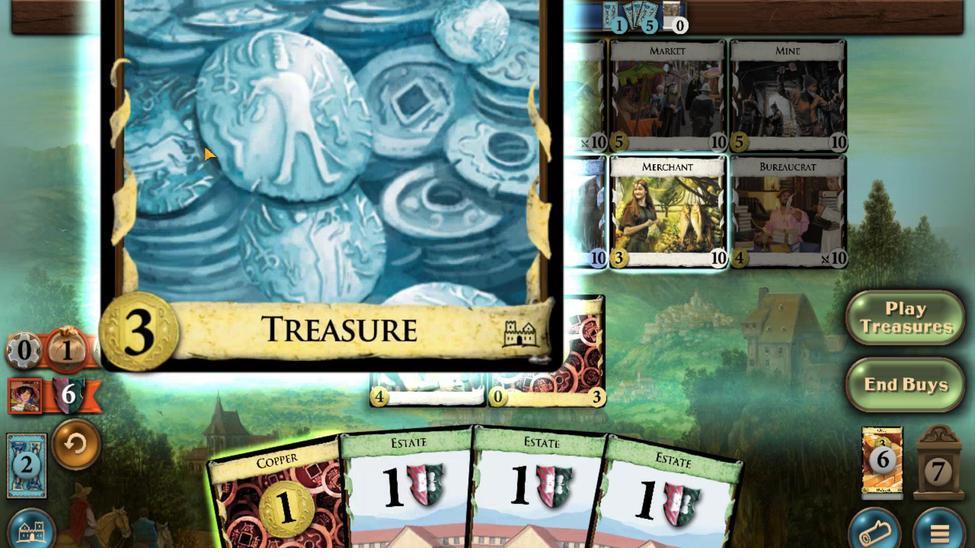 
Action: Mouse scrolled (209, 185) with delta (0, 0)
Screenshot: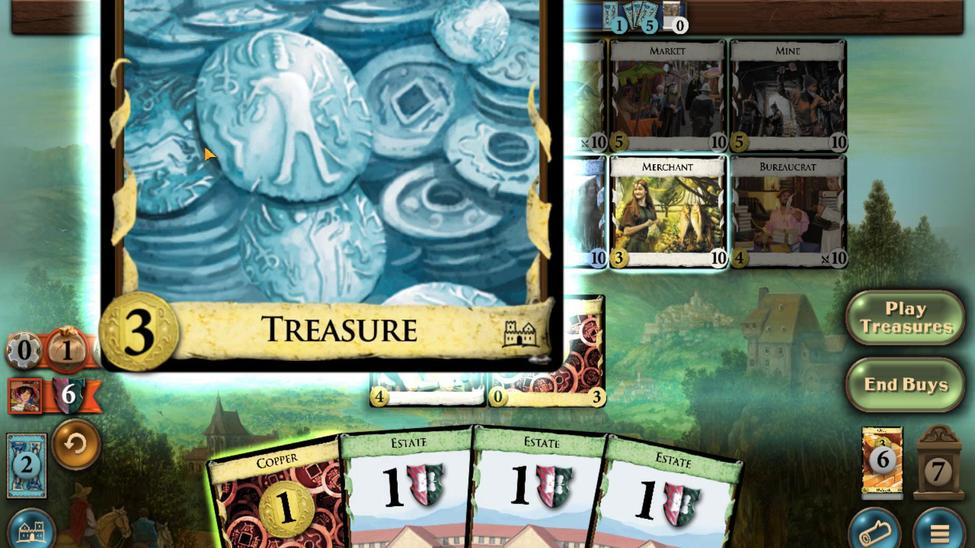 
Action: Mouse scrolled (209, 185) with delta (0, 0)
Screenshot: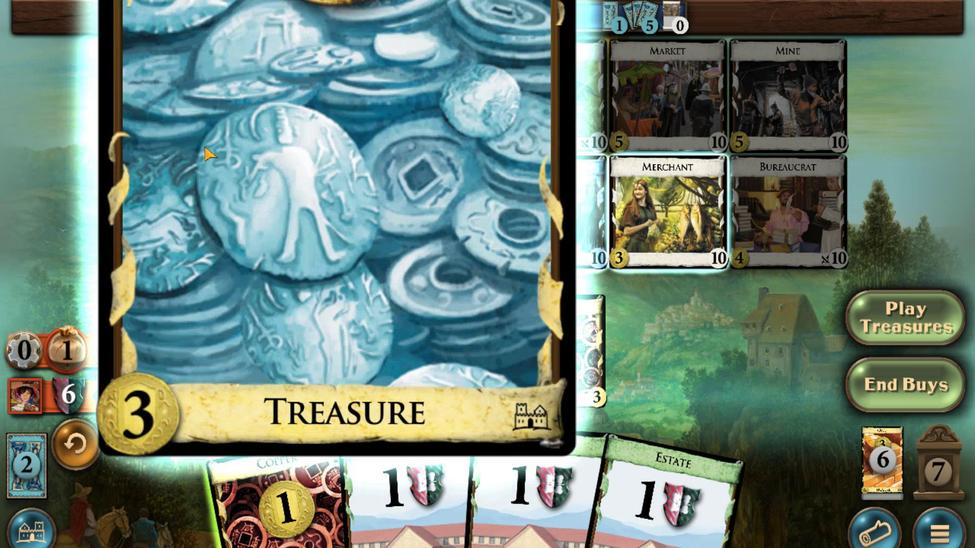 
Action: Mouse moved to (198, 501)
Screenshot: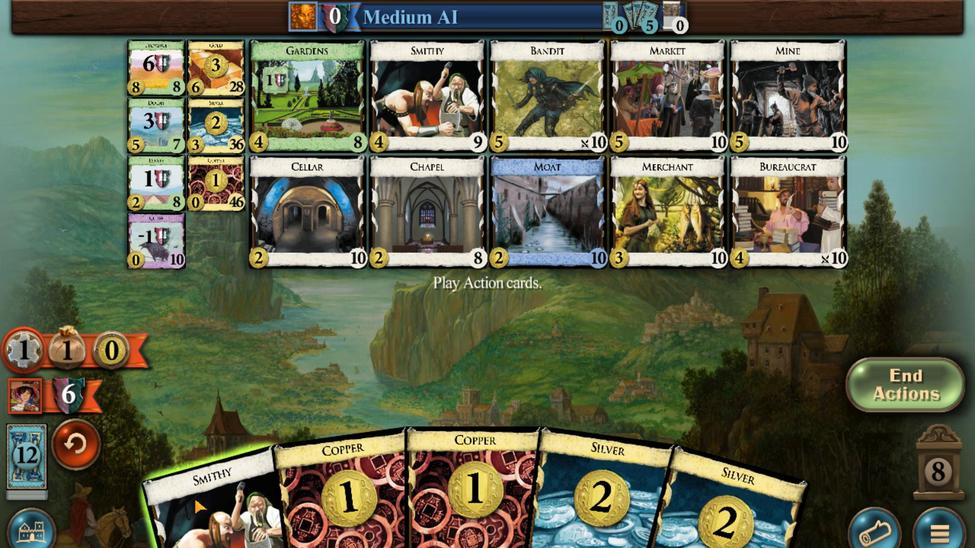 
Action: Mouse scrolled (198, 500) with delta (0, 0)
Screenshot: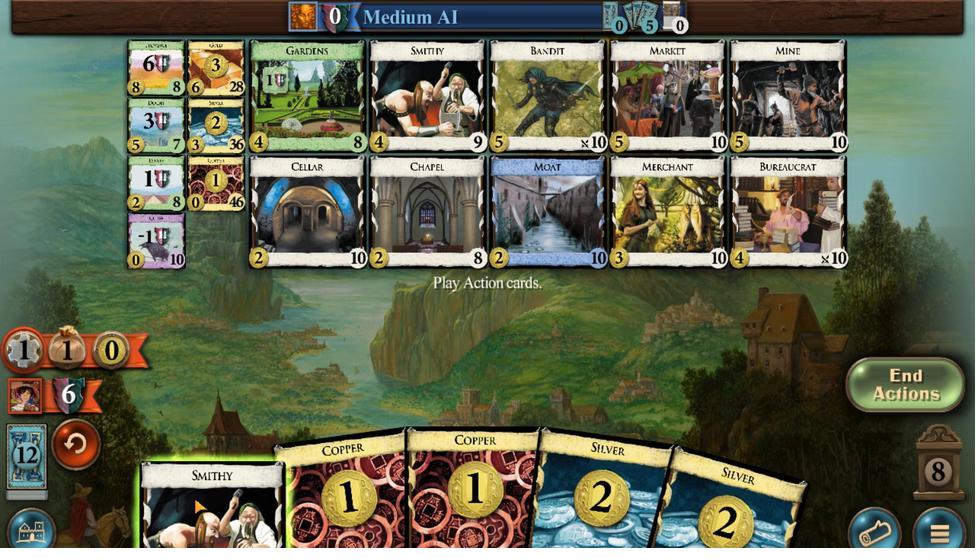 
Action: Mouse moved to (828, 525)
Screenshot: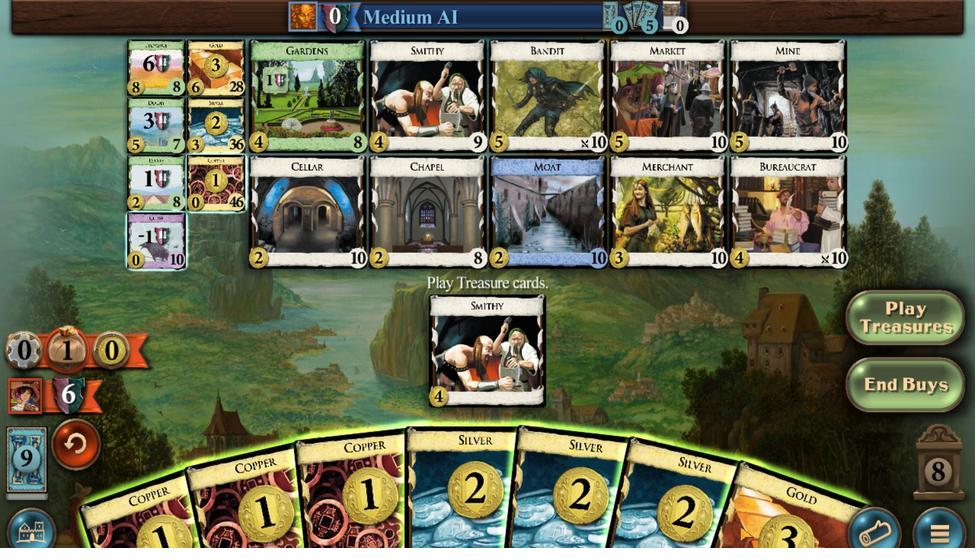 
Action: Mouse scrolled (828, 524) with delta (0, 0)
Screenshot: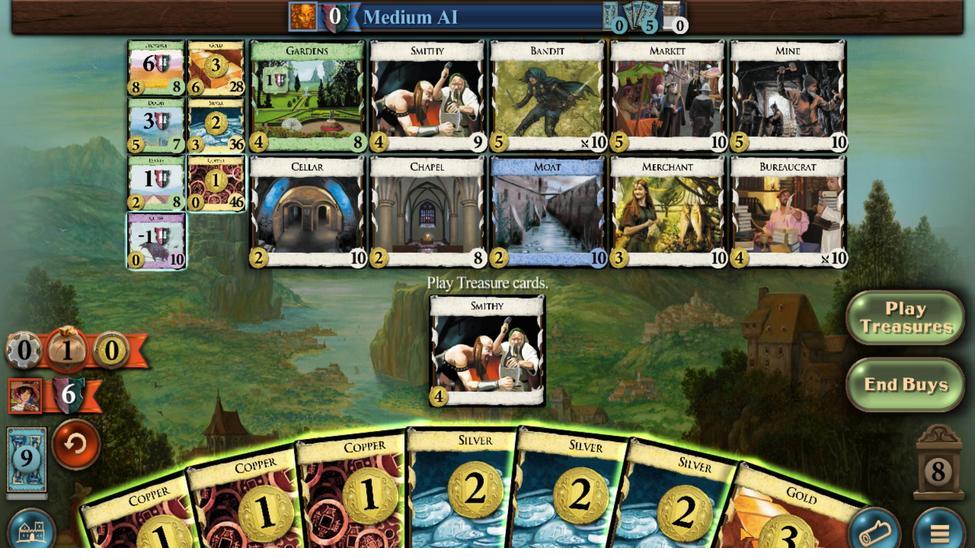 
Action: Mouse moved to (811, 527)
Screenshot: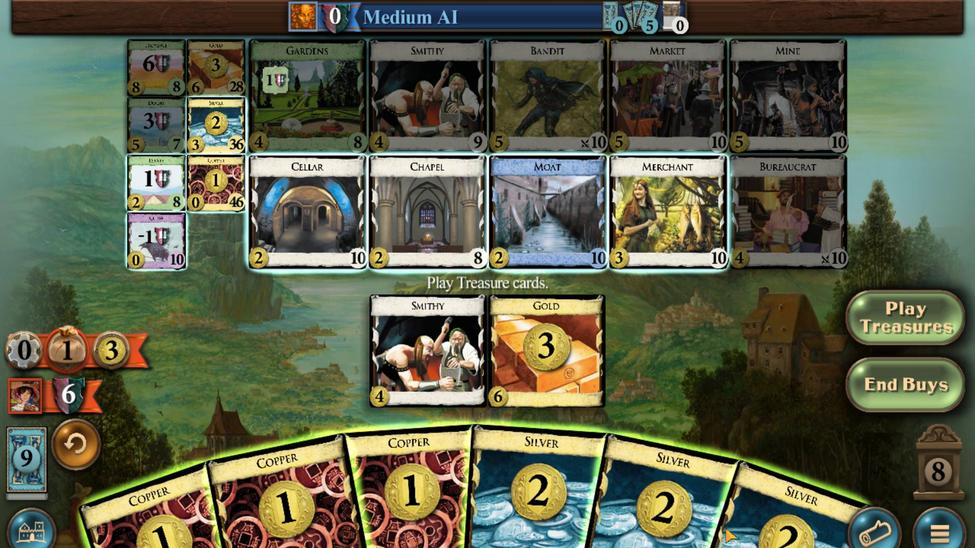 
Action: Mouse scrolled (811, 526) with delta (0, 0)
Screenshot: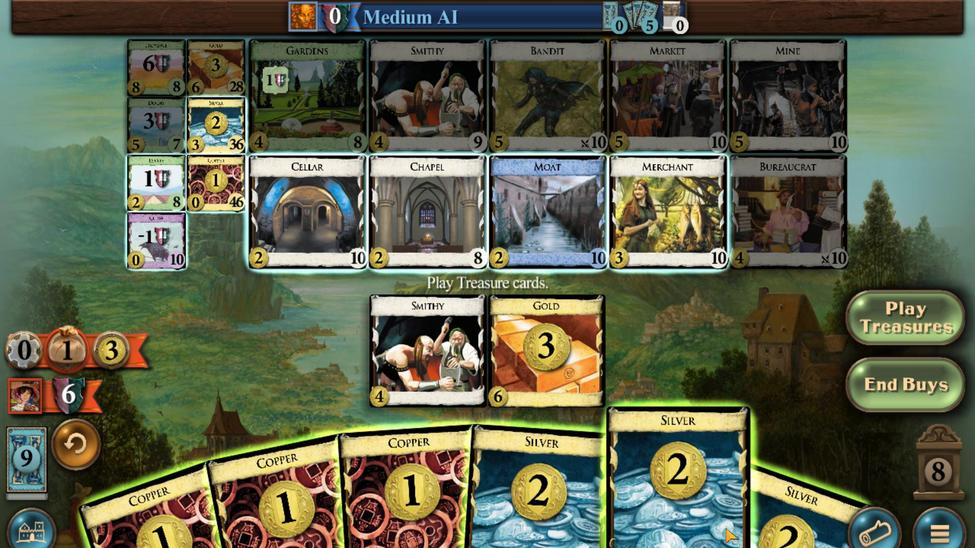 
Action: Mouse moved to (757, 514)
Screenshot: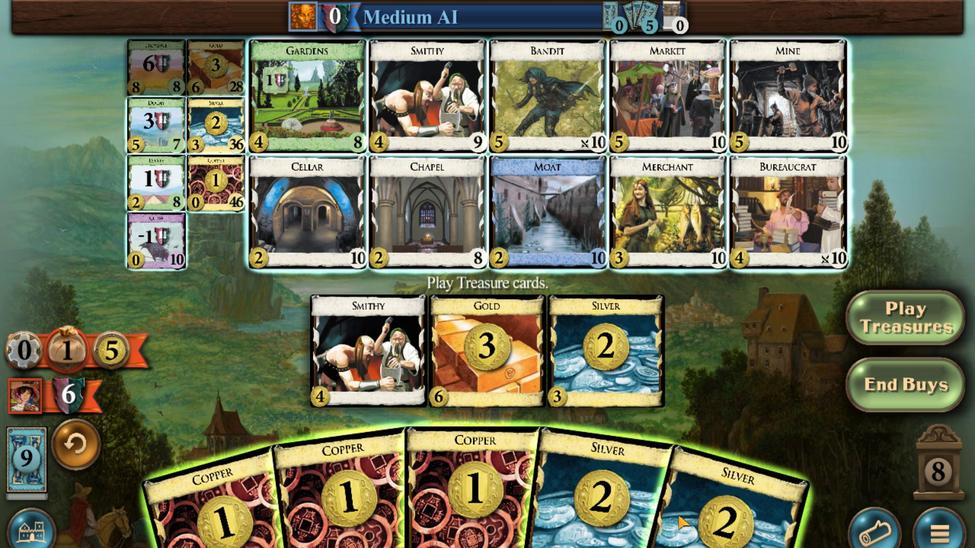 
Action: Mouse scrolled (757, 514) with delta (0, 0)
Screenshot: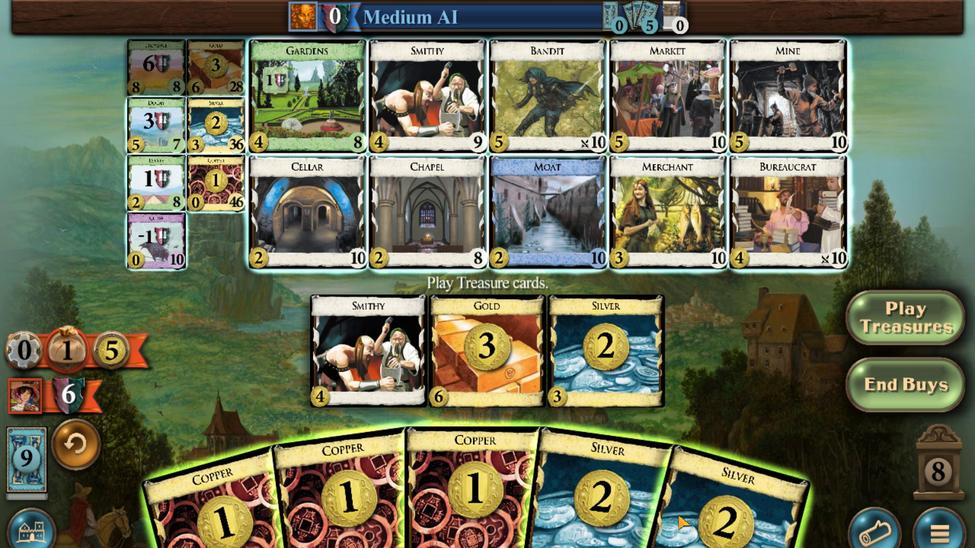 
Action: Mouse moved to (583, 506)
Screenshot: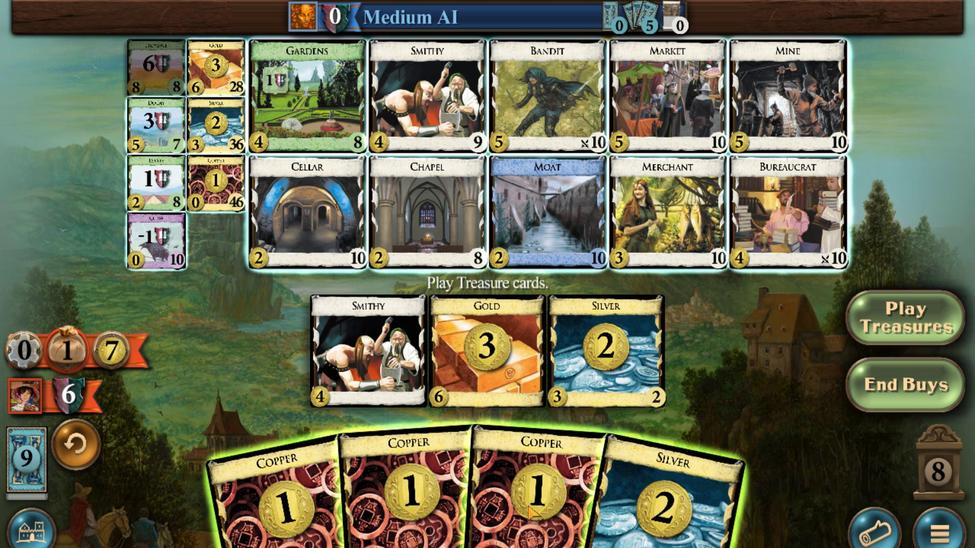 
Action: Mouse scrolled (583, 506) with delta (0, 0)
Screenshot: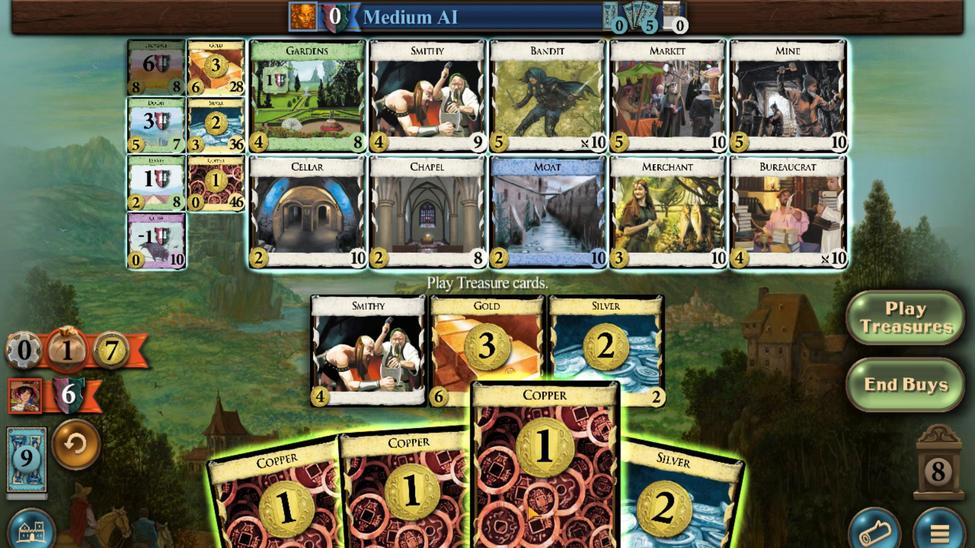 
Action: Mouse moved to (147, 116)
Screenshot: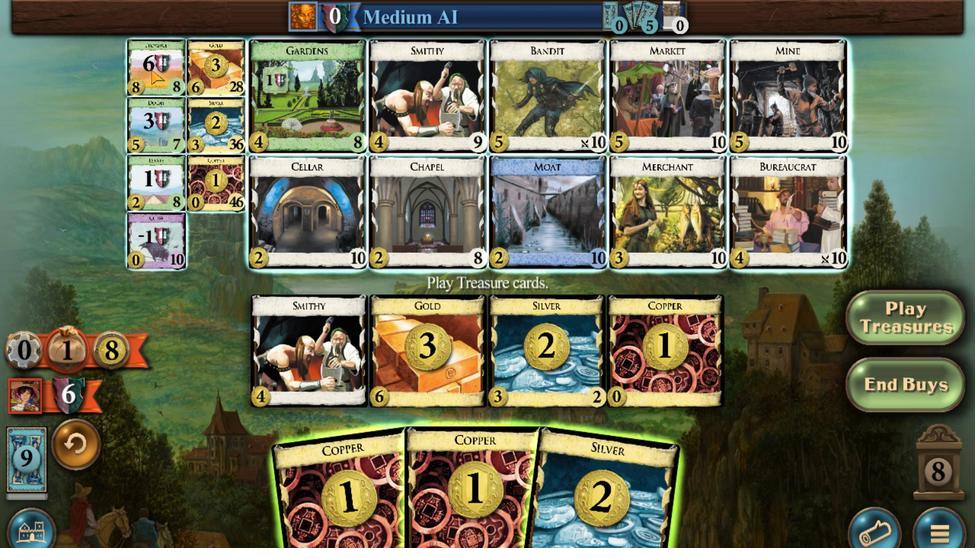 
Action: Mouse scrolled (147, 116) with delta (0, 0)
Screenshot: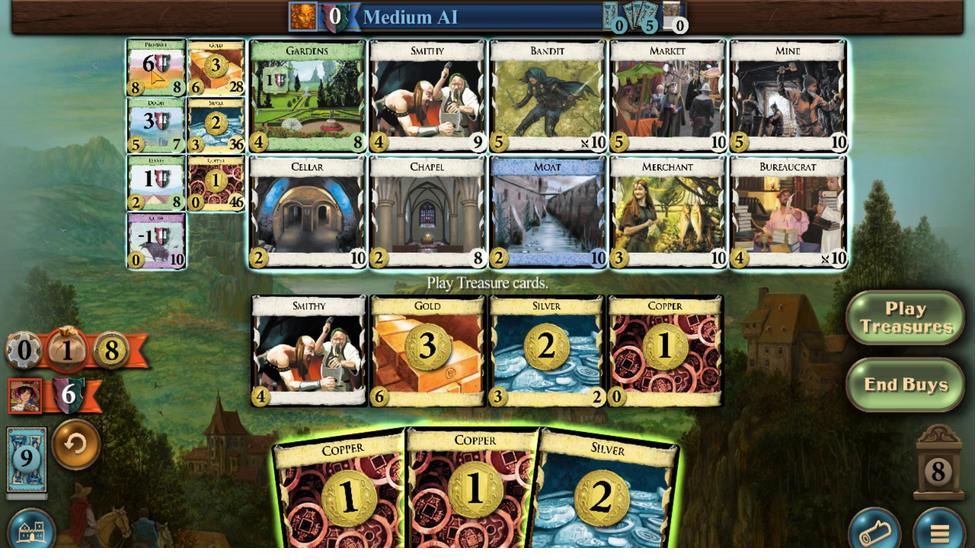 
Action: Mouse scrolled (147, 116) with delta (0, 0)
Screenshot: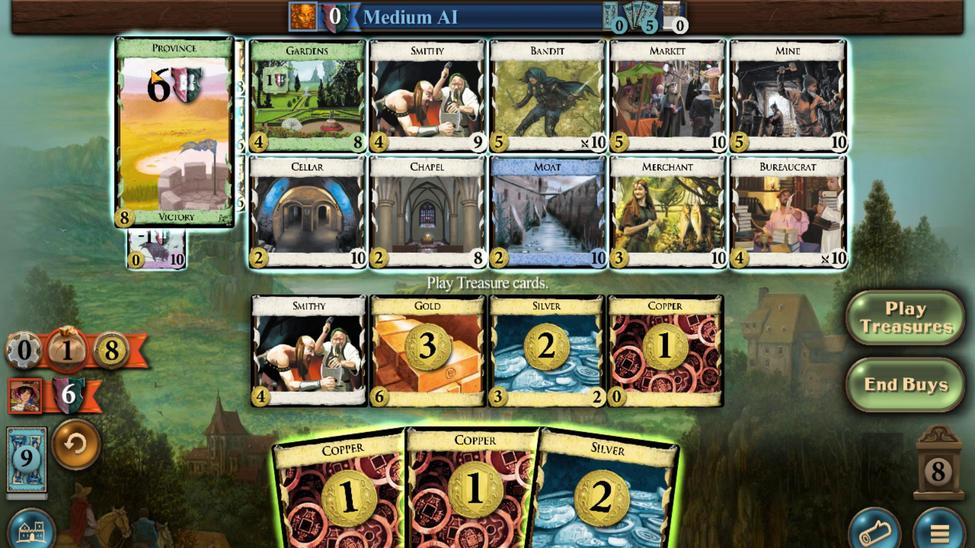
Action: Mouse scrolled (147, 116) with delta (0, 0)
Screenshot: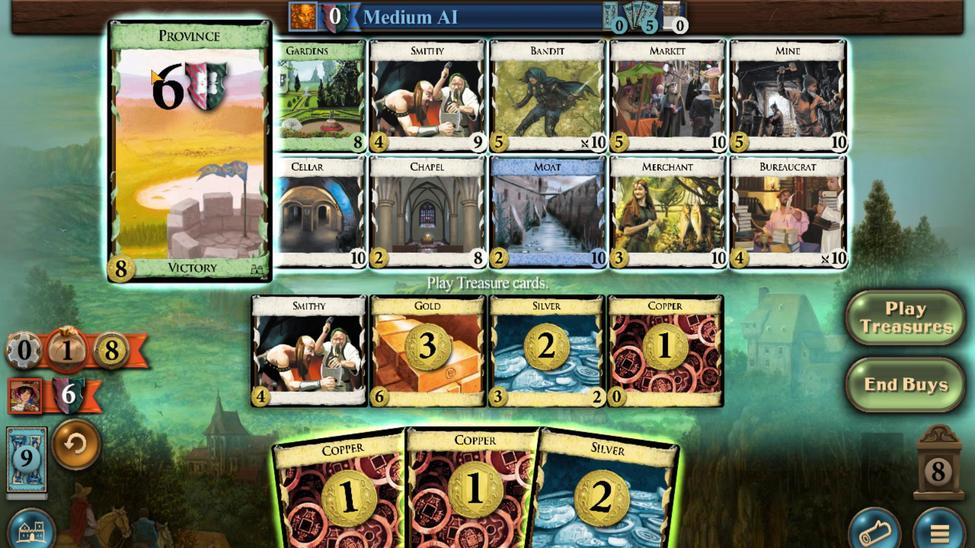 
Action: Mouse scrolled (147, 116) with delta (0, 0)
Screenshot: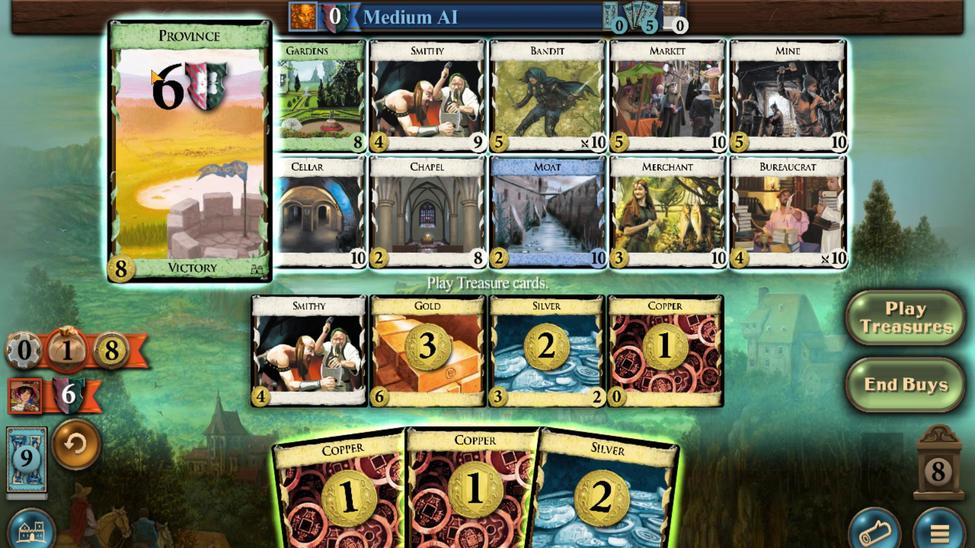 
Action: Mouse scrolled (147, 116) with delta (0, 0)
Screenshot: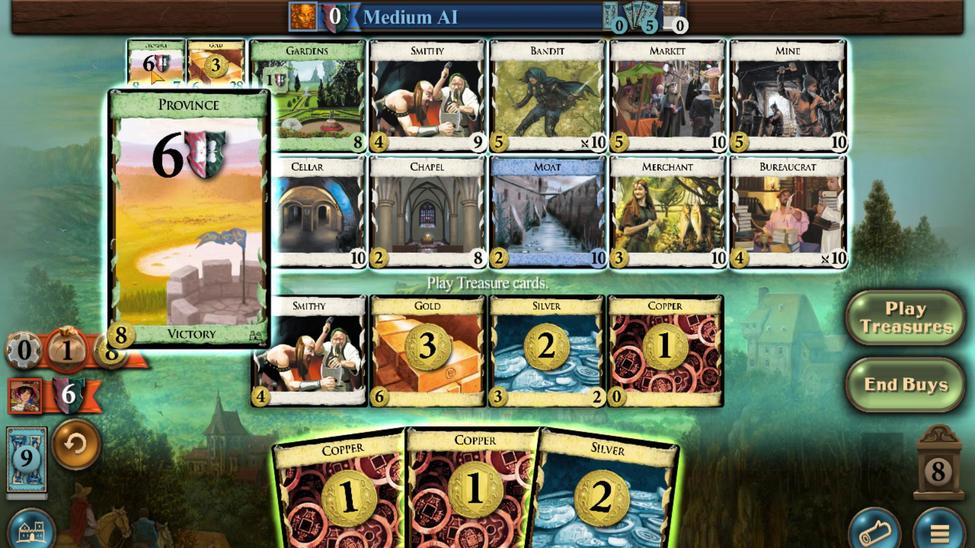 
Action: Mouse scrolled (147, 116) with delta (0, 0)
Screenshot: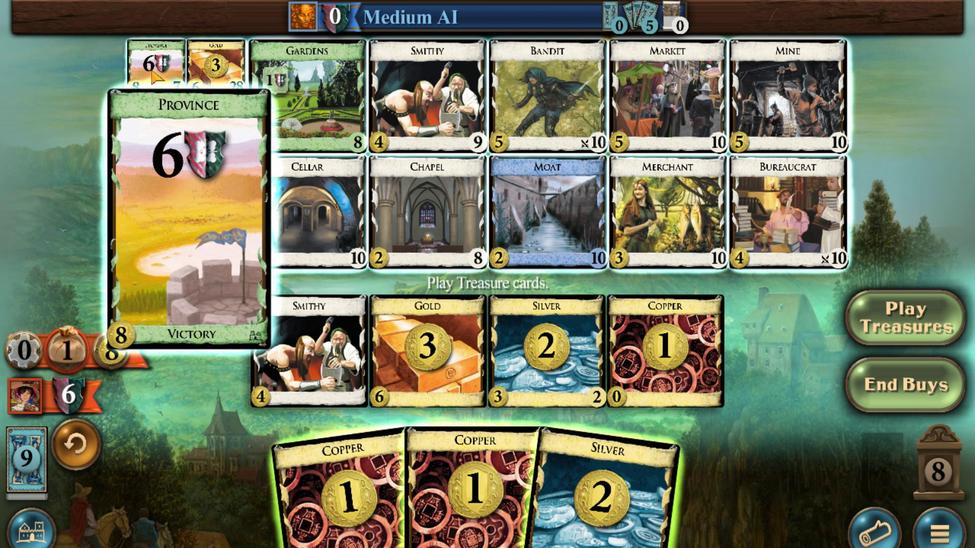 
Action: Mouse scrolled (147, 116) with delta (0, 0)
Screenshot: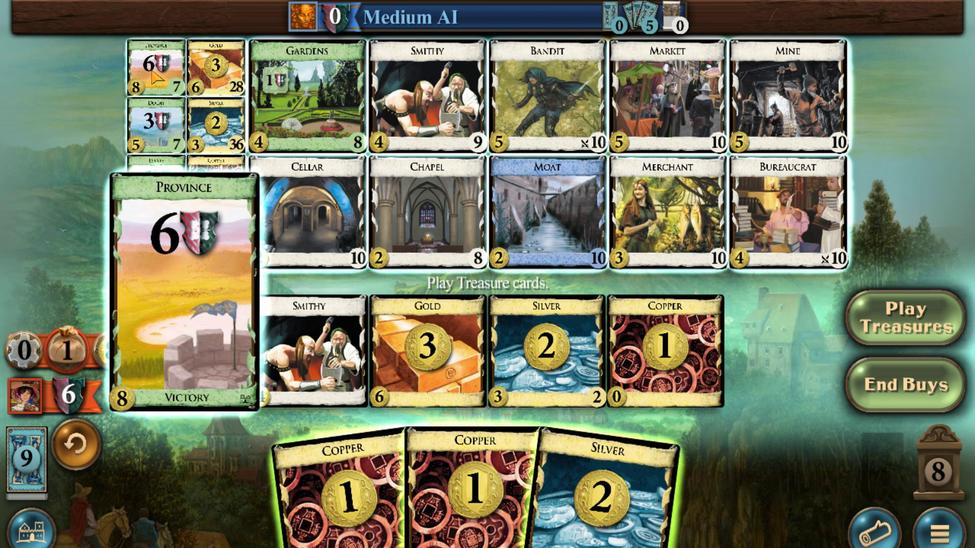 
Action: Mouse scrolled (147, 116) with delta (0, 0)
Screenshot: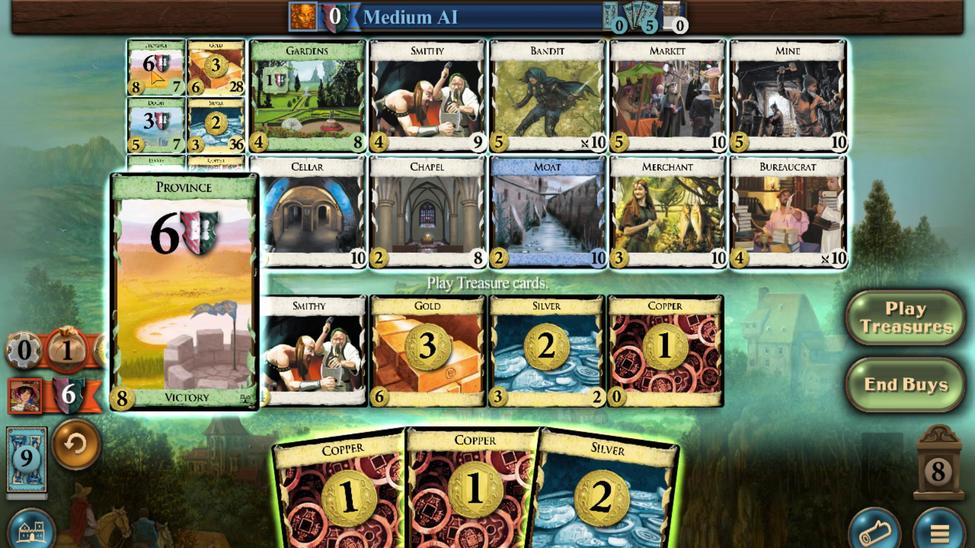 
Action: Mouse scrolled (147, 116) with delta (0, 0)
Screenshot: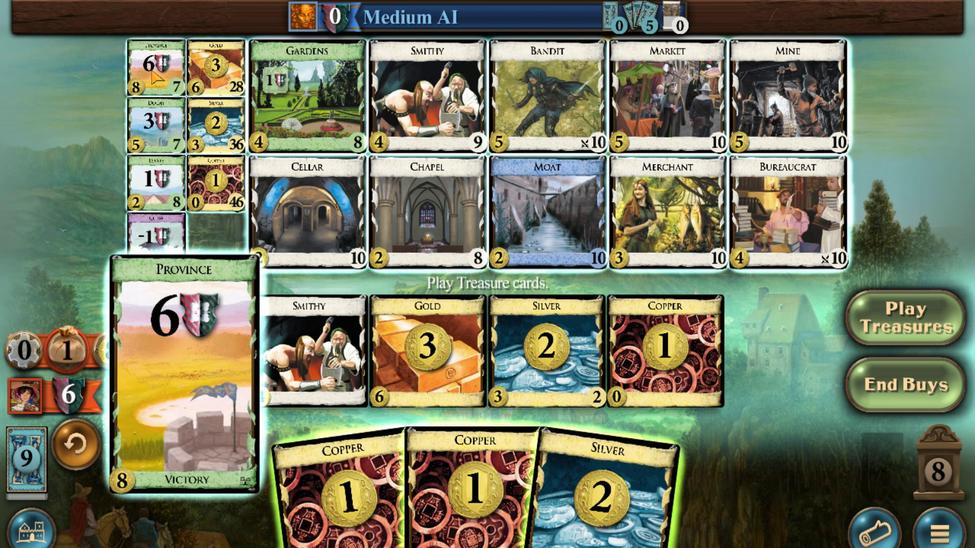 
Action: Mouse moved to (483, 454)
Screenshot: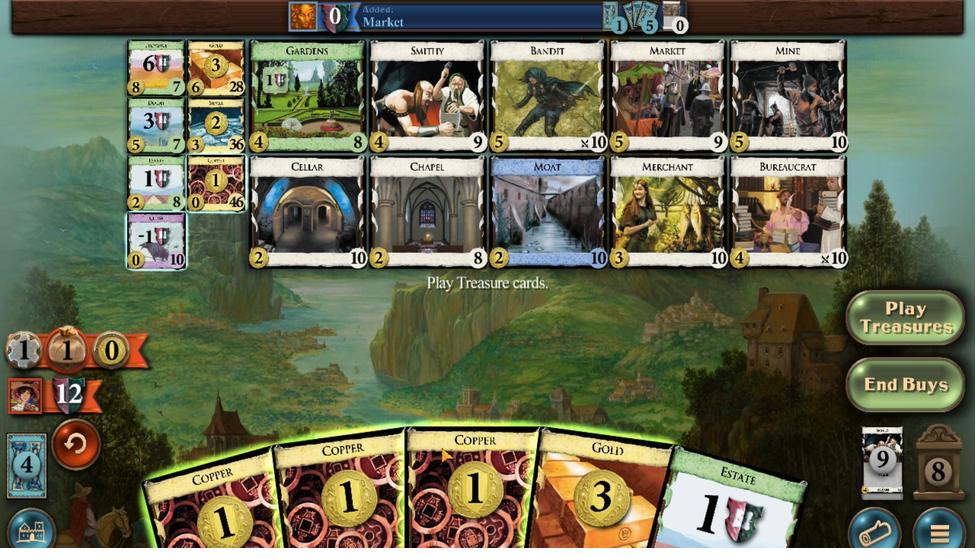 
Action: Mouse scrolled (483, 454) with delta (0, 0)
Screenshot: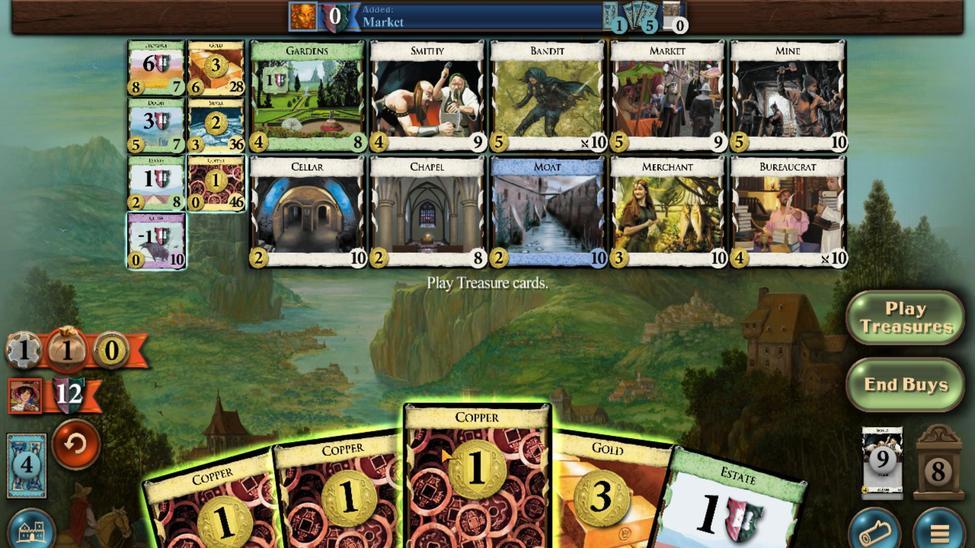 
Action: Mouse scrolled (483, 454) with delta (0, 0)
Screenshot: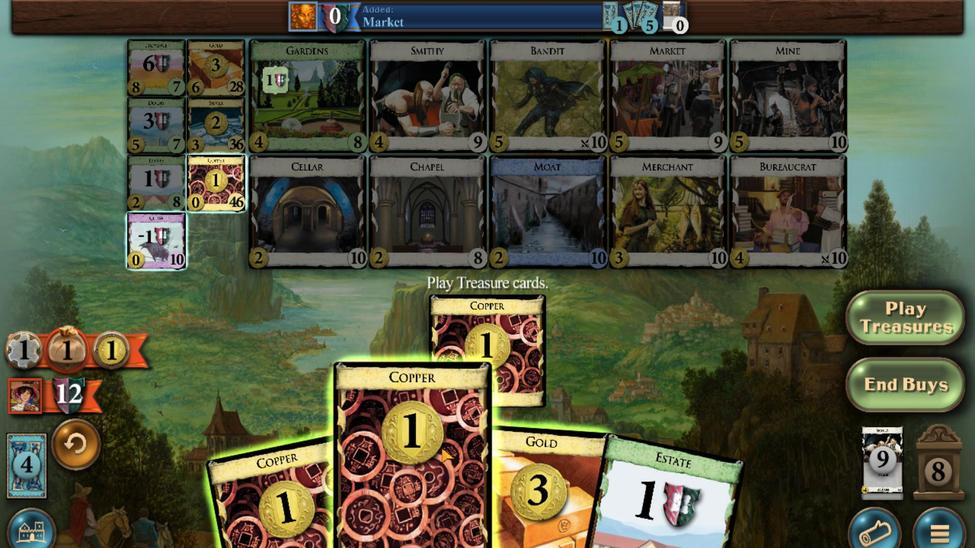
Action: Mouse scrolled (483, 454) with delta (0, 0)
Screenshot: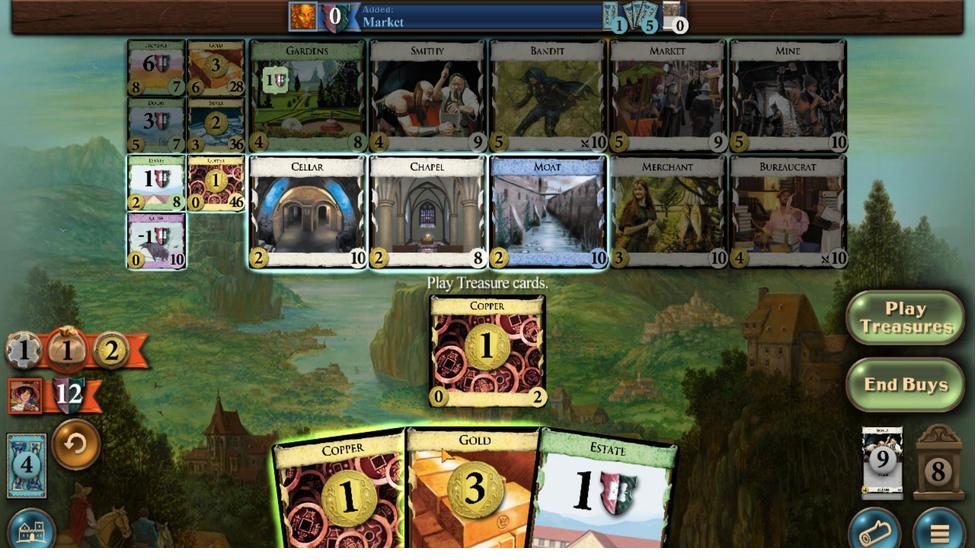 
Action: Mouse moved to (447, 461)
Screenshot: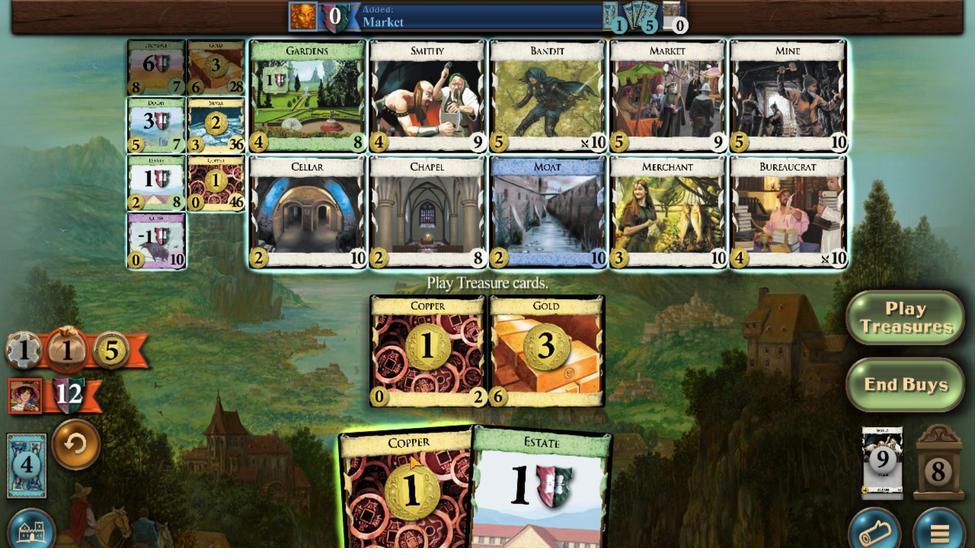 
Action: Mouse scrolled (447, 460) with delta (0, 0)
Screenshot: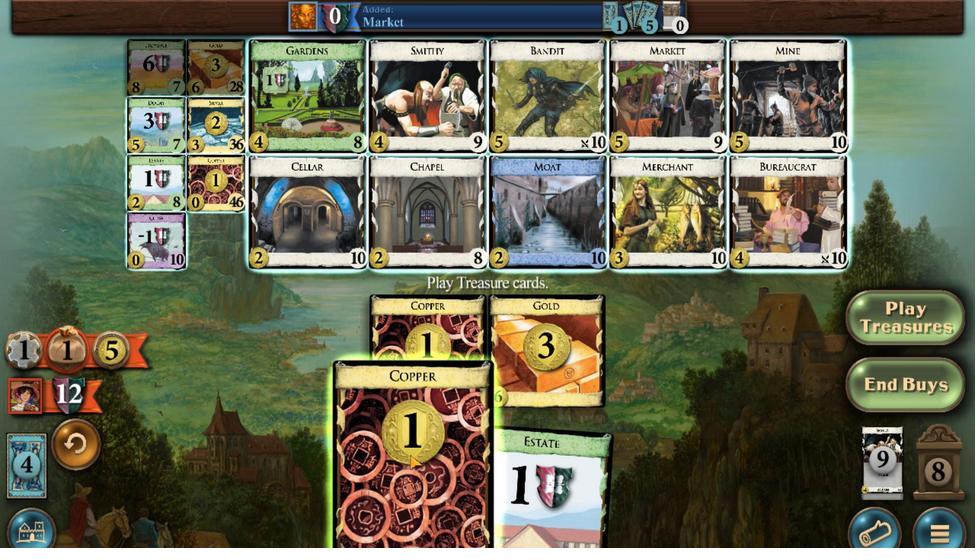 
Action: Mouse moved to (214, 118)
Screenshot: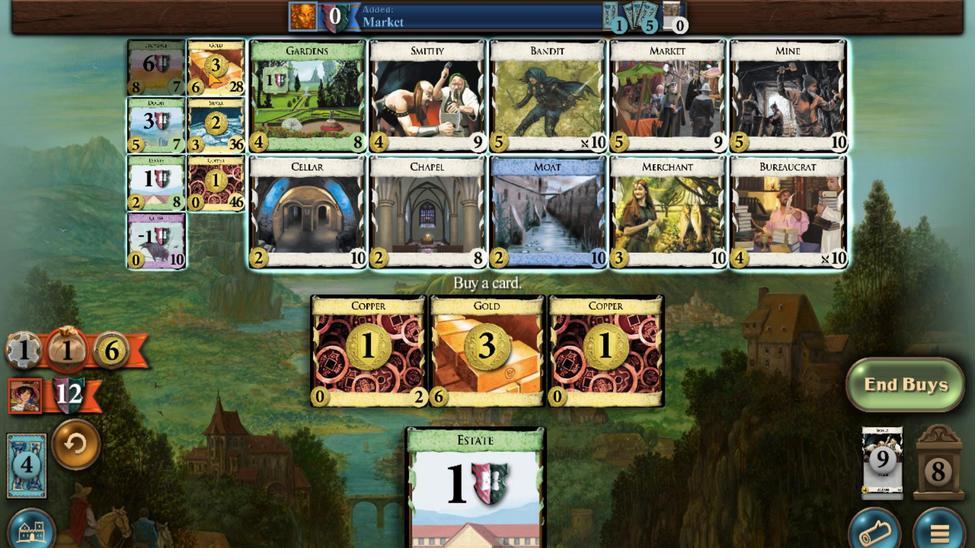 
Action: Mouse scrolled (214, 118) with delta (0, 0)
Screenshot: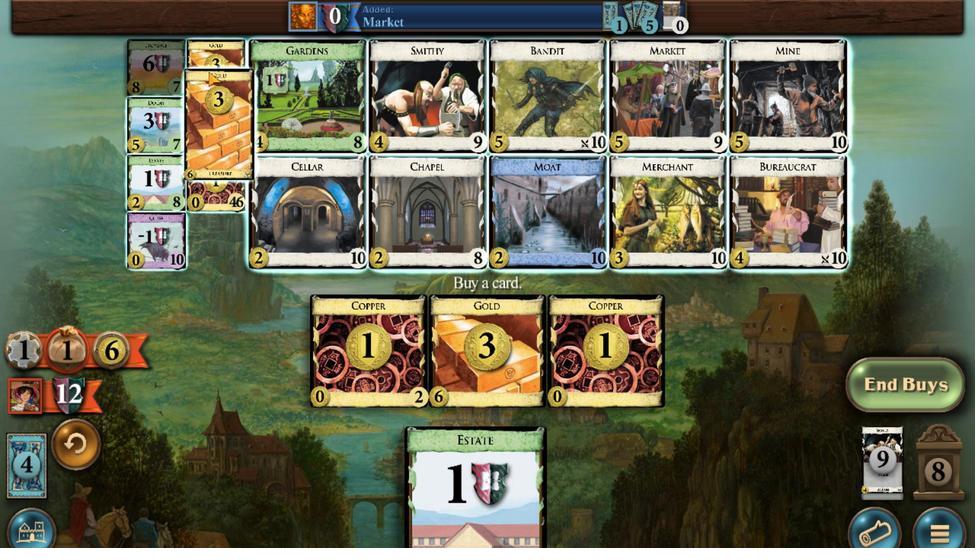 
Action: Mouse scrolled (214, 118) with delta (0, 0)
Screenshot: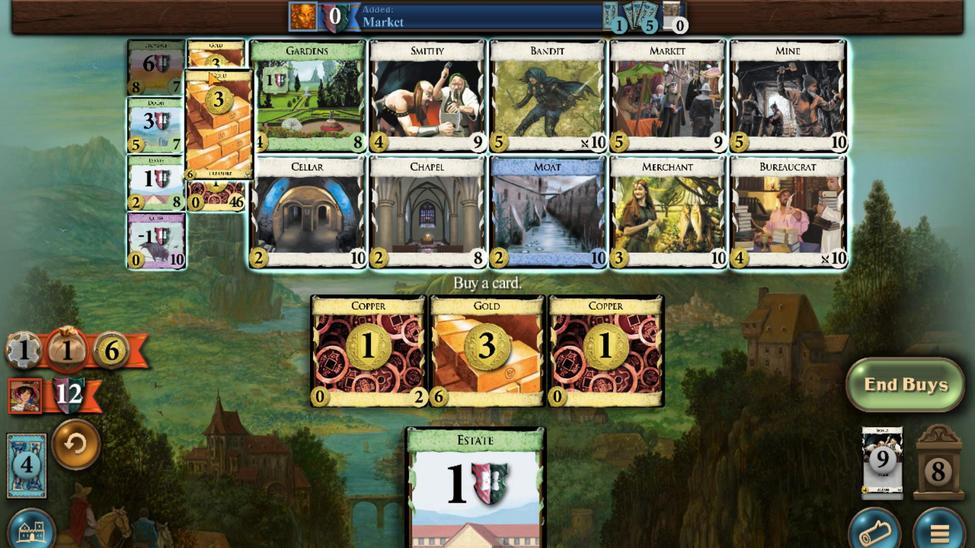 
Action: Mouse scrolled (214, 118) with delta (0, 0)
Screenshot: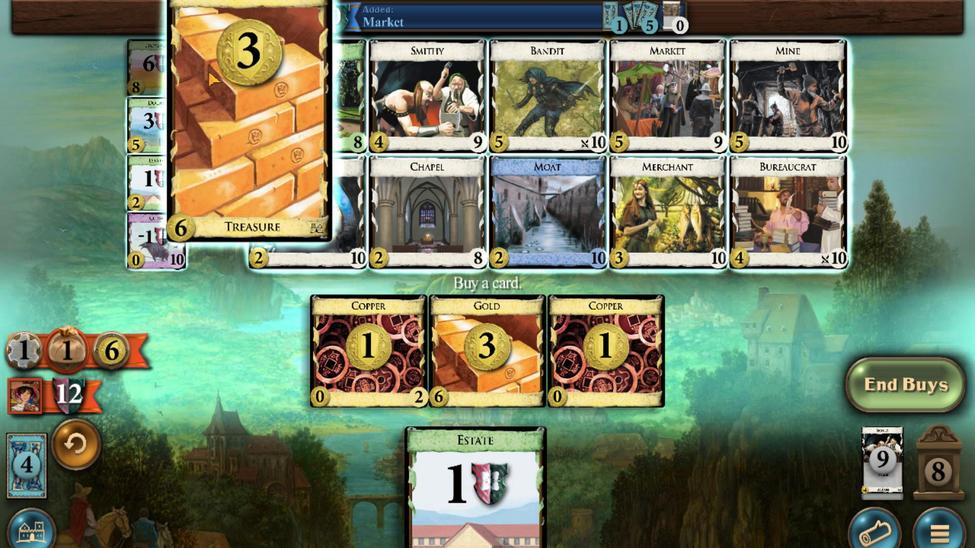 
Action: Mouse scrolled (214, 118) with delta (0, 0)
Screenshot: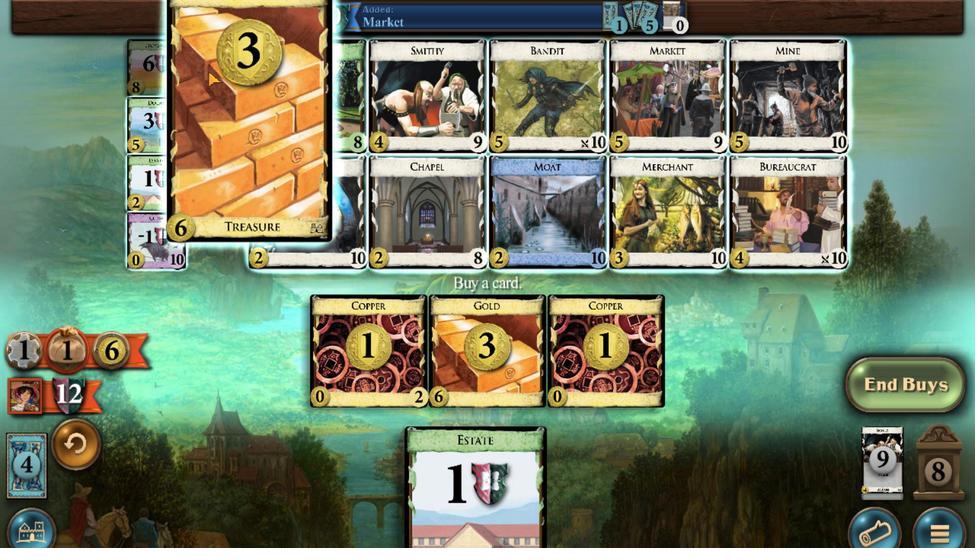 
Action: Mouse scrolled (214, 118) with delta (0, 0)
Screenshot: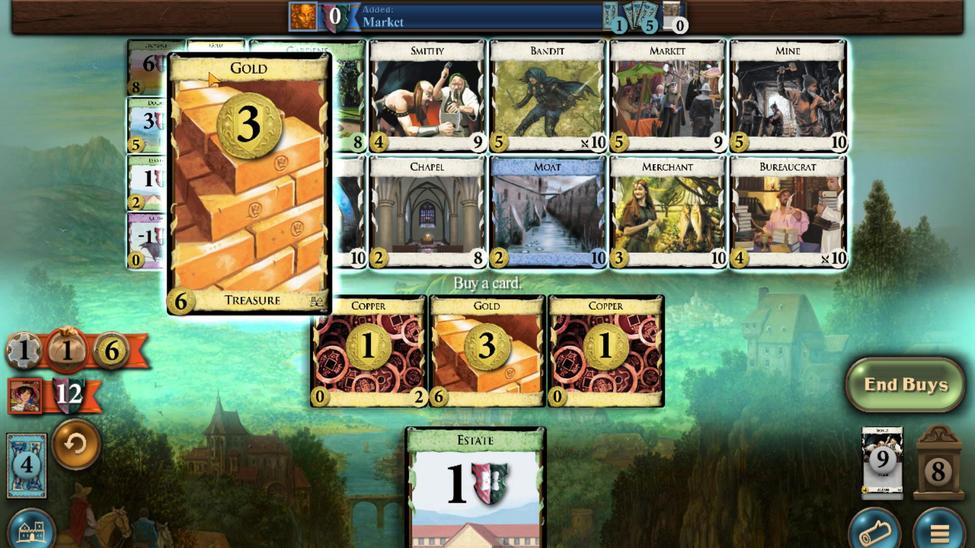 
Action: Mouse scrolled (214, 118) with delta (0, 0)
Screenshot: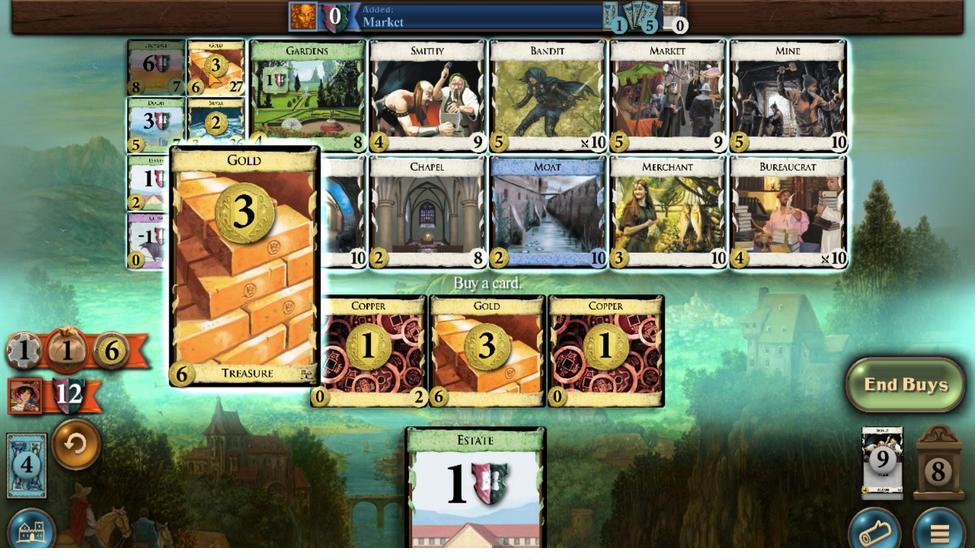 
Action: Mouse scrolled (214, 118) with delta (0, 0)
Screenshot: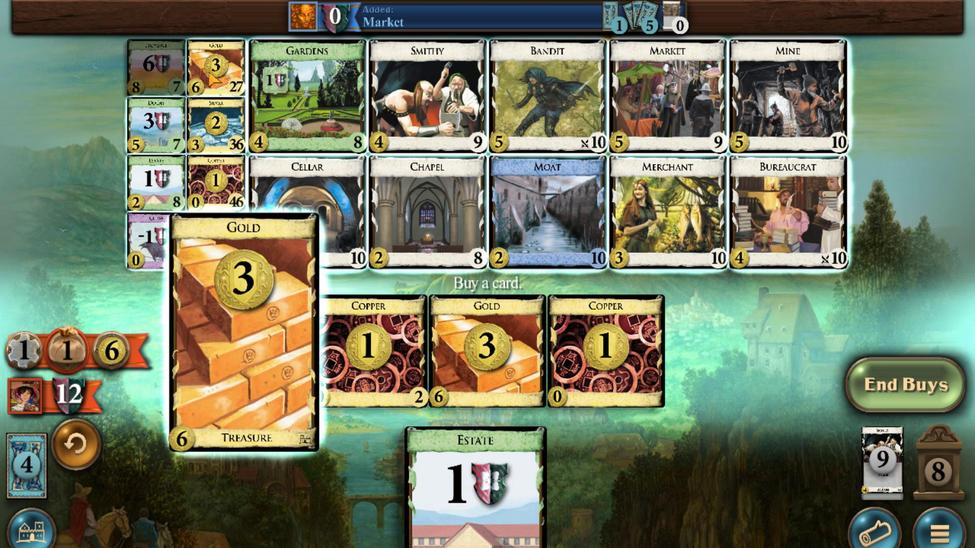 
Action: Mouse scrolled (214, 118) with delta (0, 0)
Screenshot: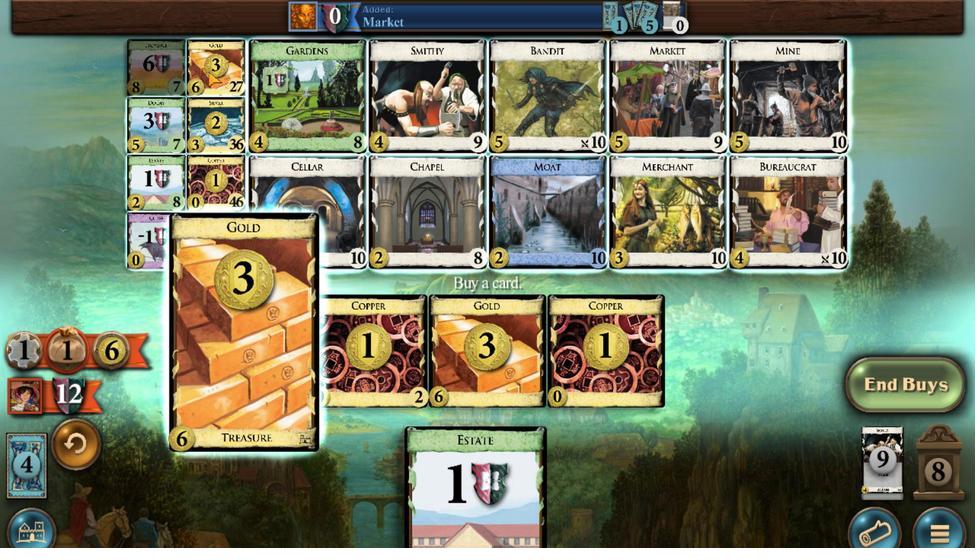
Action: Mouse moved to (379, 457)
Screenshot: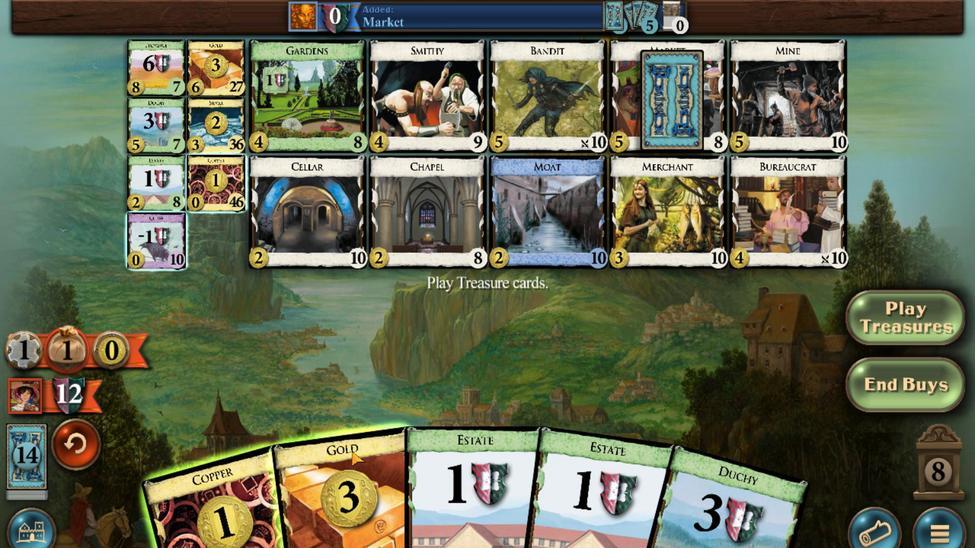 
Action: Mouse scrolled (379, 457) with delta (0, 0)
Screenshot: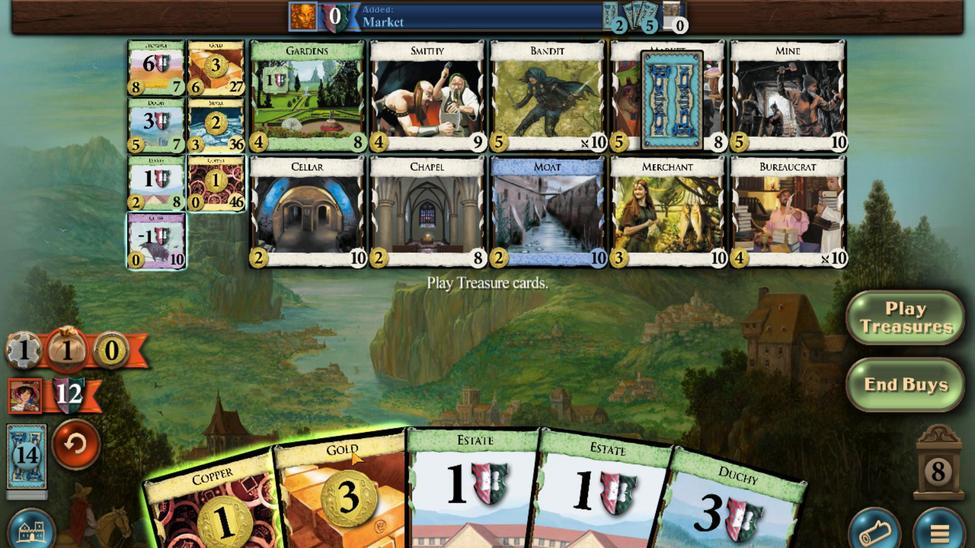 
Action: Mouse moved to (332, 461)
Screenshot: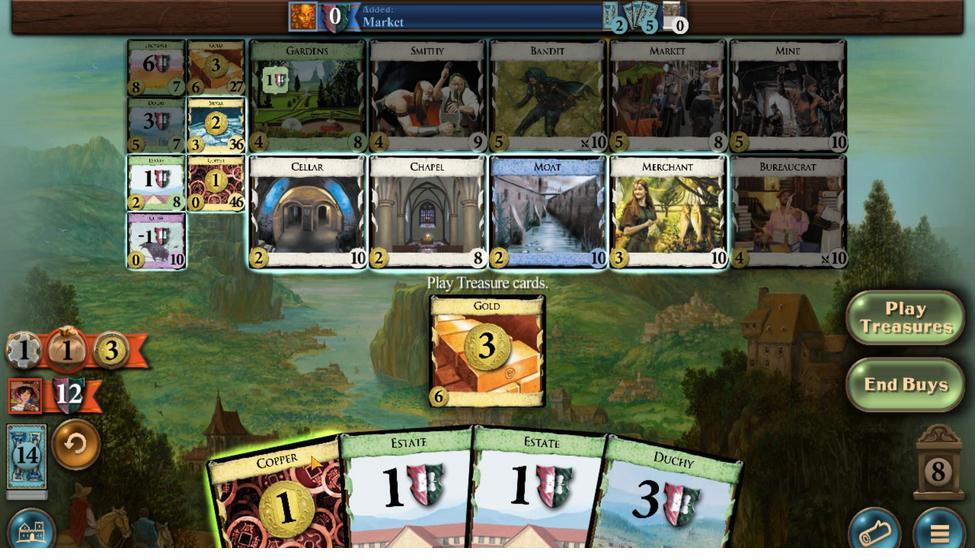 
Action: Mouse scrolled (332, 461) with delta (0, 0)
Screenshot: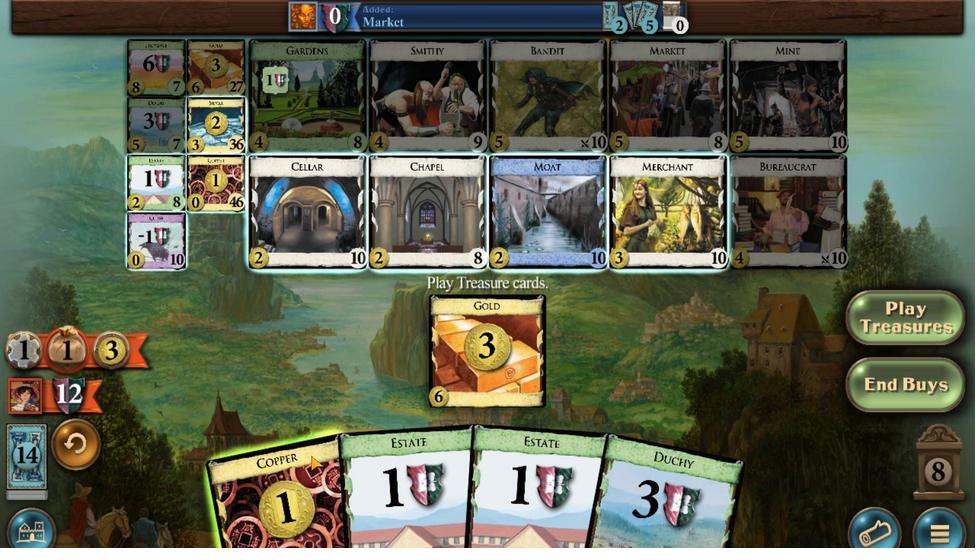 
Action: Mouse moved to (458, 119)
Screenshot: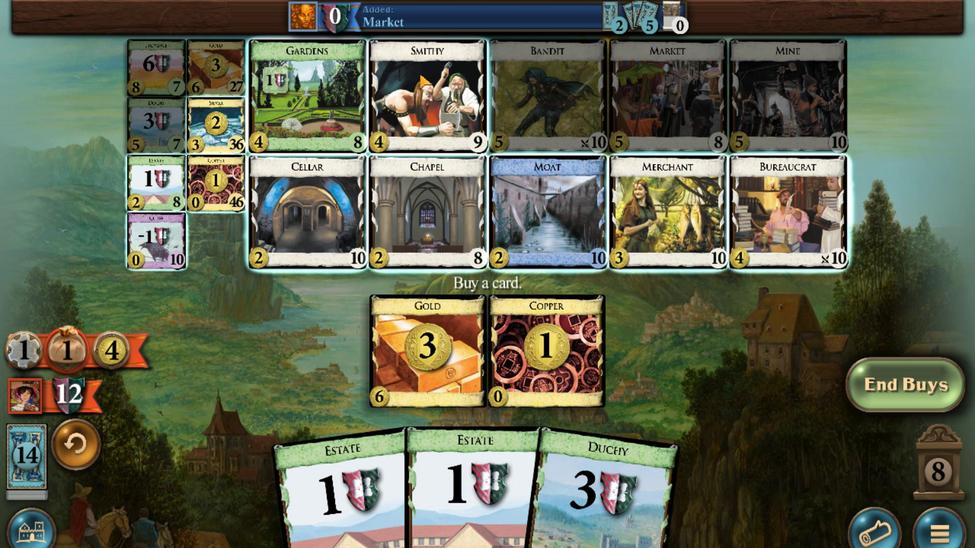 
Action: Mouse scrolled (458, 120) with delta (0, 0)
Screenshot: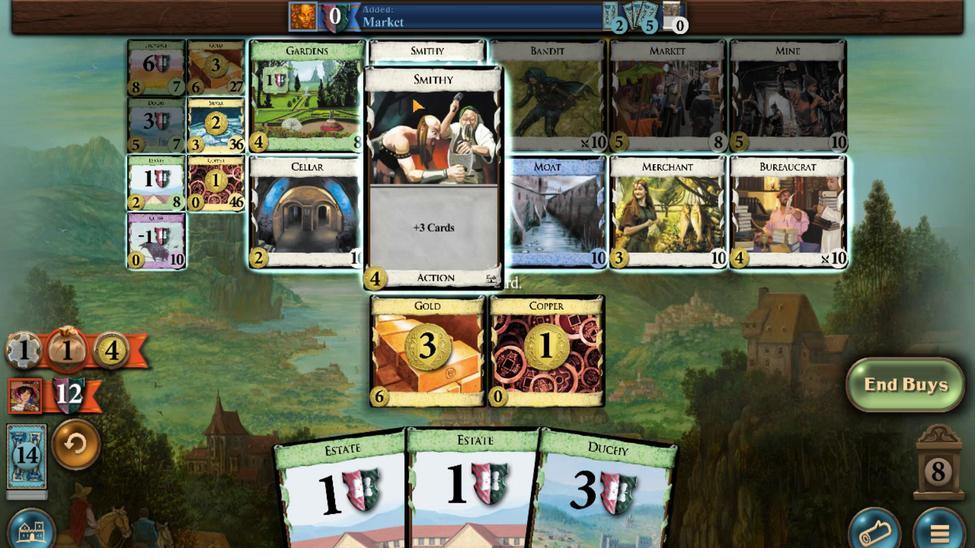 
Action: Mouse scrolled (458, 120) with delta (0, 0)
Screenshot: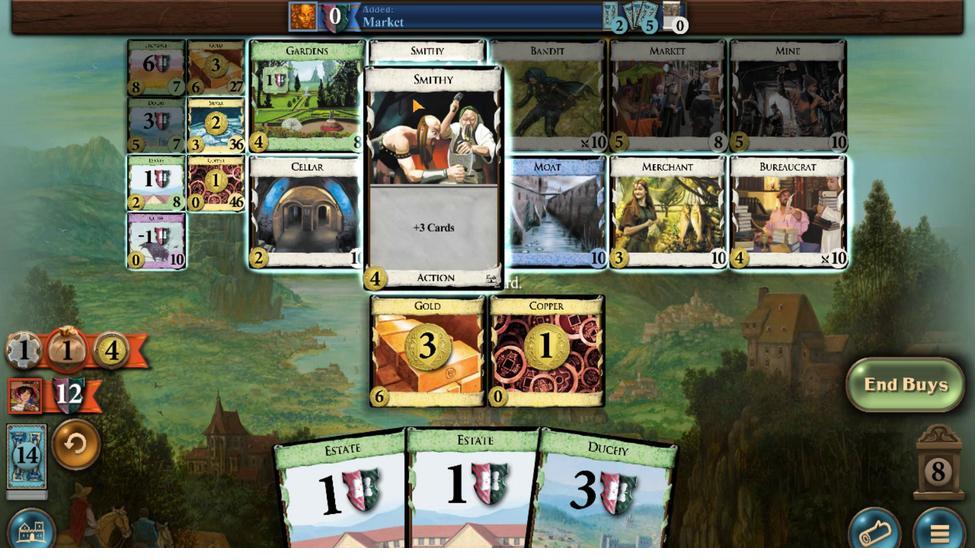 
Action: Mouse moved to (448, 147)
Screenshot: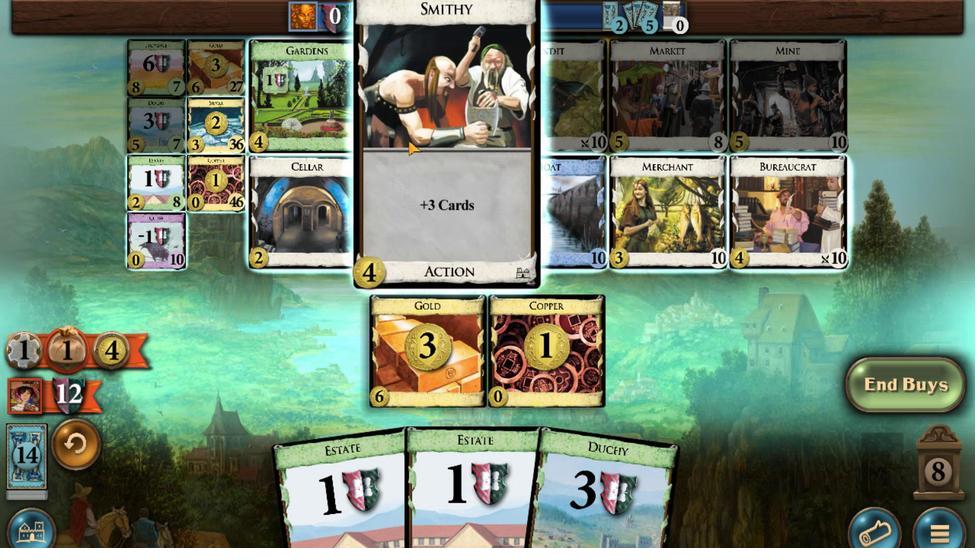 
Action: Mouse scrolled (448, 147) with delta (0, 0)
Screenshot: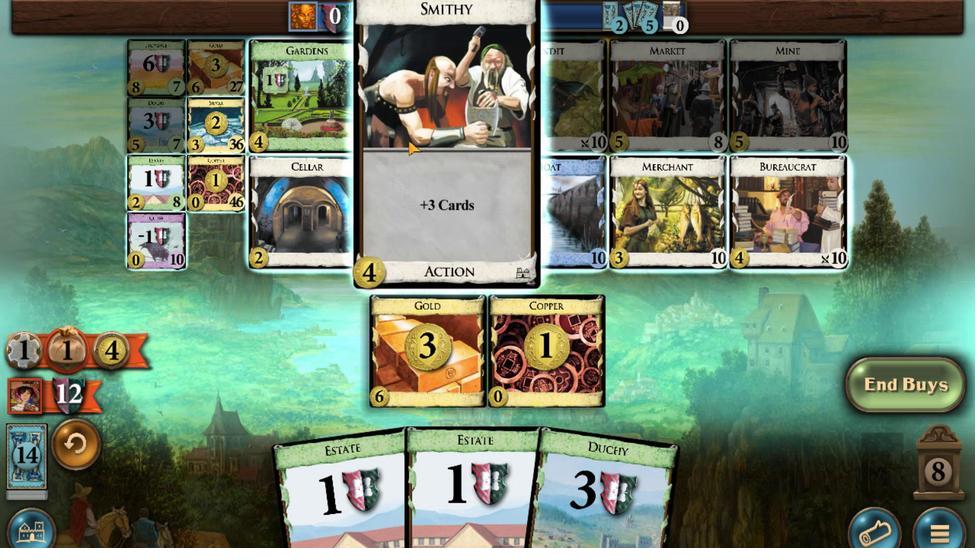 
Action: Mouse moved to (446, 173)
Screenshot: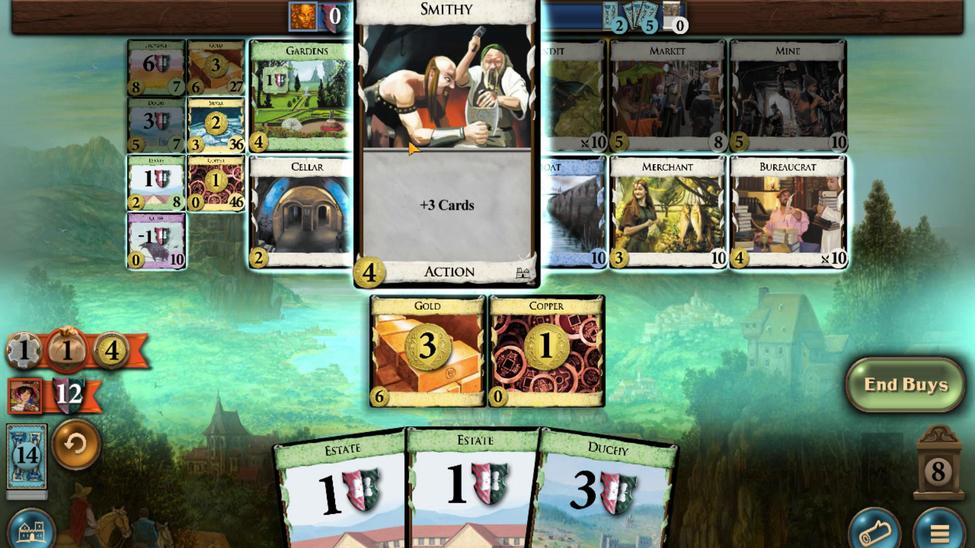 
Action: Mouse scrolled (446, 173) with delta (0, 0)
Screenshot: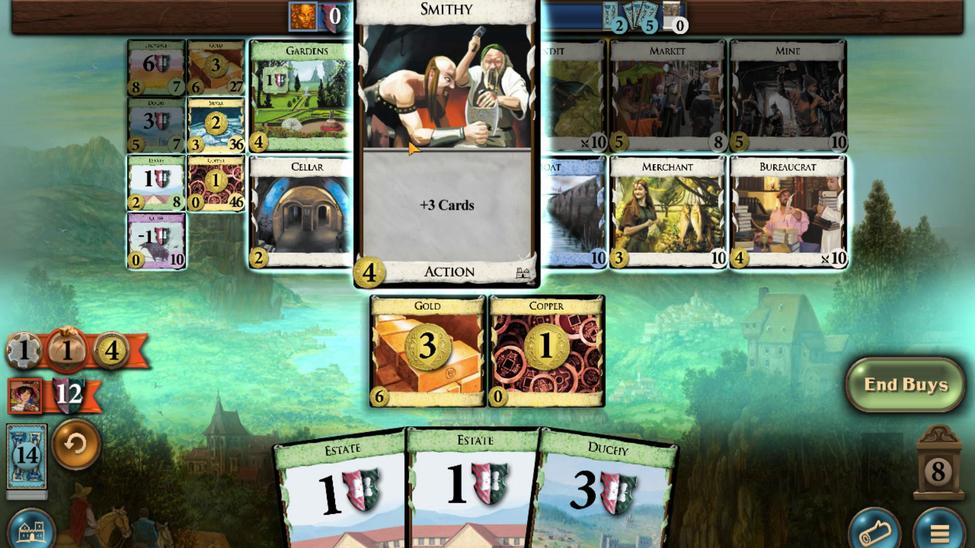 
Action: Mouse moved to (445, 180)
Screenshot: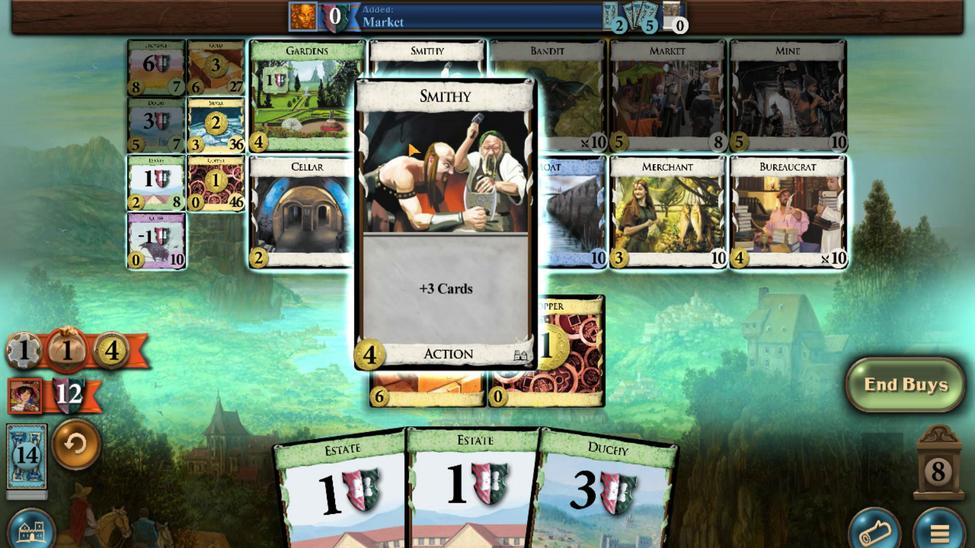 
Action: Mouse scrolled (445, 181) with delta (0, 0)
Screenshot: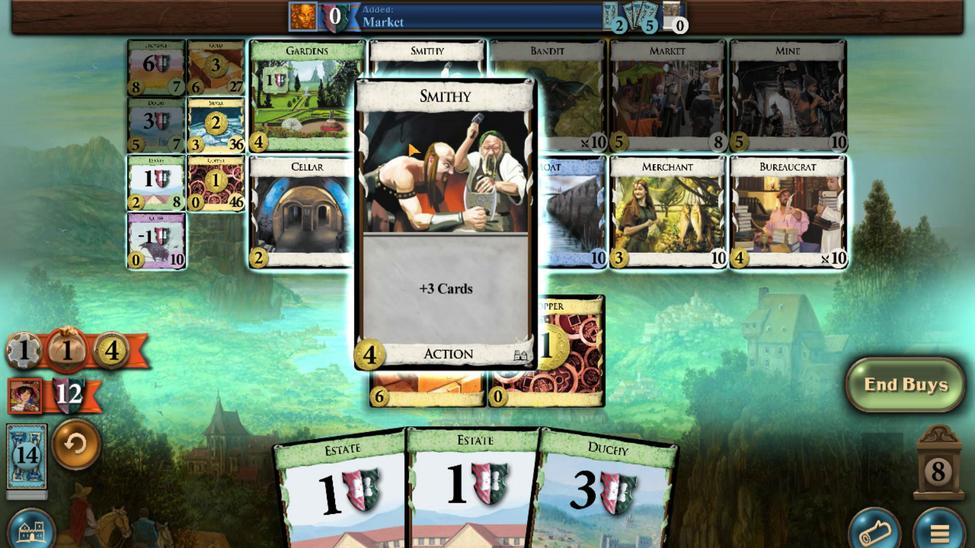 
Action: Mouse moved to (445, 181)
Screenshot: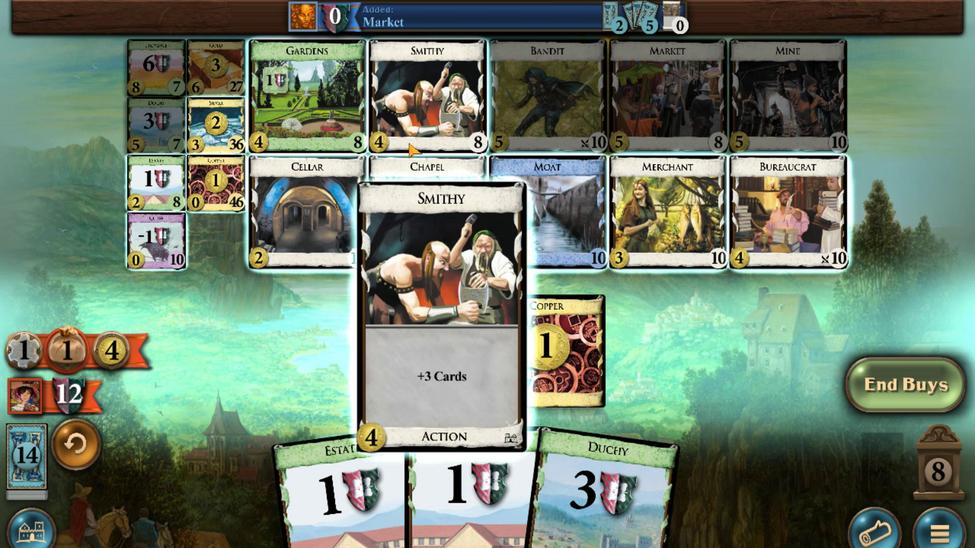 
Action: Mouse scrolled (445, 182) with delta (0, 0)
Screenshot: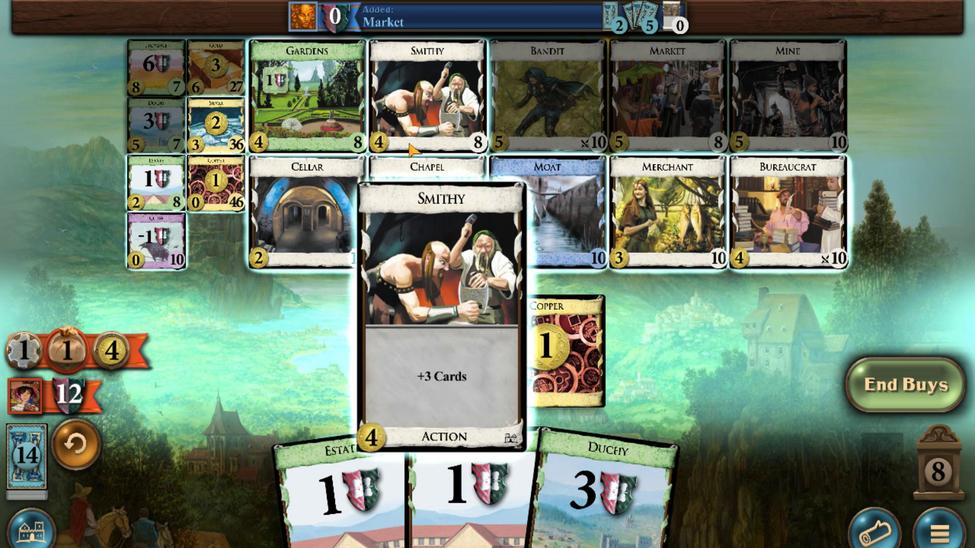 
Action: Mouse moved to (647, 462)
Screenshot: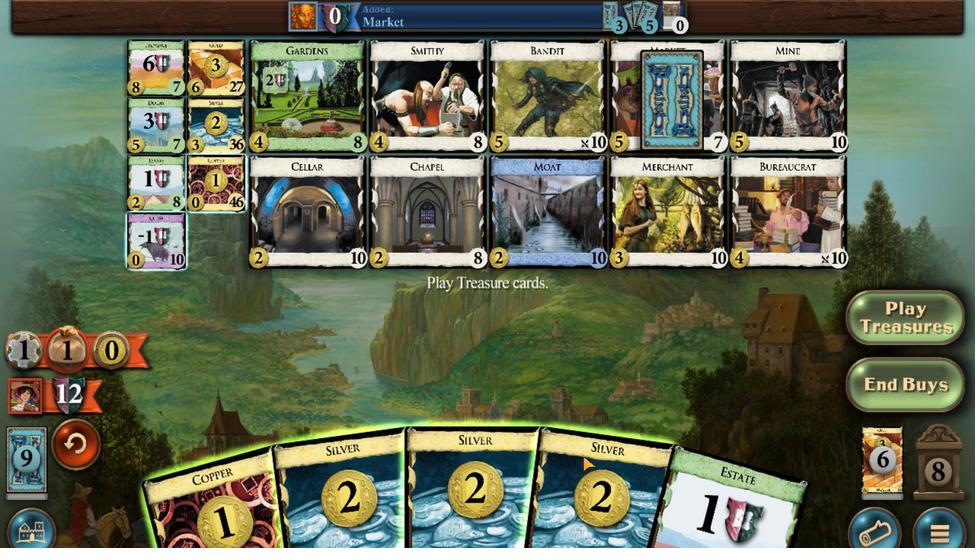 
Action: Mouse scrolled (647, 461) with delta (0, 0)
Screenshot: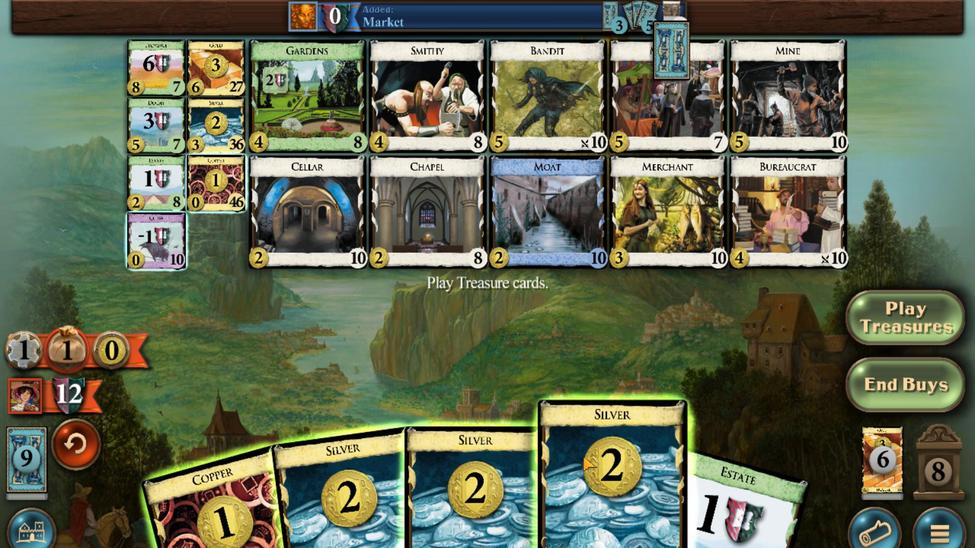 
Action: Mouse moved to (584, 452)
Screenshot: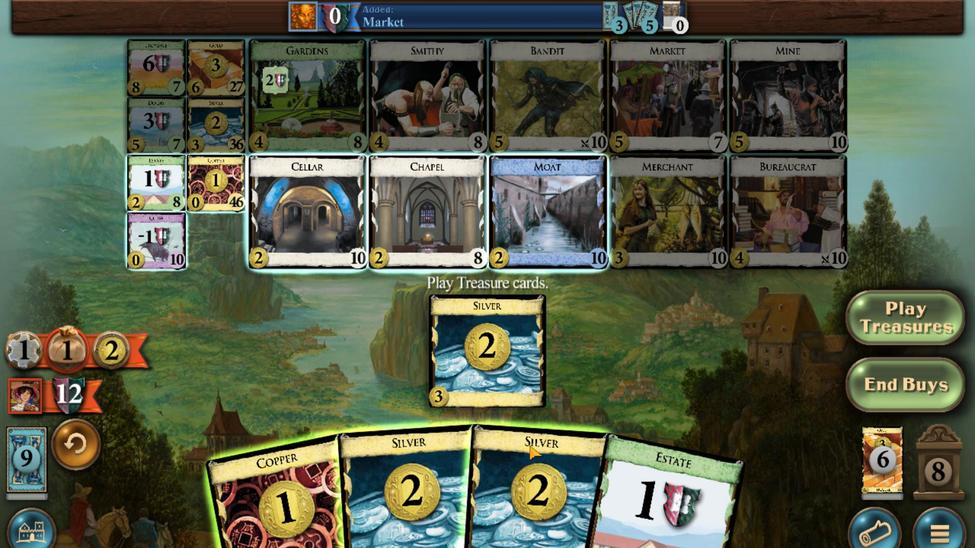 
Action: Mouse scrolled (584, 452) with delta (0, 0)
Screenshot: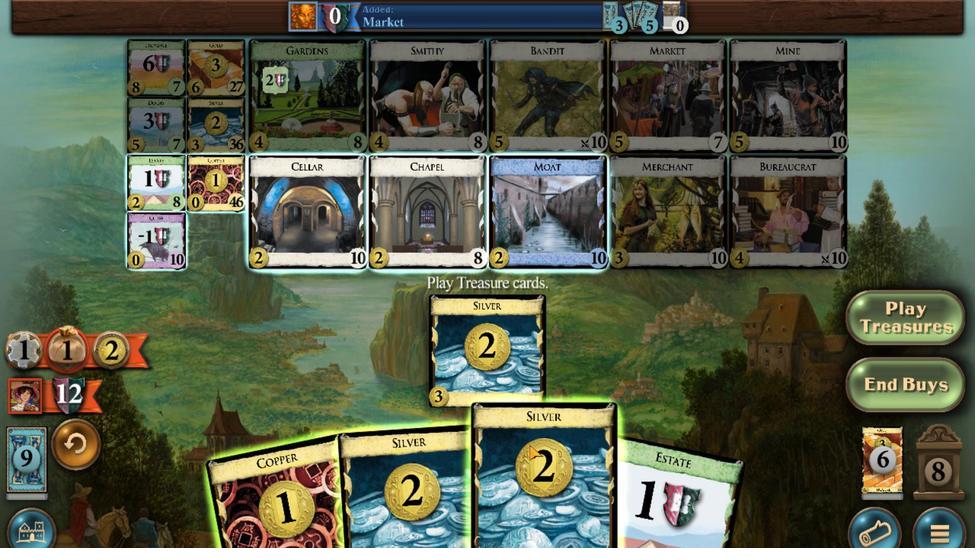 
Action: Mouse moved to (515, 443)
Screenshot: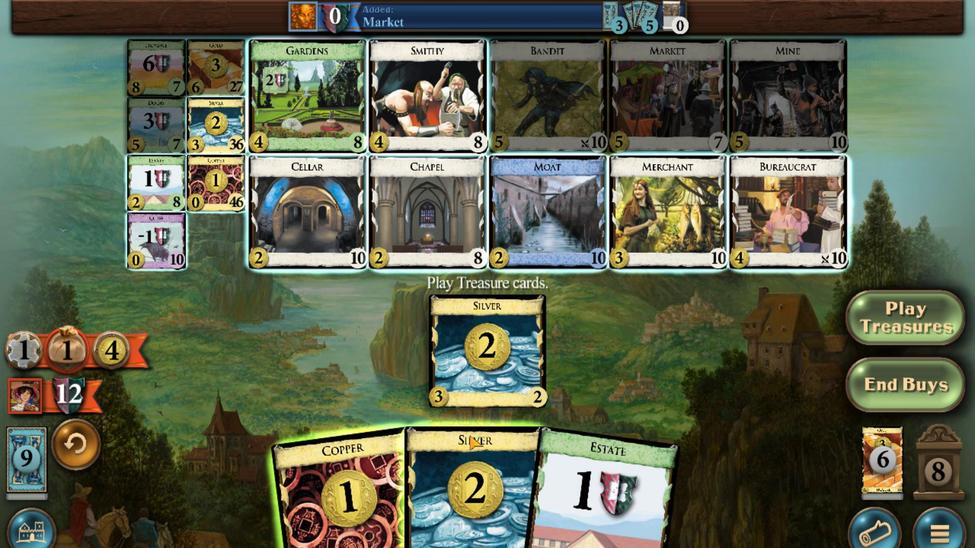 
Action: Mouse scrolled (515, 443) with delta (0, 0)
Screenshot: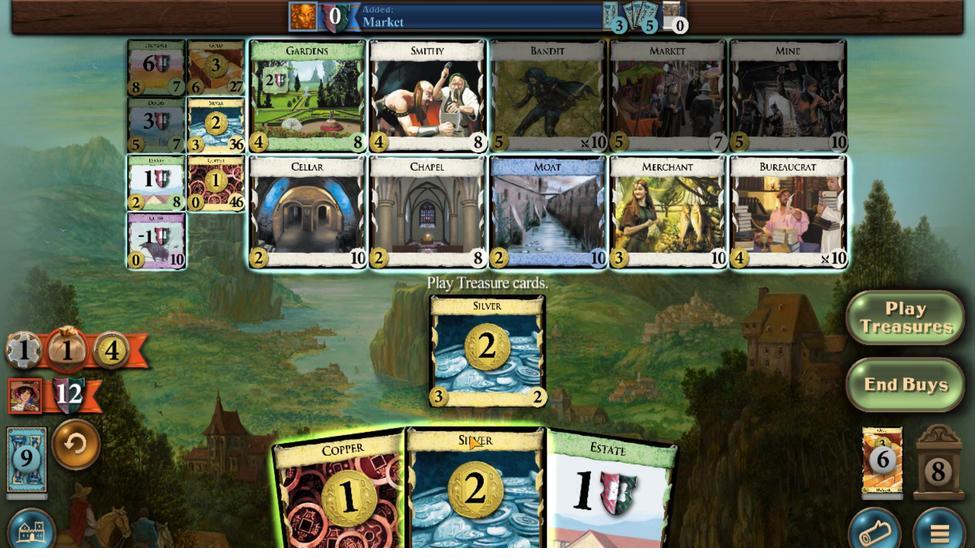 
Action: Mouse moved to (209, 119)
Screenshot: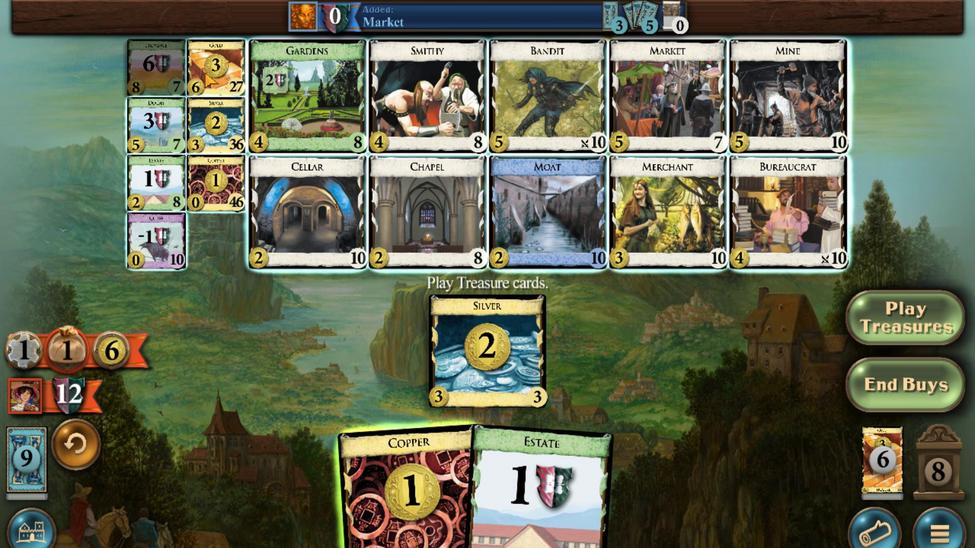 
Action: Mouse scrolled (209, 119) with delta (0, 0)
Screenshot: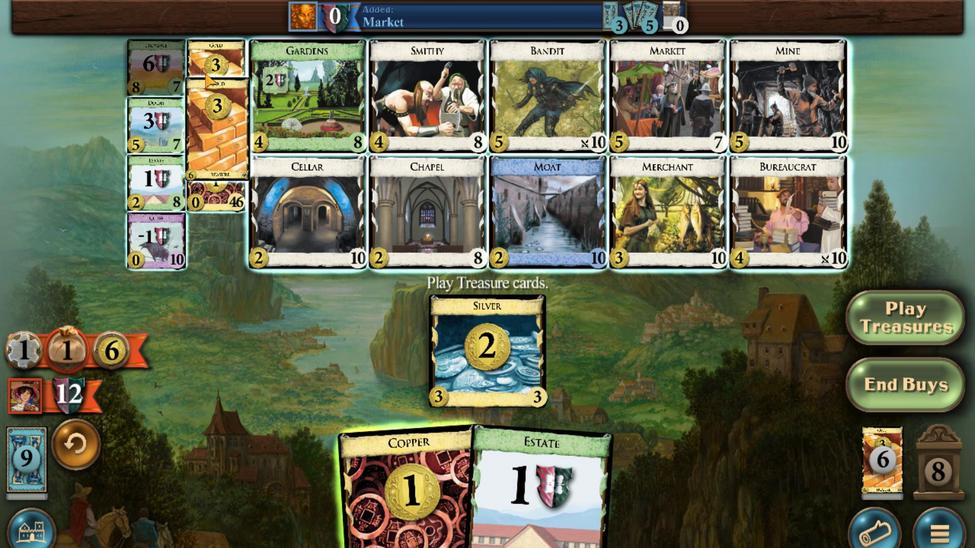 
Action: Mouse scrolled (209, 119) with delta (0, 0)
Screenshot: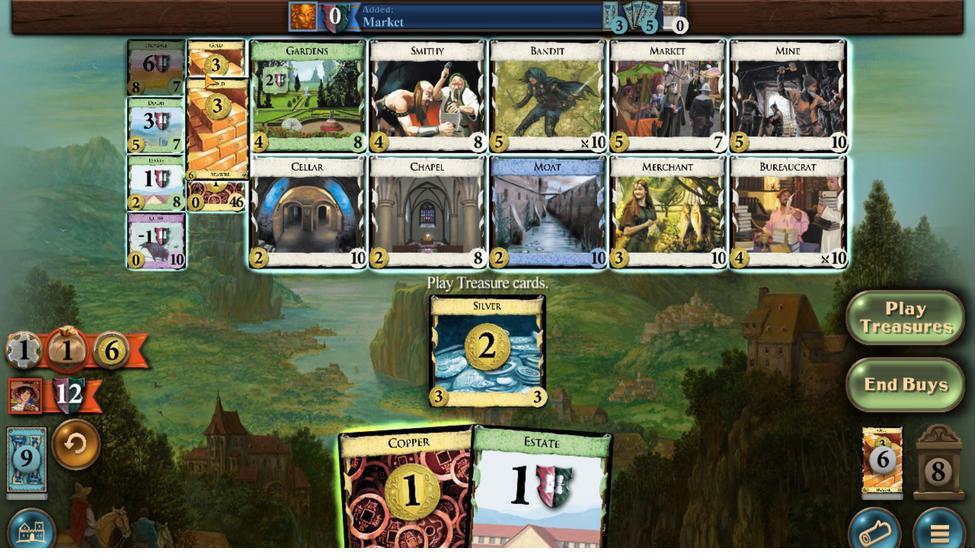 
Action: Mouse moved to (209, 119)
Screenshot: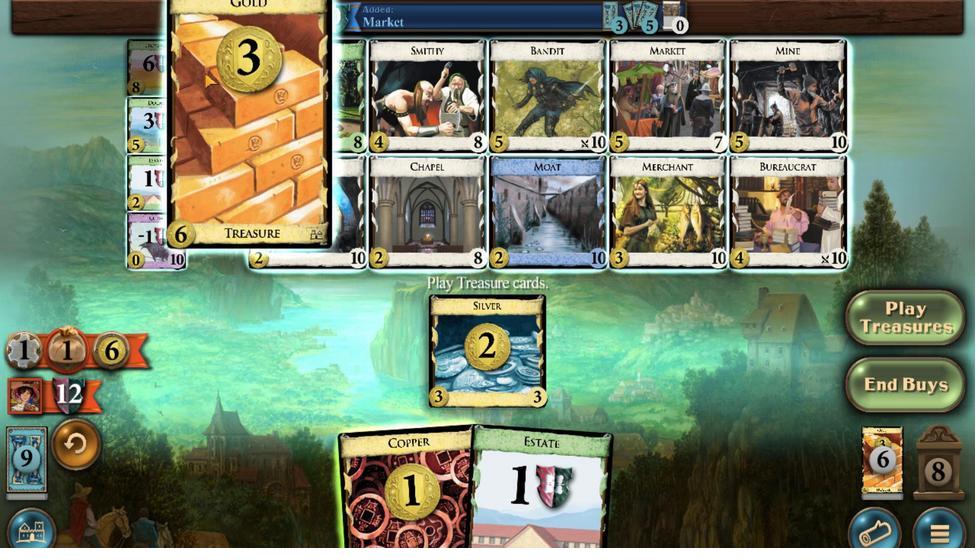 
Action: Mouse scrolled (209, 119) with delta (0, 0)
Screenshot: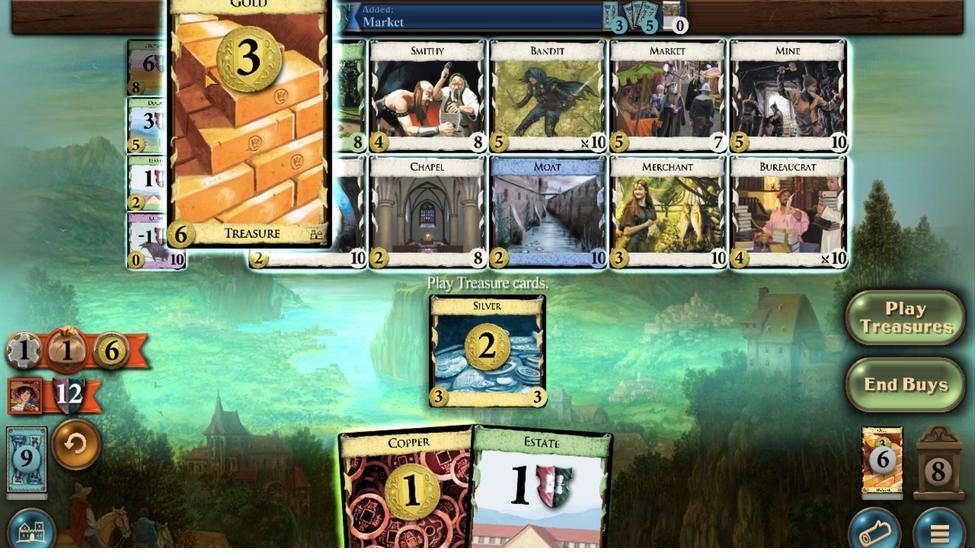 
Action: Mouse scrolled (209, 119) with delta (0, 0)
Screenshot: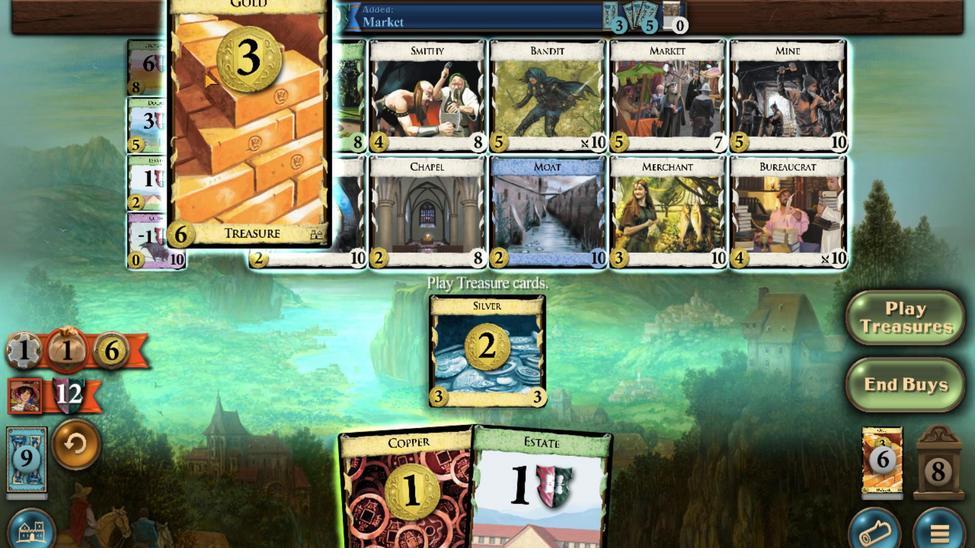 
Action: Mouse scrolled (209, 119) with delta (0, 0)
Screenshot: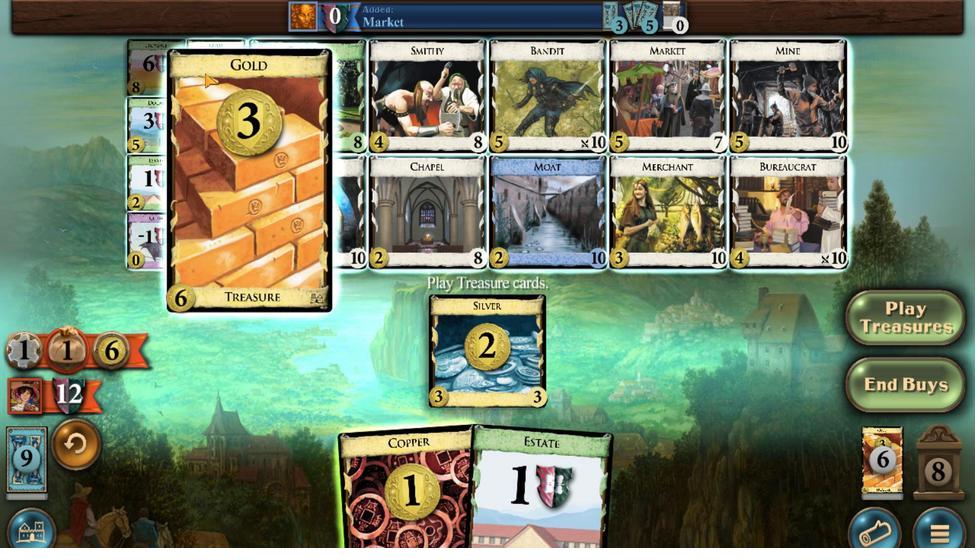 
Action: Mouse scrolled (209, 119) with delta (0, 0)
Screenshot: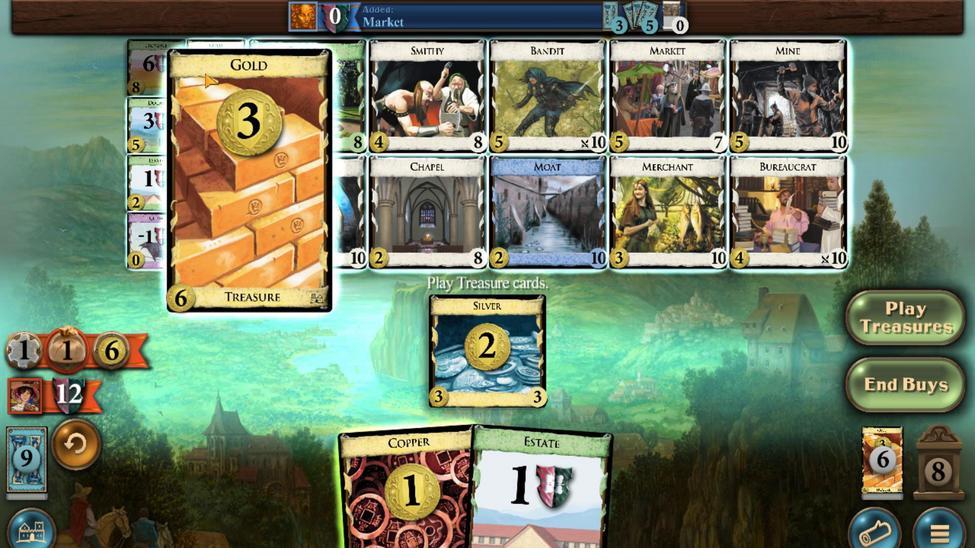 
Action: Mouse scrolled (209, 119) with delta (0, 0)
Screenshot: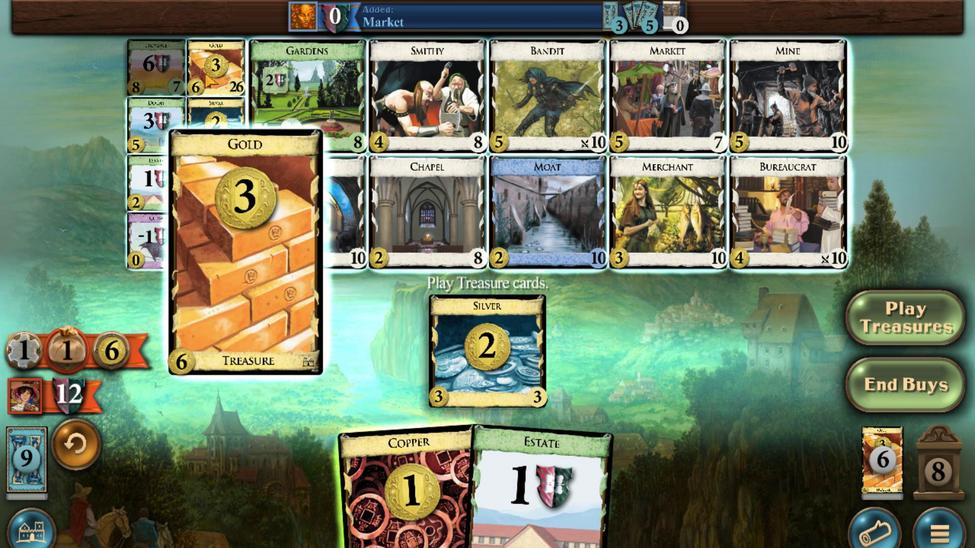
Action: Mouse scrolled (209, 119) with delta (0, 0)
Screenshot: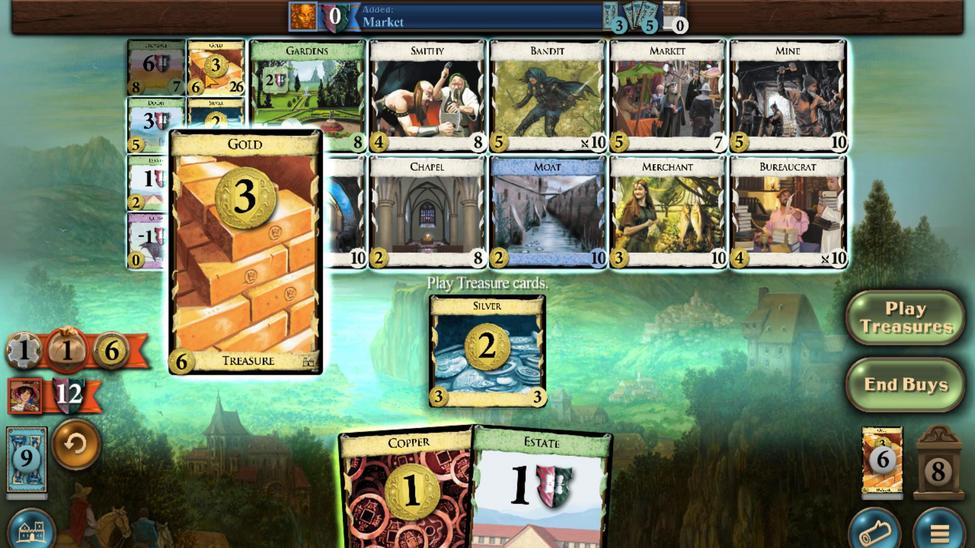 
Action: Mouse moved to (622, 448)
Screenshot: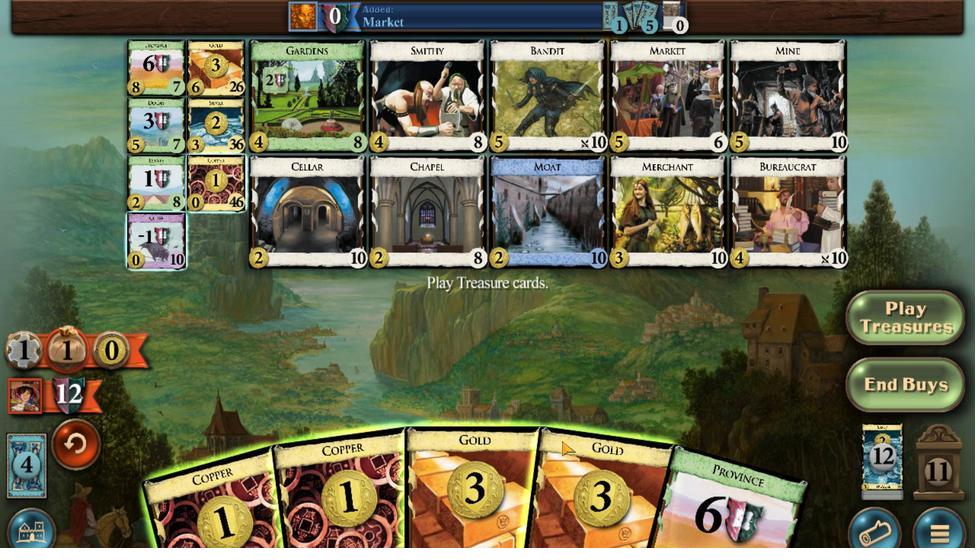 
Action: Mouse scrolled (622, 448) with delta (0, 0)
Screenshot: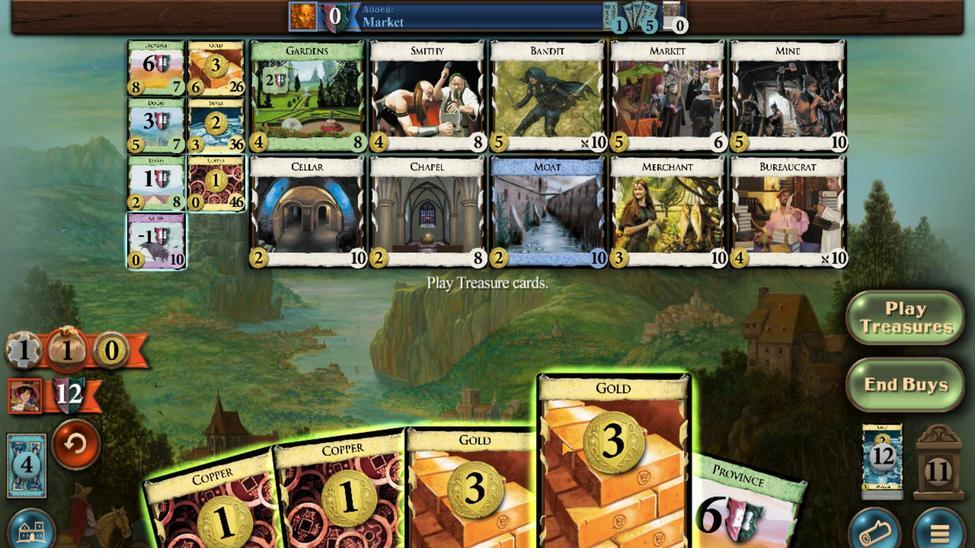 
Action: Mouse moved to (580, 448)
Screenshot: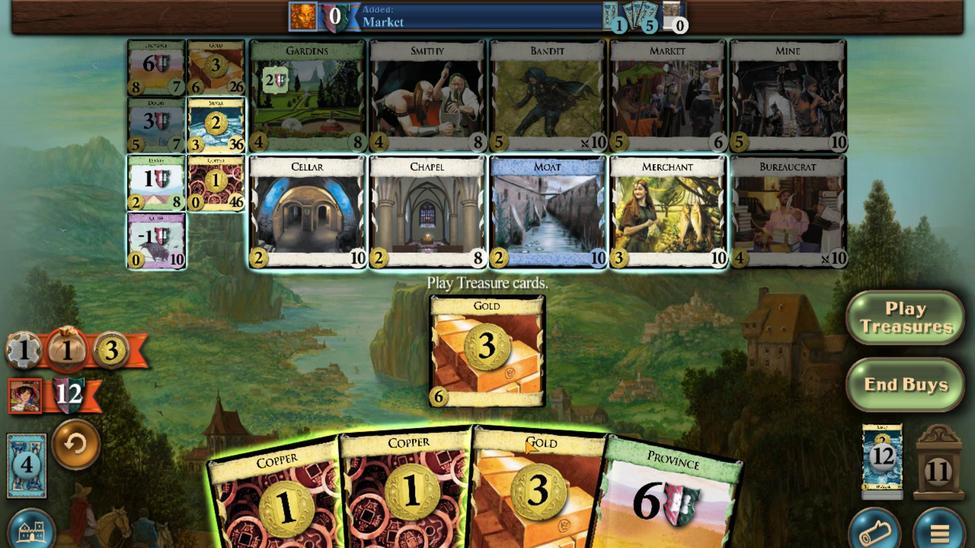 
Action: Mouse scrolled (580, 447) with delta (0, 0)
Screenshot: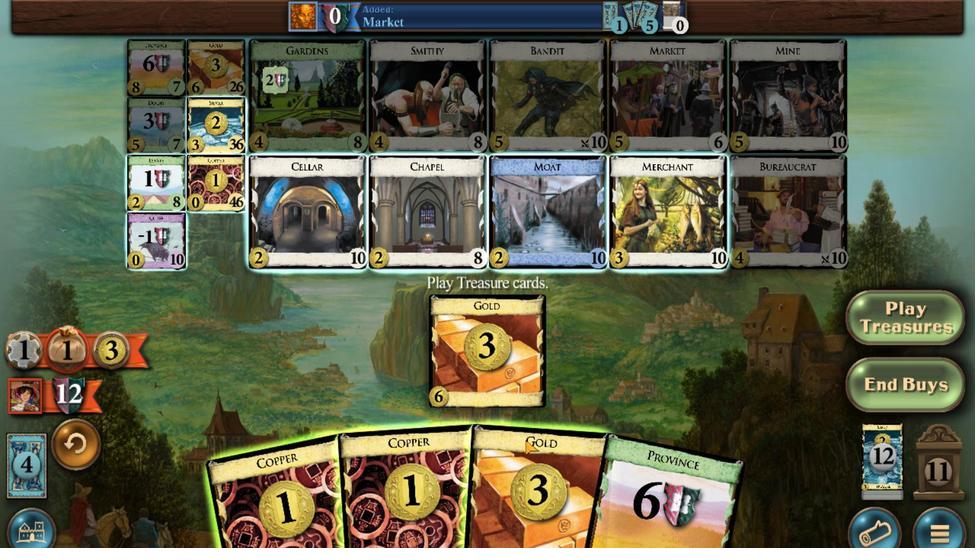 
Action: Mouse moved to (516, 447)
Screenshot: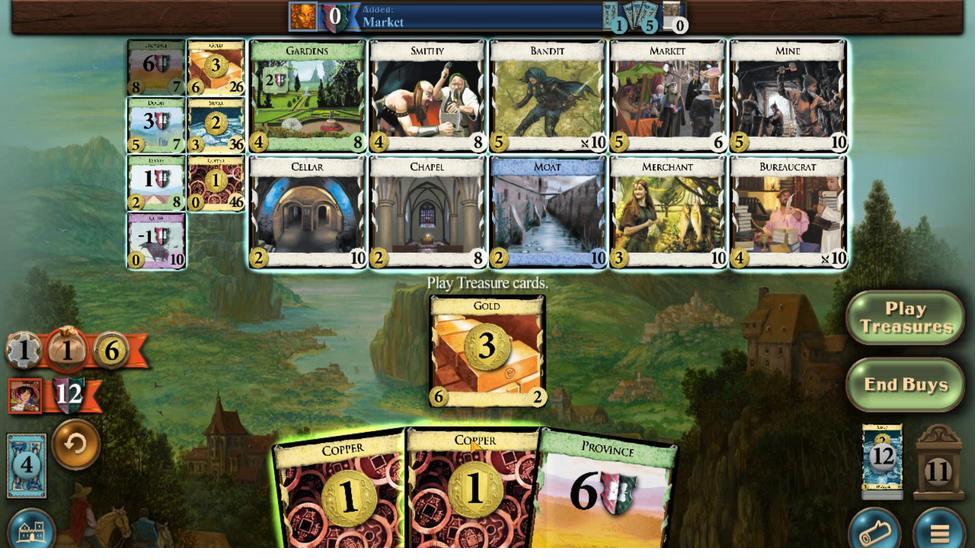 
Action: Mouse scrolled (516, 446) with delta (0, 0)
Screenshot: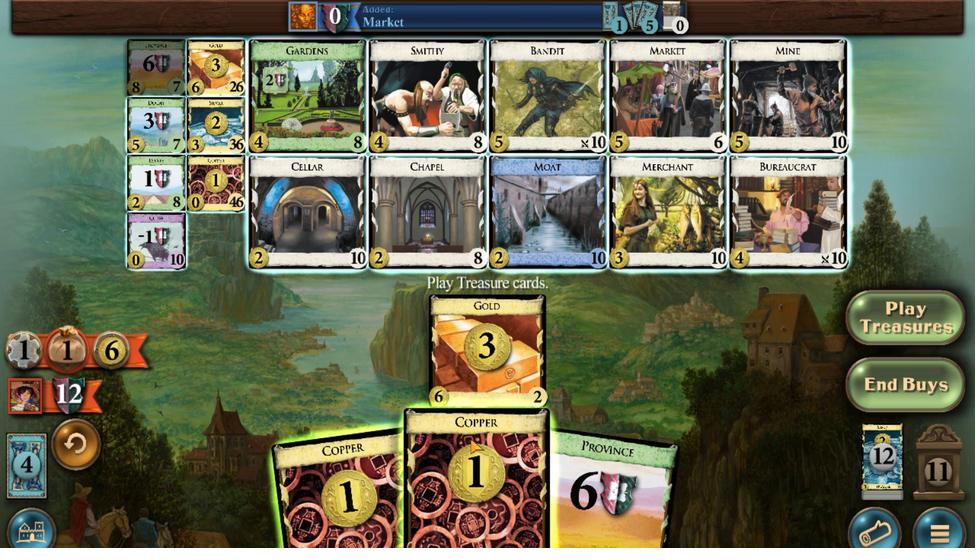 
Action: Mouse moved to (474, 449)
Screenshot: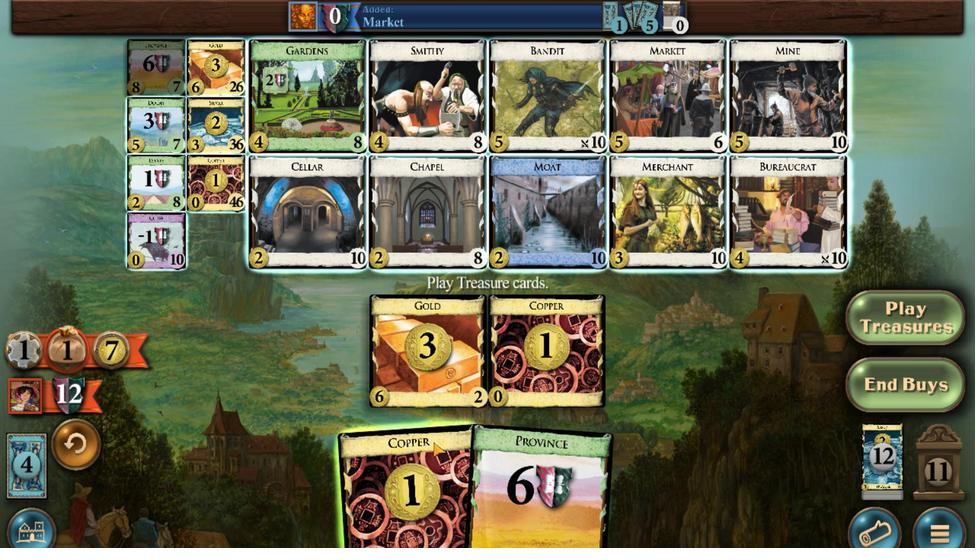 
Action: Mouse scrolled (474, 449) with delta (0, 0)
Screenshot: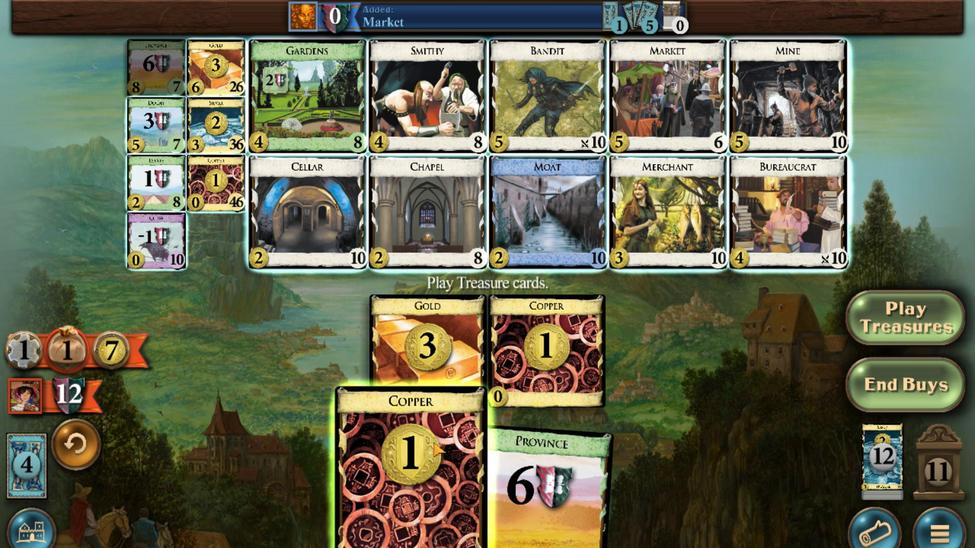 
Action: Mouse moved to (137, 117)
Screenshot: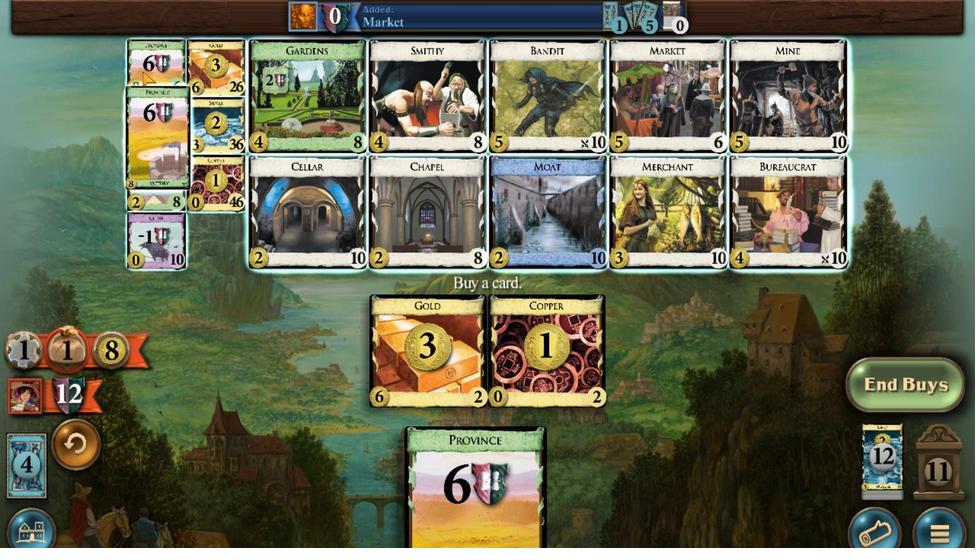 
Action: Mouse scrolled (137, 117) with delta (0, 0)
Screenshot: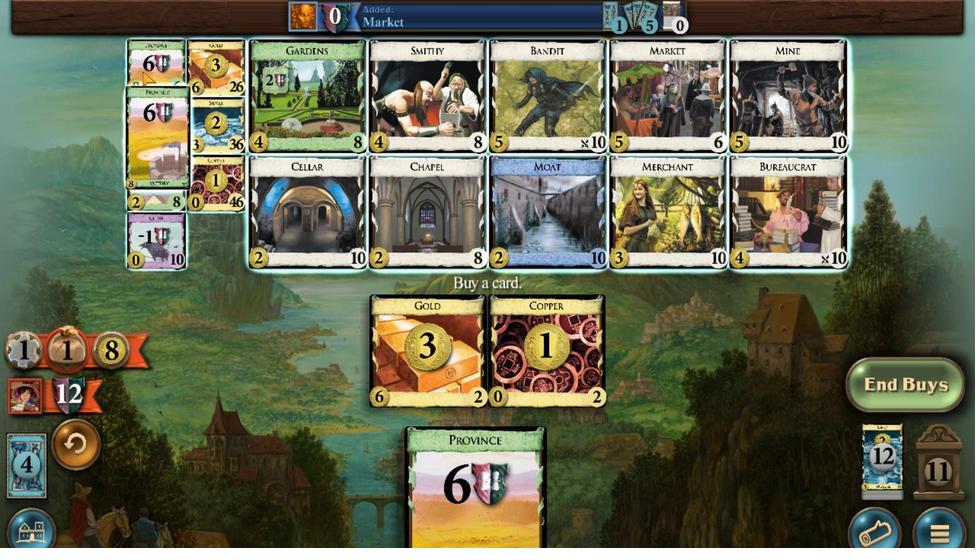 
Action: Mouse moved to (137, 118)
Screenshot: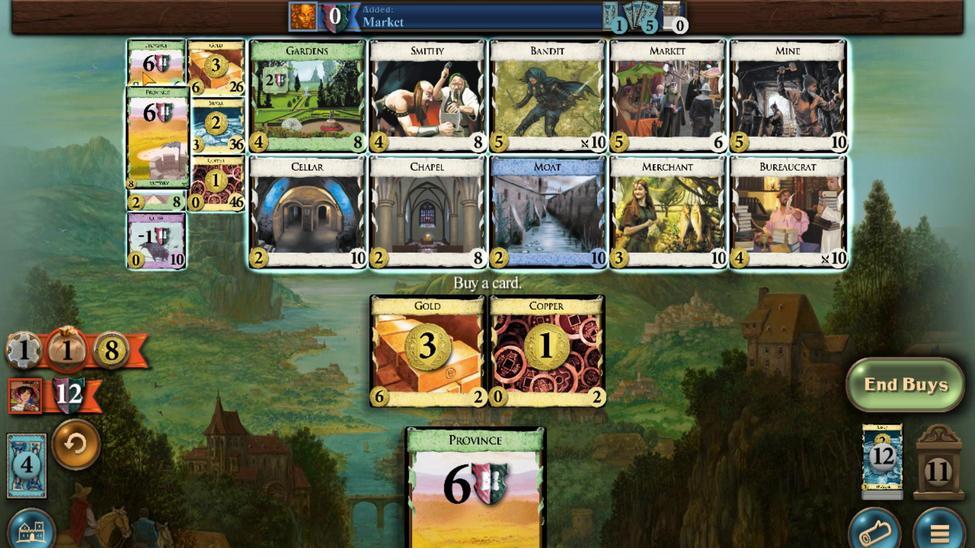 
Action: Mouse scrolled (137, 118) with delta (0, 0)
Screenshot: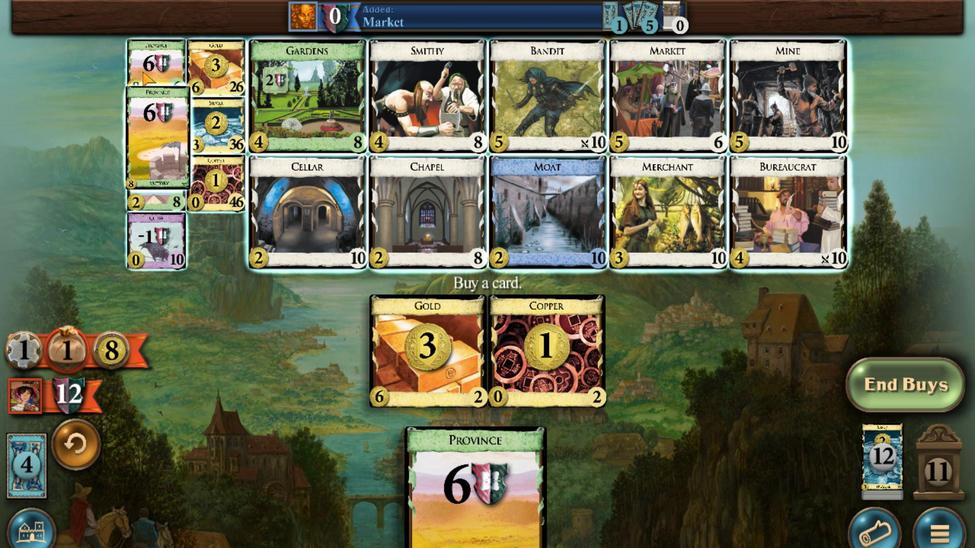 
Action: Mouse scrolled (137, 118) with delta (0, 0)
Screenshot: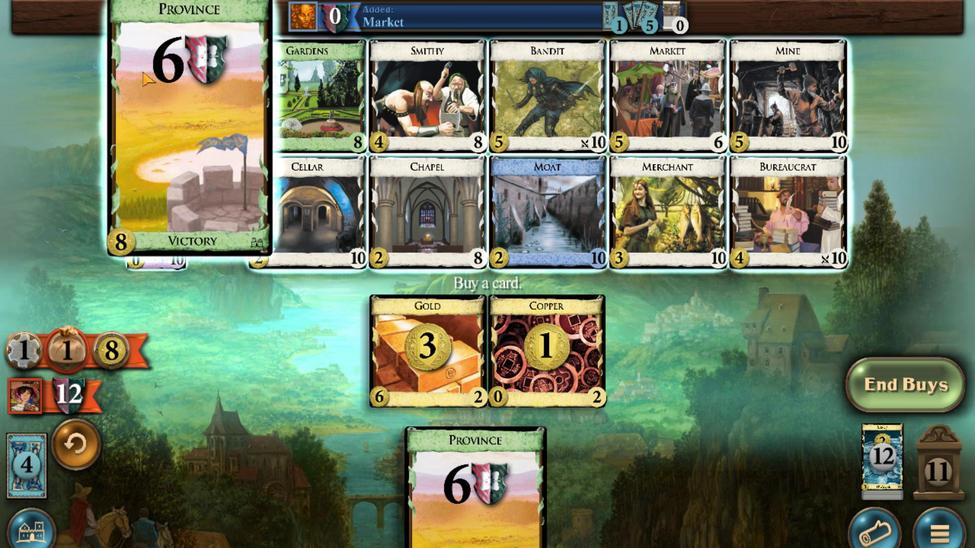 
Action: Mouse scrolled (137, 118) with delta (0, 0)
Screenshot: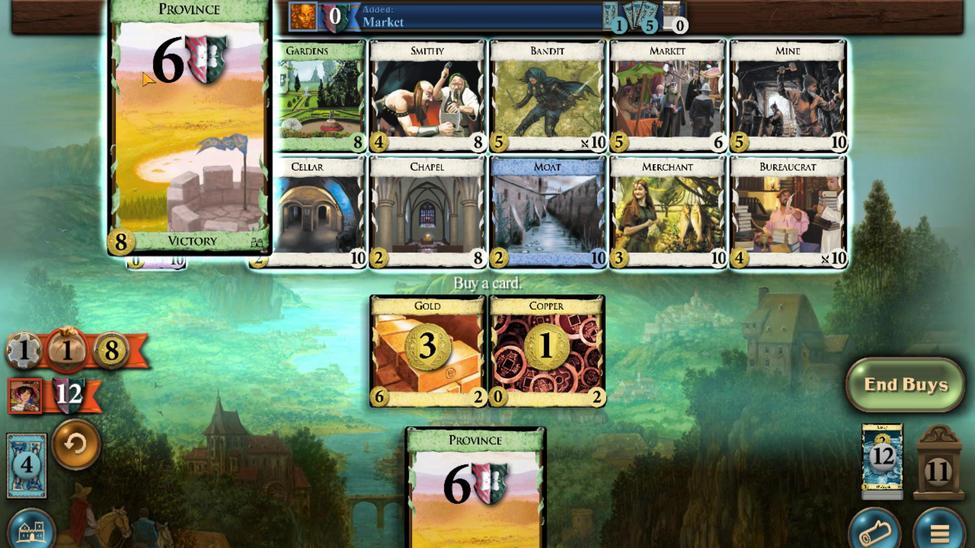 
Action: Mouse scrolled (137, 118) with delta (0, 0)
Screenshot: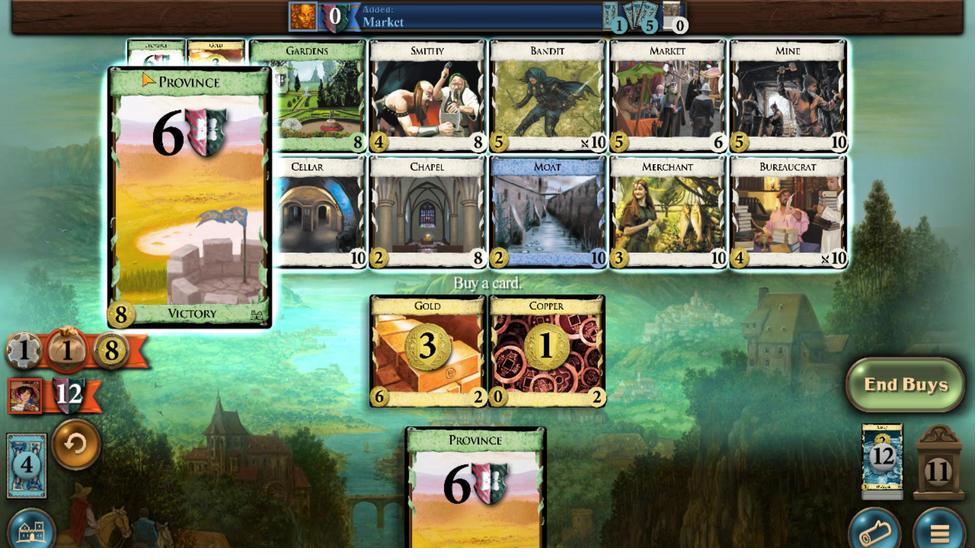 
Action: Mouse scrolled (137, 118) with delta (0, 0)
Screenshot: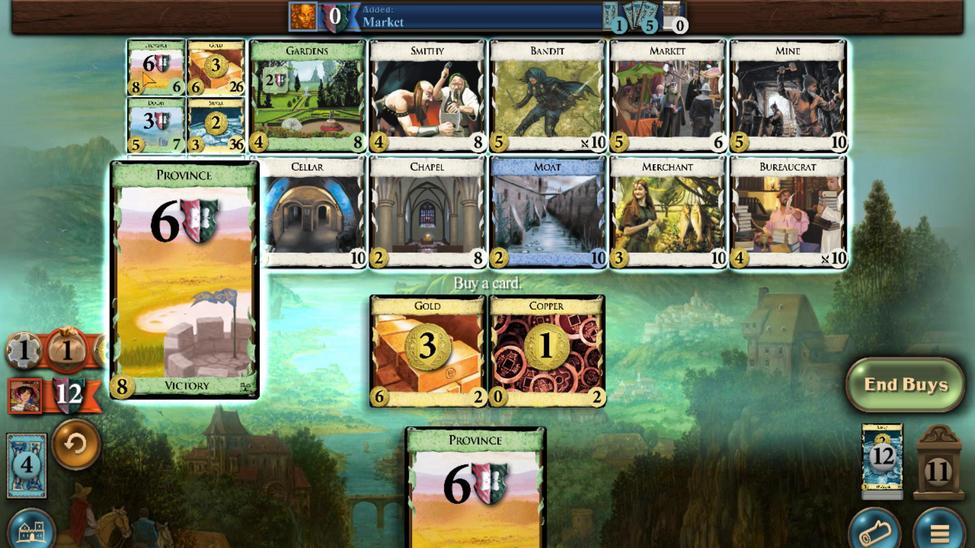 
Action: Mouse scrolled (137, 118) with delta (0, 0)
Screenshot: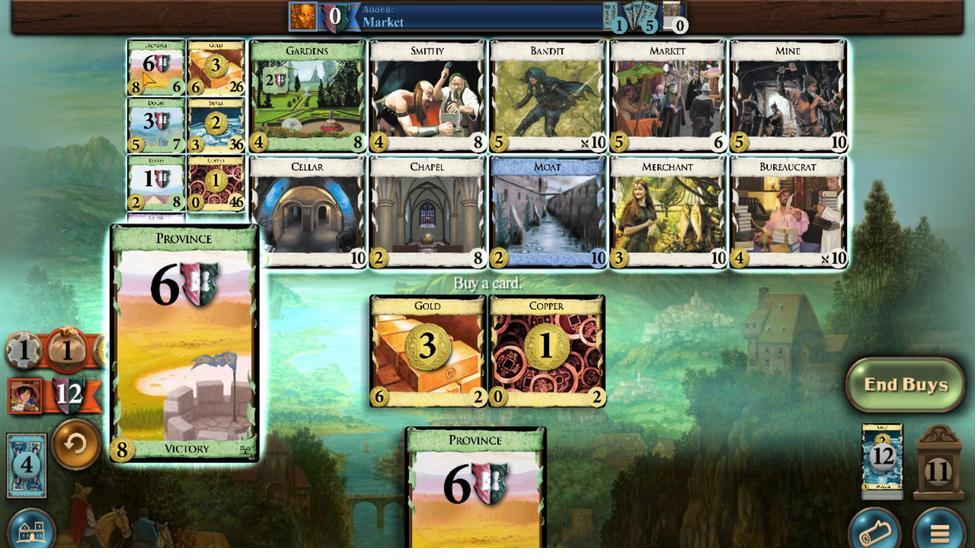 
Action: Mouse moved to (220, 494)
Screenshot: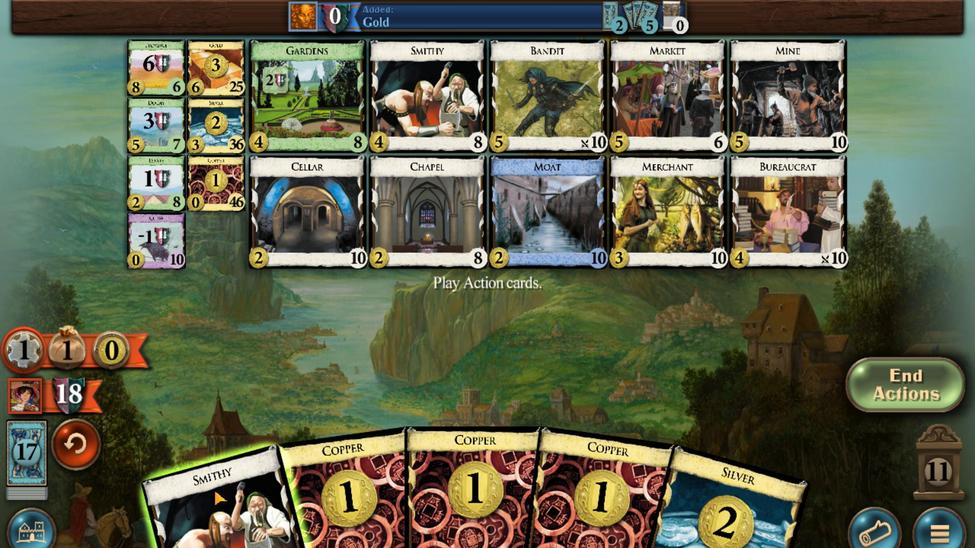 
Action: Mouse scrolled (220, 493) with delta (0, 0)
Screenshot: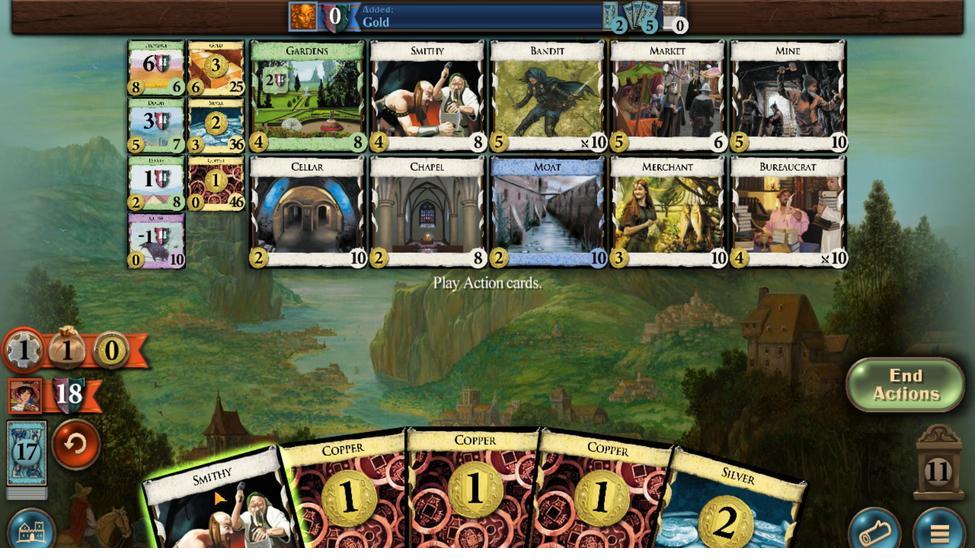 
Action: Mouse moved to (602, 460)
Screenshot: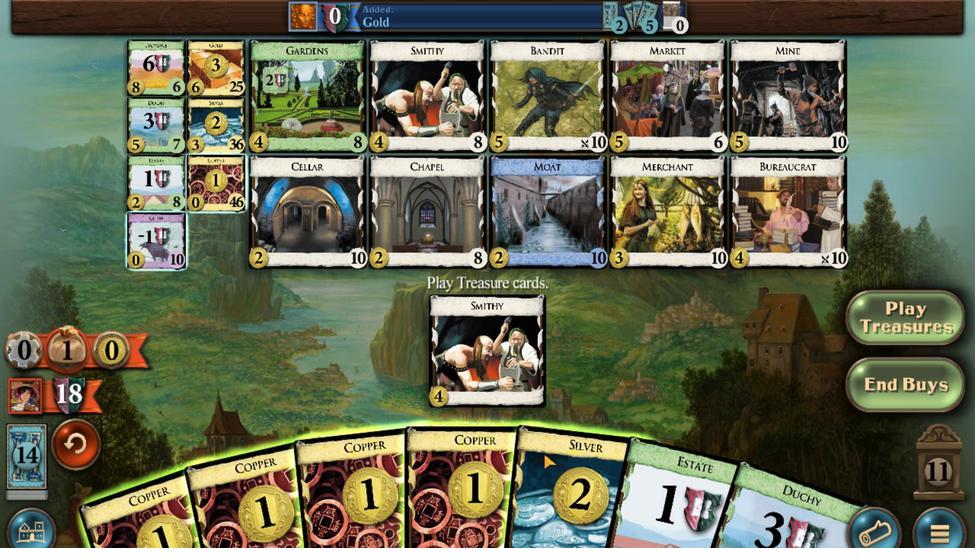 
Action: Mouse scrolled (602, 460) with delta (0, 0)
Screenshot: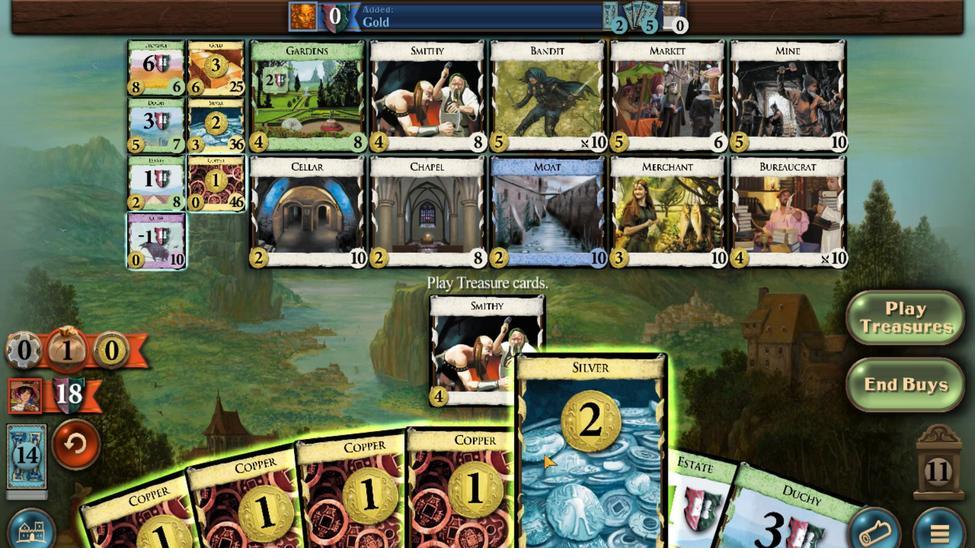 
Action: Mouse moved to (560, 471)
Screenshot: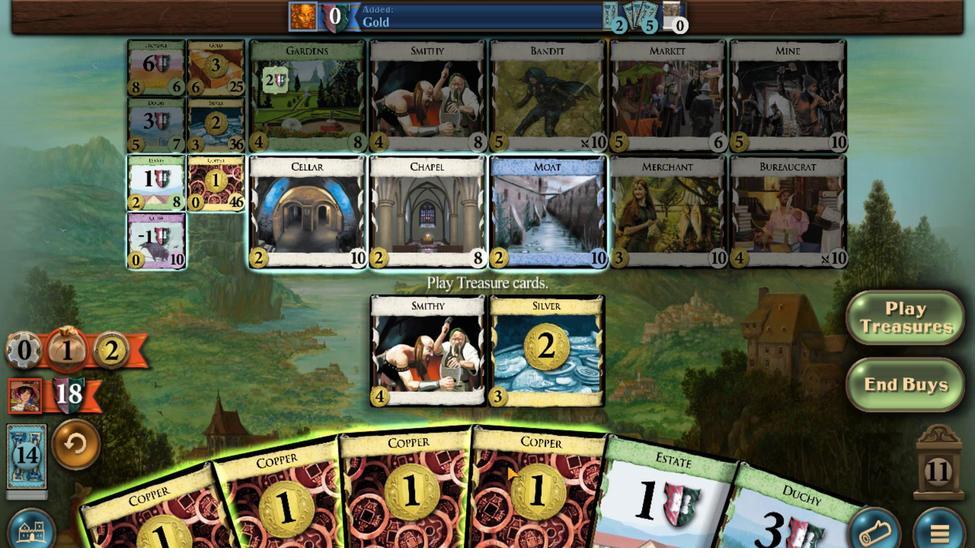 
Action: Mouse scrolled (560, 470) with delta (0, 0)
Screenshot: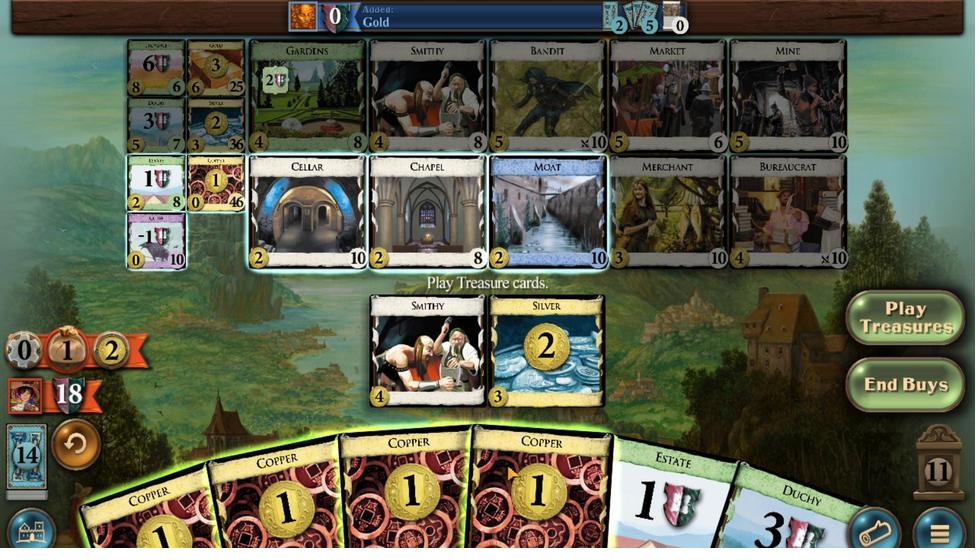 
Action: Mouse moved to (545, 477)
Screenshot: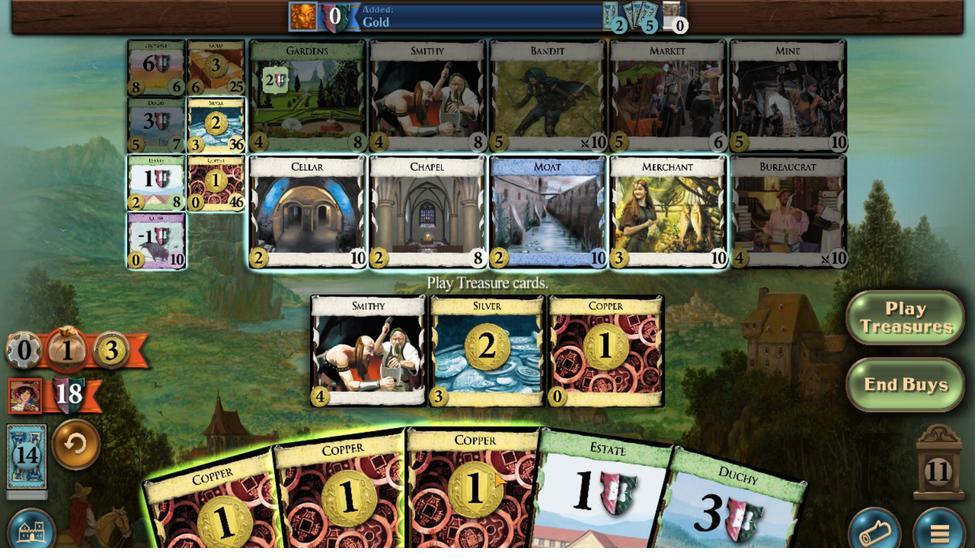 
Action: Mouse scrolled (545, 476) with delta (0, 0)
Screenshot: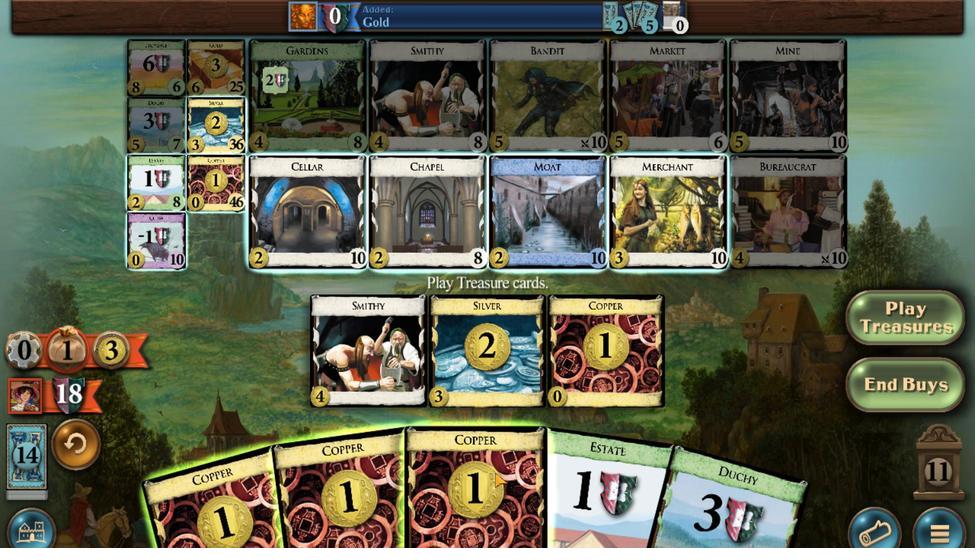 
Action: Mouse moved to (463, 471)
Screenshot: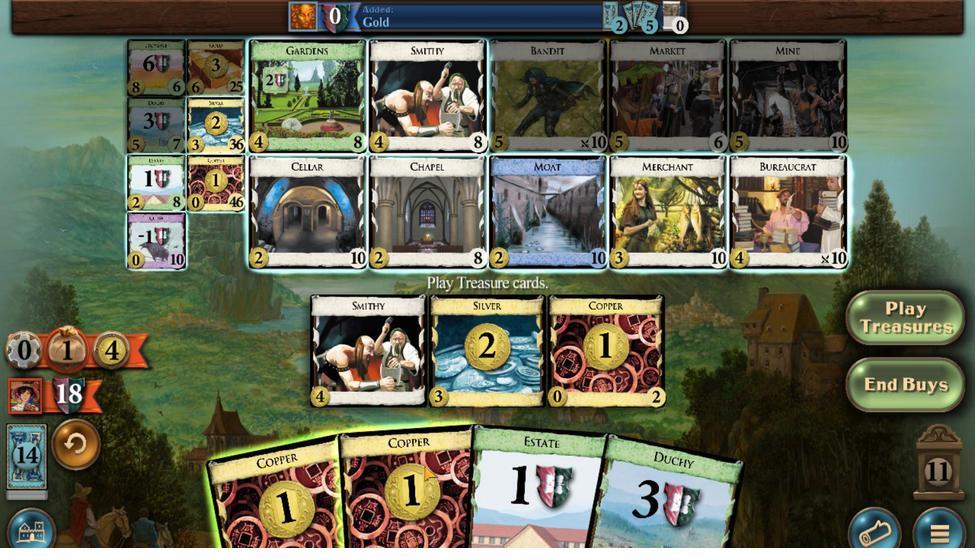 
Action: Mouse scrolled (463, 471) with delta (0, 0)
Screenshot: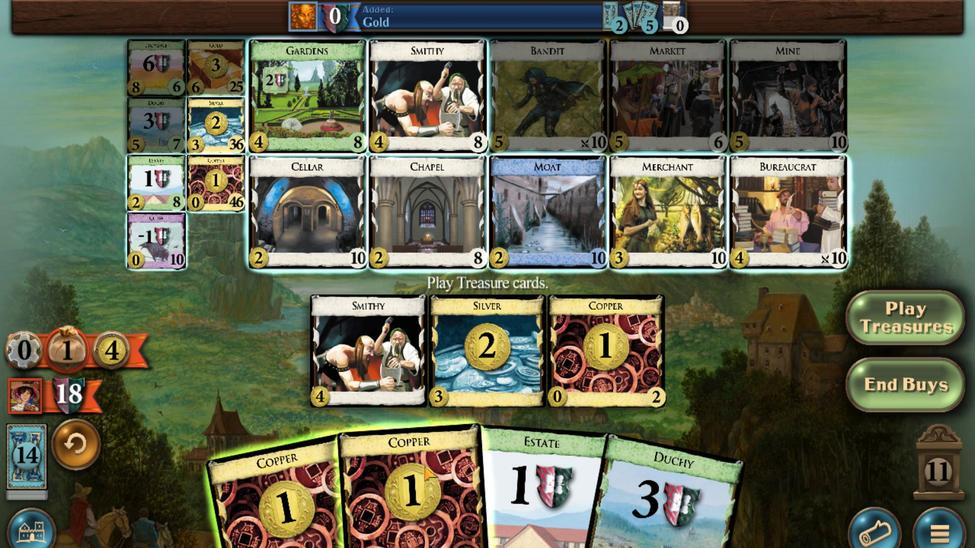 
Action: Mouse moved to (387, 499)
Screenshot: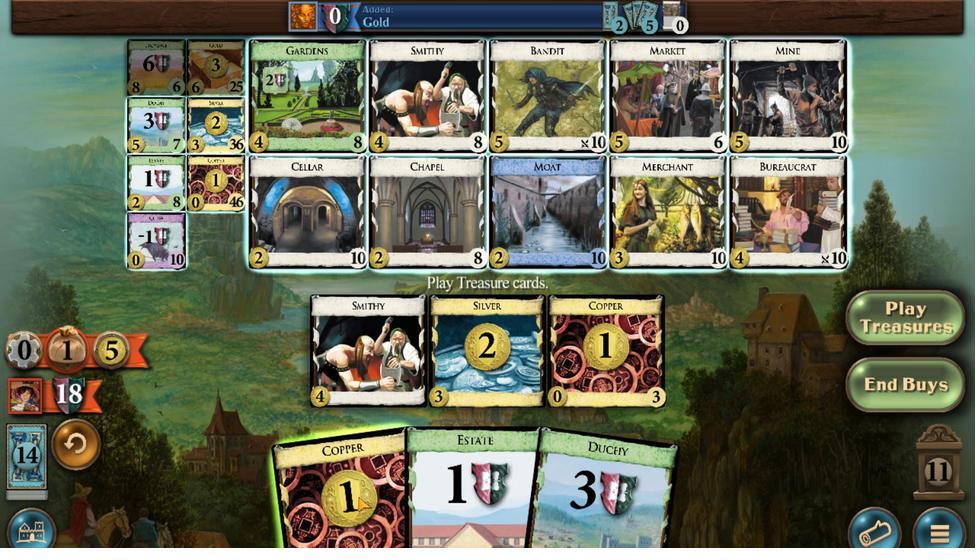 
Action: Mouse scrolled (387, 498) with delta (0, 0)
Screenshot: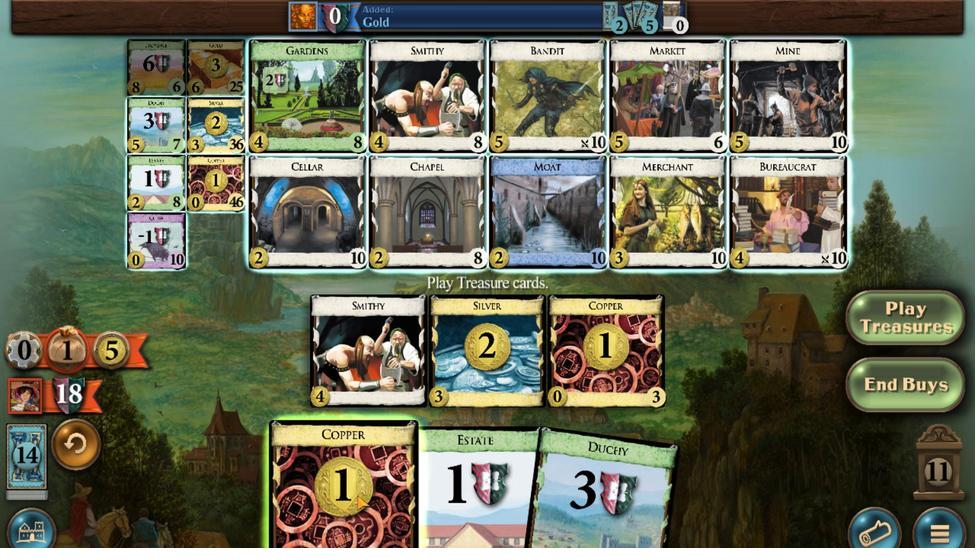 
Action: Mouse moved to (208, 104)
Screenshot: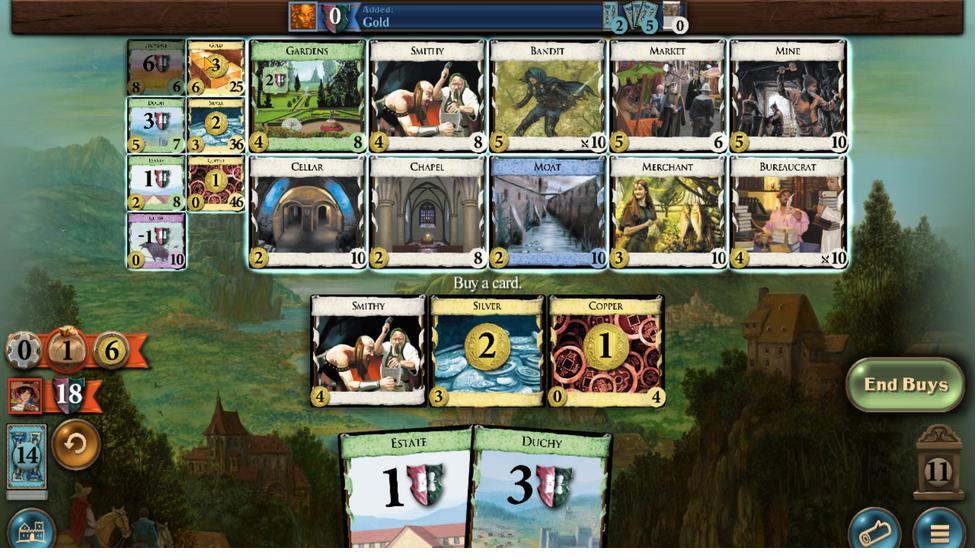
Action: Mouse scrolled (208, 105) with delta (0, 0)
Screenshot: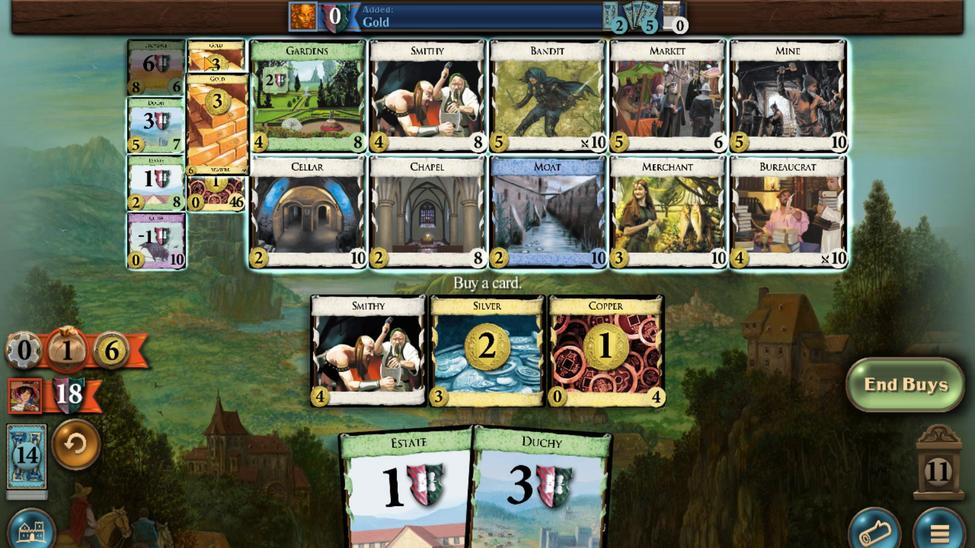 
Action: Mouse moved to (208, 104)
Screenshot: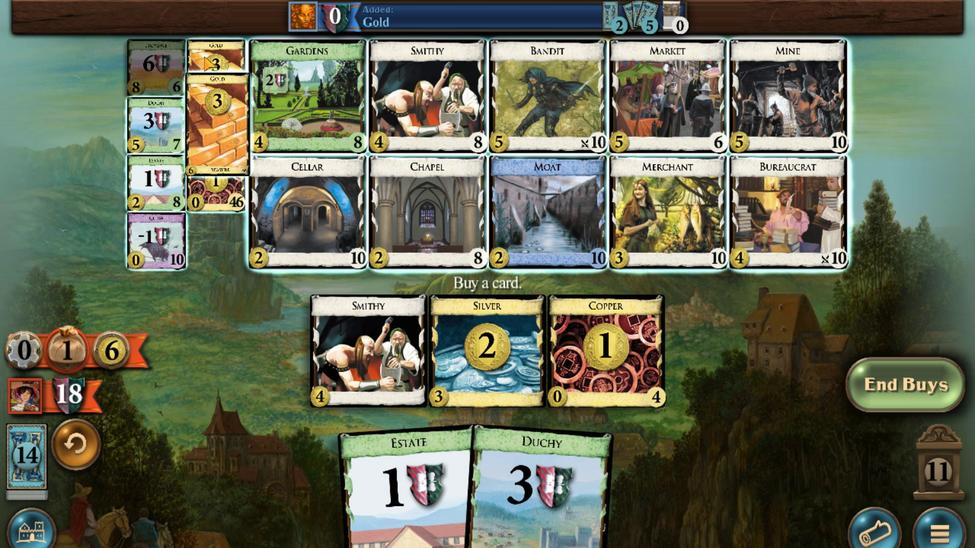 
Action: Mouse scrolled (208, 105) with delta (0, 0)
Screenshot: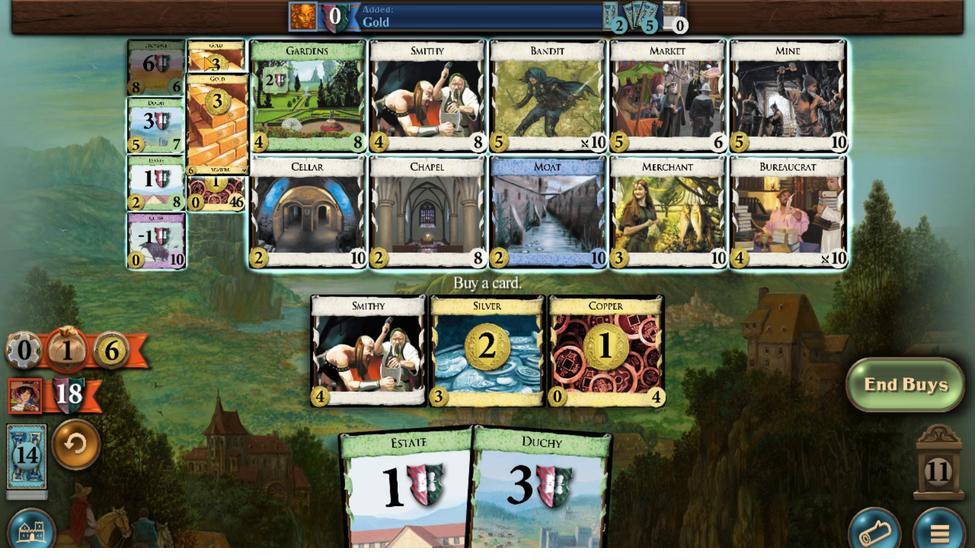 
Action: Mouse scrolled (208, 105) with delta (0, 0)
Screenshot: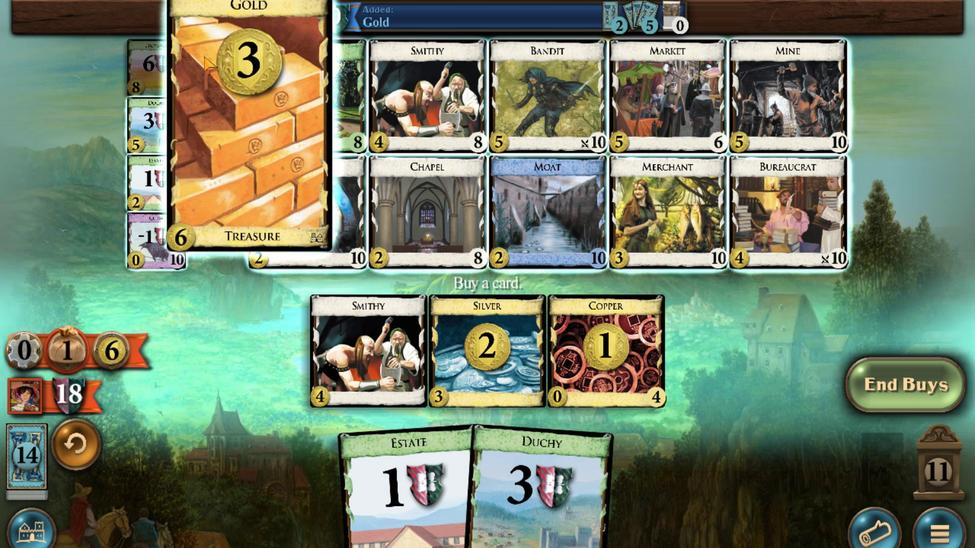 
Action: Mouse scrolled (208, 105) with delta (0, 0)
Screenshot: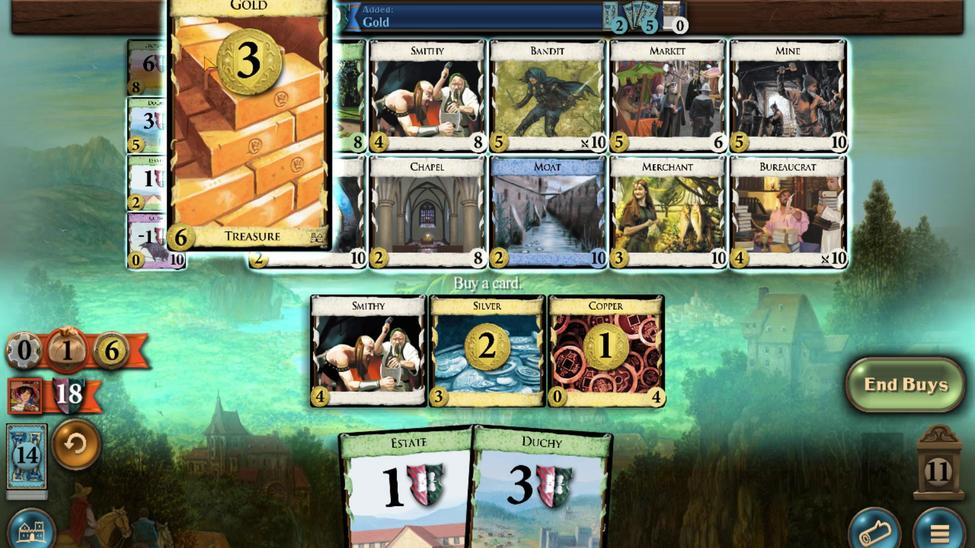 
Action: Mouse scrolled (208, 105) with delta (0, 0)
Screenshot: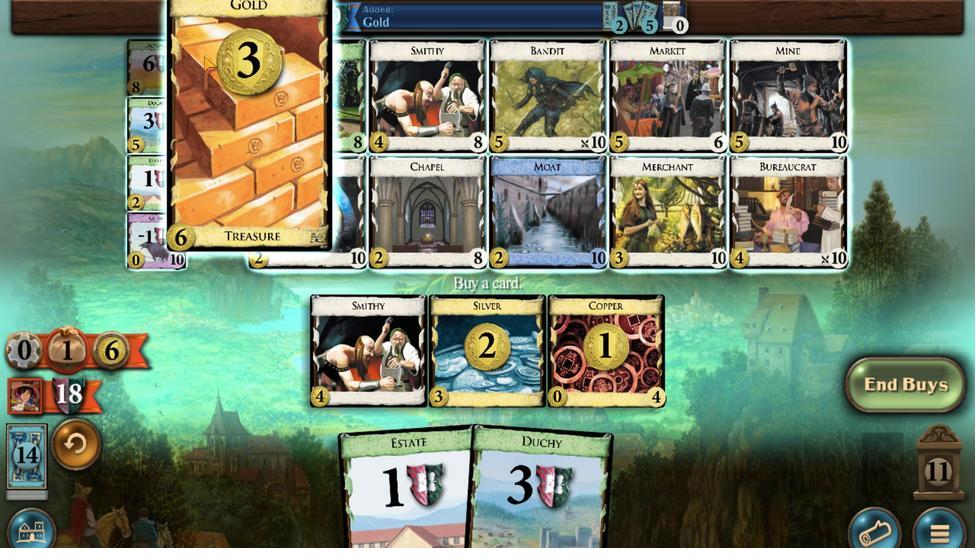 
Action: Mouse scrolled (208, 105) with delta (0, 0)
Screenshot: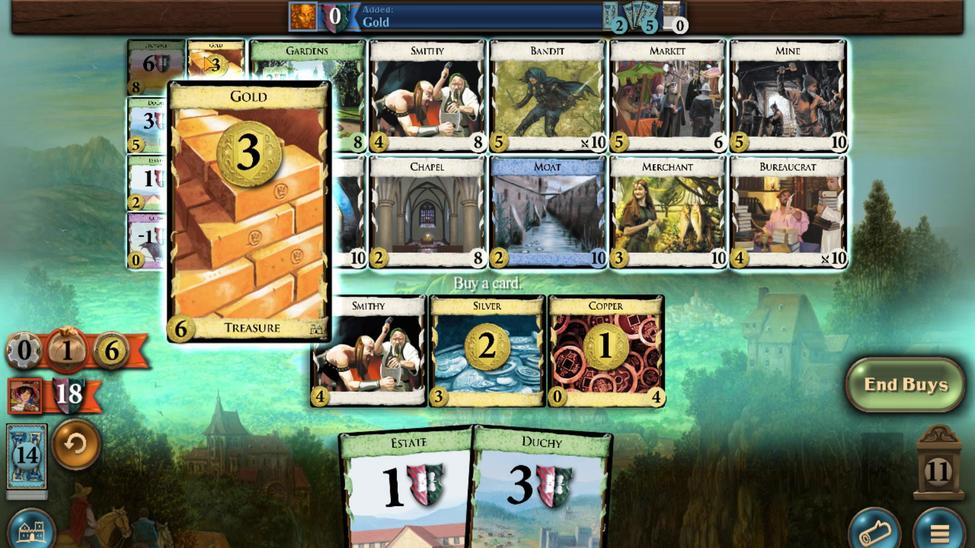 
Action: Mouse scrolled (208, 105) with delta (0, 0)
Screenshot: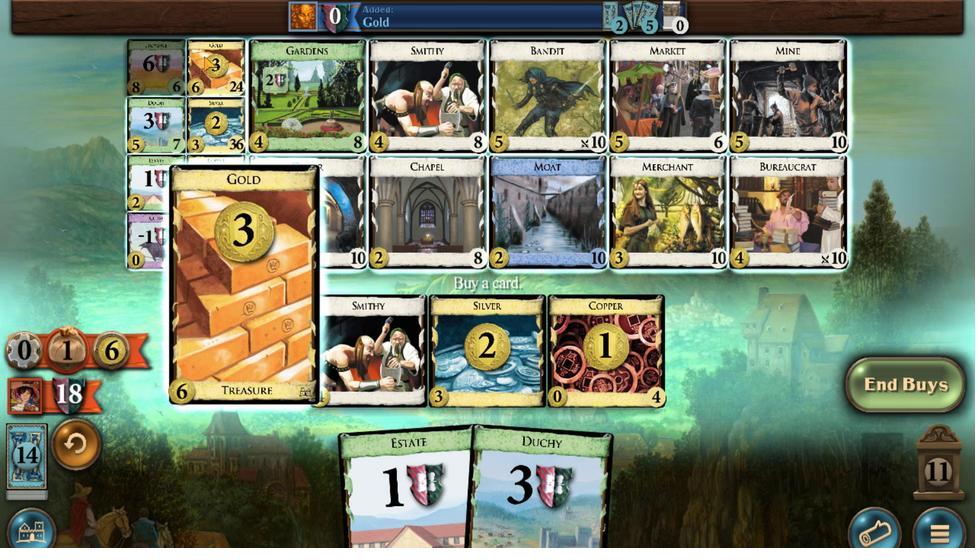 
Action: Mouse scrolled (208, 105) with delta (0, 0)
Screenshot: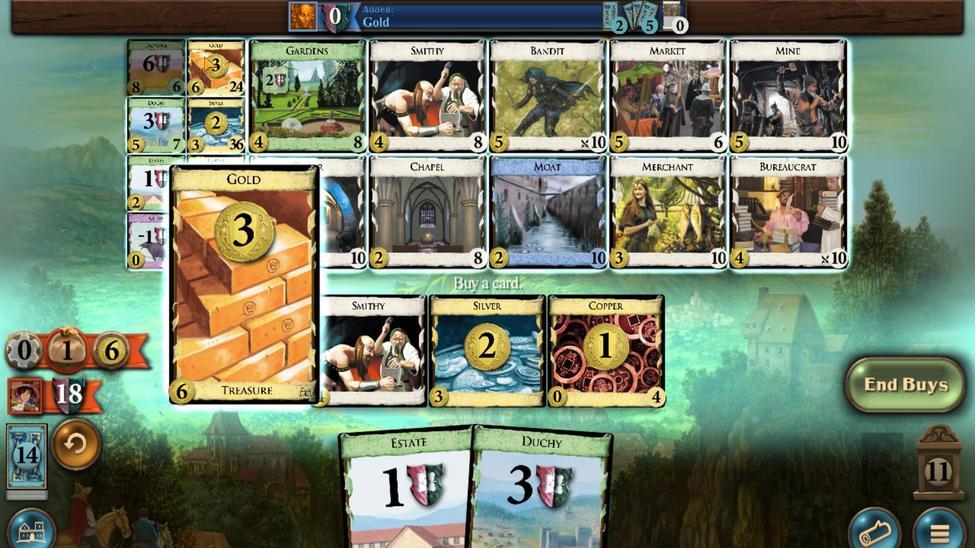 
Action: Mouse scrolled (208, 105) with delta (0, 0)
Screenshot: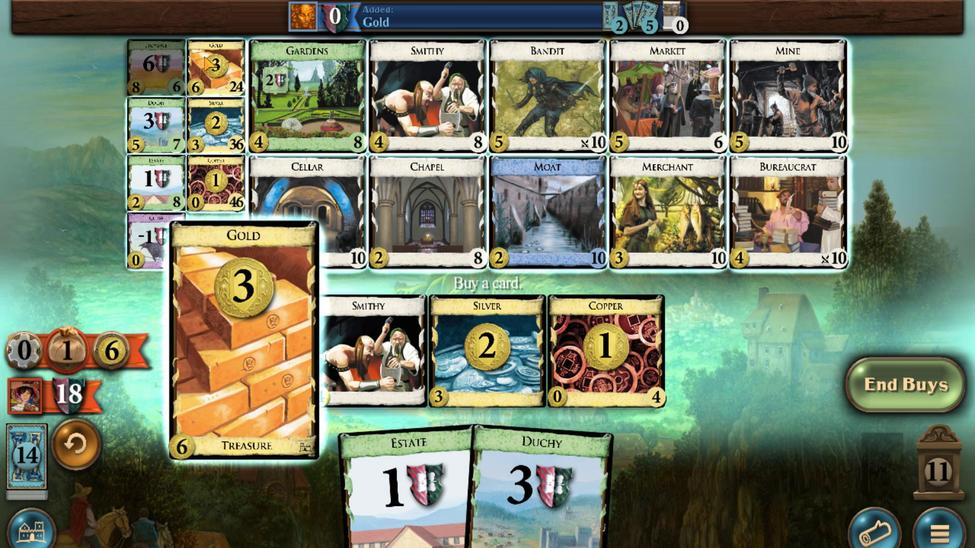
Action: Mouse moved to (652, 471)
Screenshot: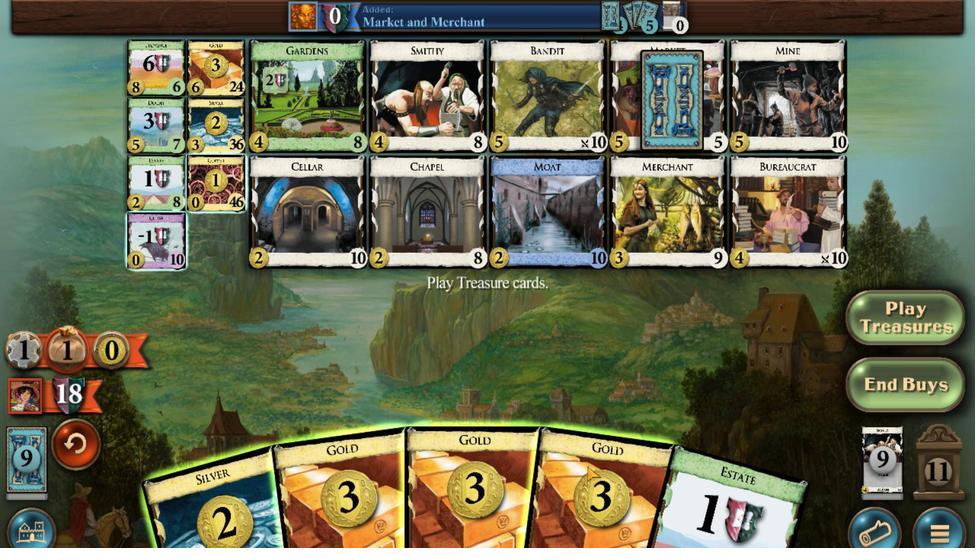 
Action: Mouse scrolled (652, 471) with delta (0, 0)
Screenshot: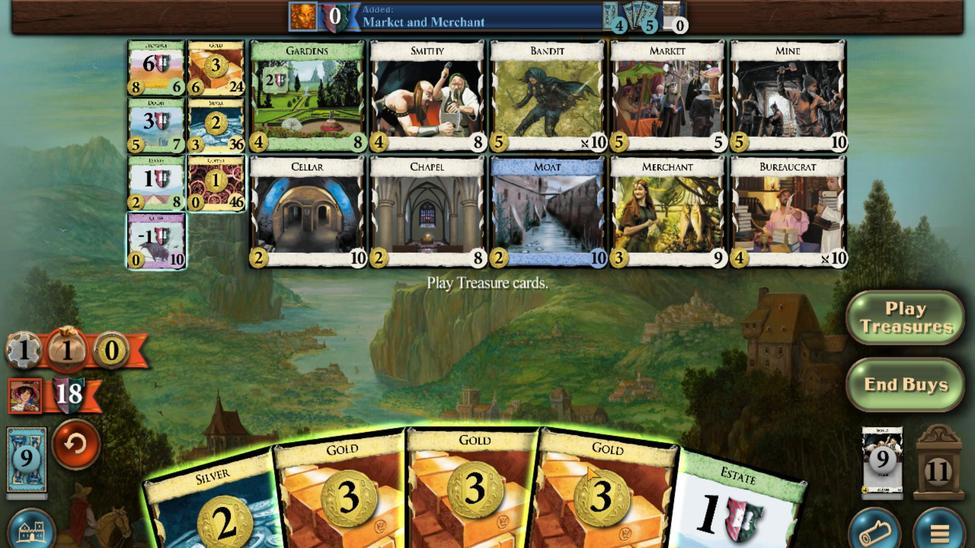 
Action: Mouse moved to (485, 446)
Screenshot: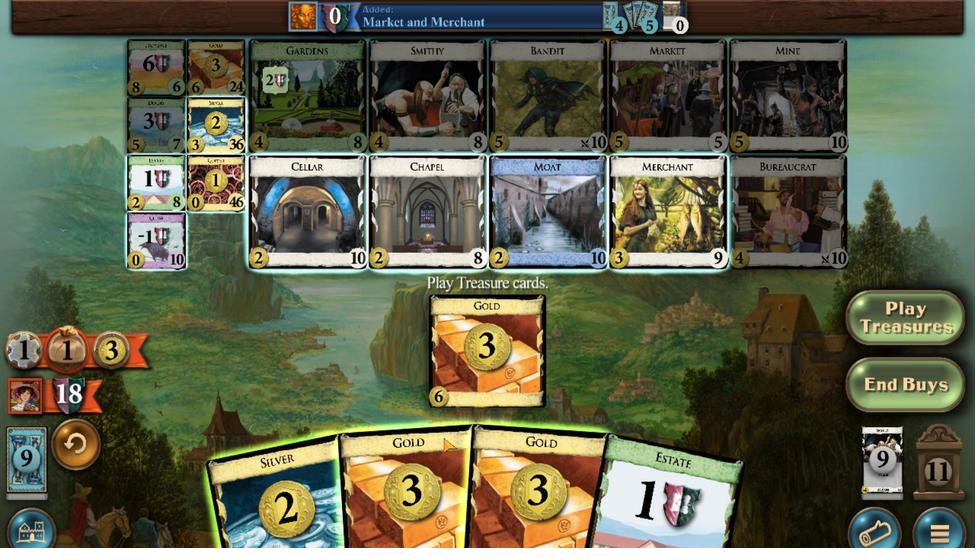 
Action: Mouse scrolled (485, 445) with delta (0, 0)
Screenshot: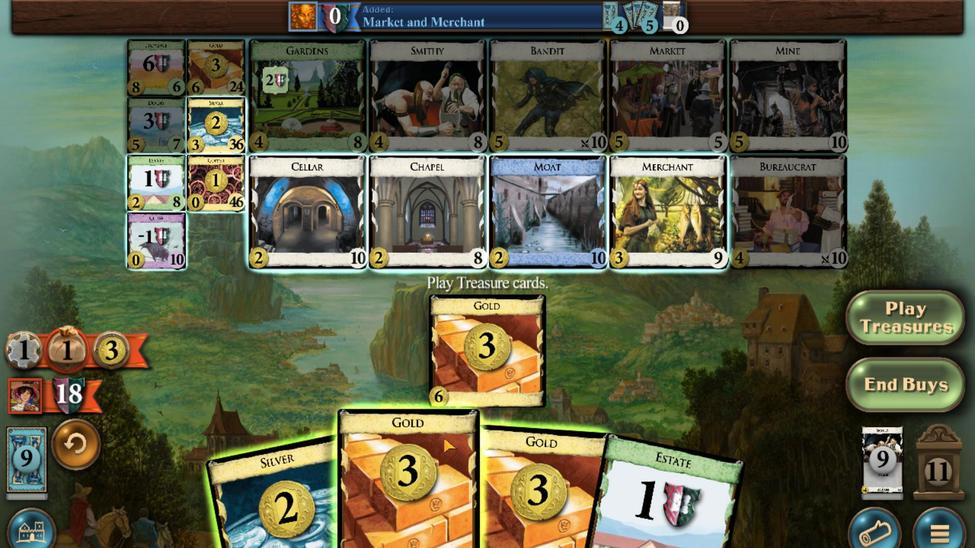 
Action: Mouse moved to (413, 455)
Screenshot: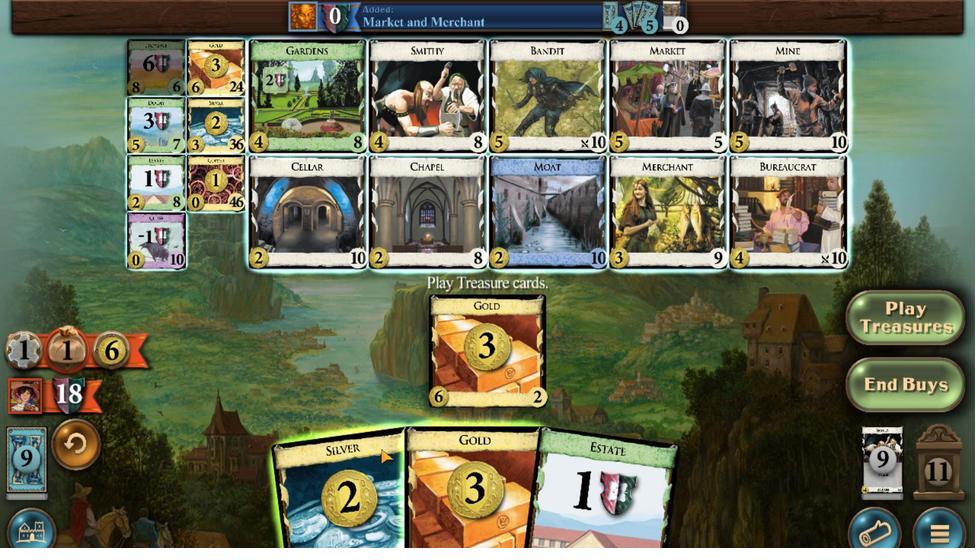 
Action: Mouse scrolled (413, 455) with delta (0, 0)
Screenshot: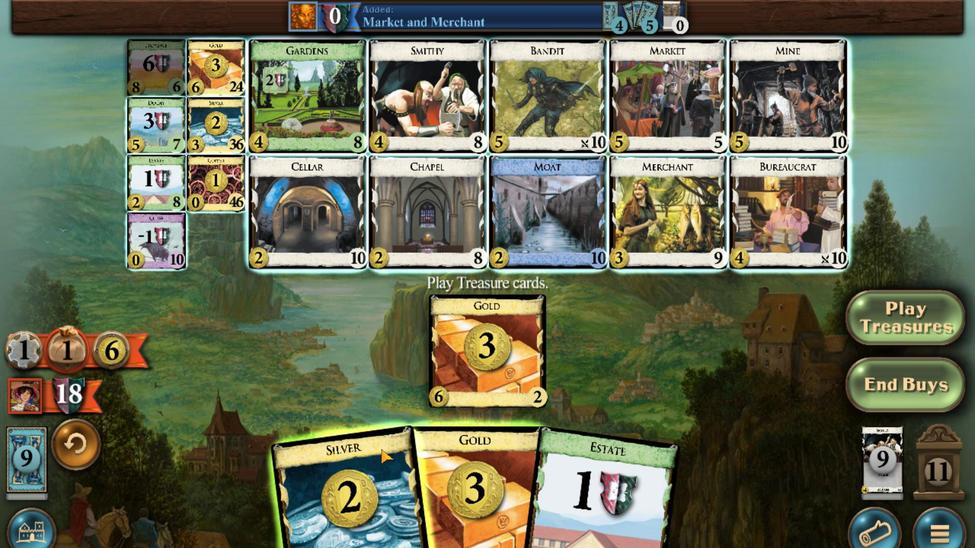 
Action: Mouse moved to (140, 106)
Screenshot: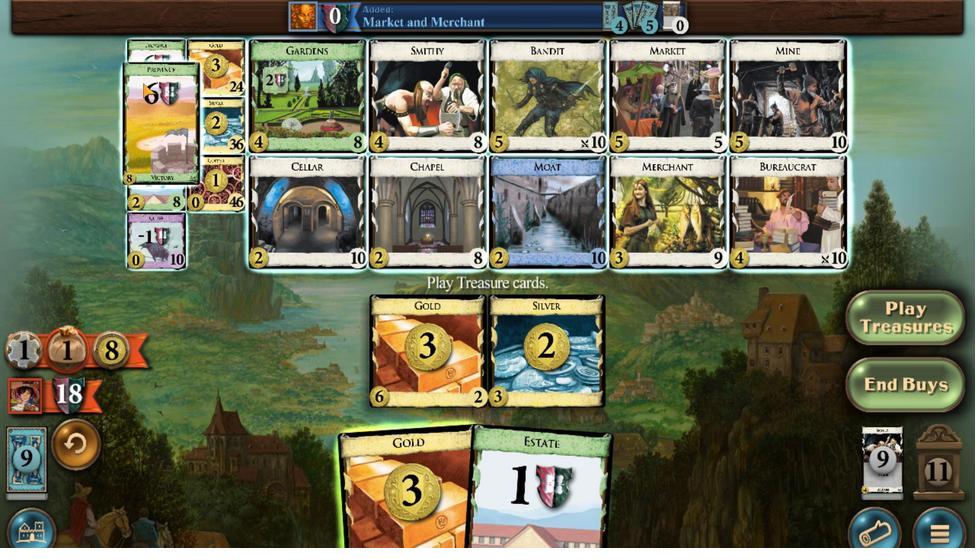 
Action: Mouse scrolled (140, 107) with delta (0, 0)
Screenshot: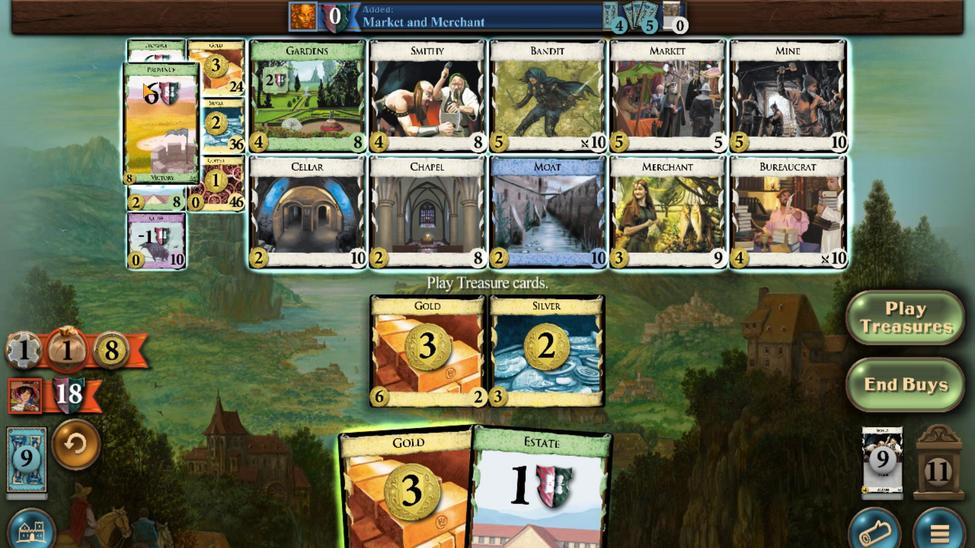 
Action: Mouse moved to (138, 121)
Screenshot: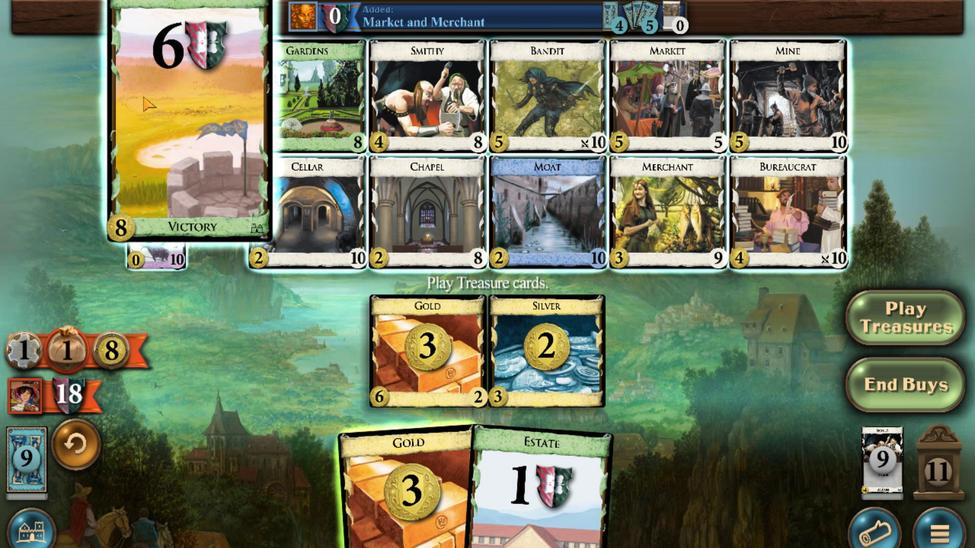 
Action: Mouse scrolled (138, 122) with delta (0, 0)
Screenshot: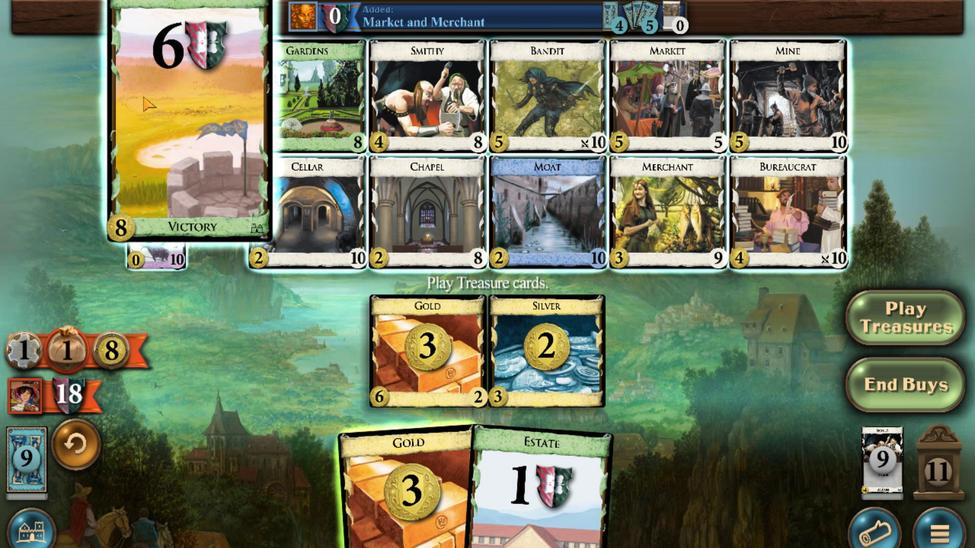 
Action: Mouse moved to (138, 132)
Screenshot: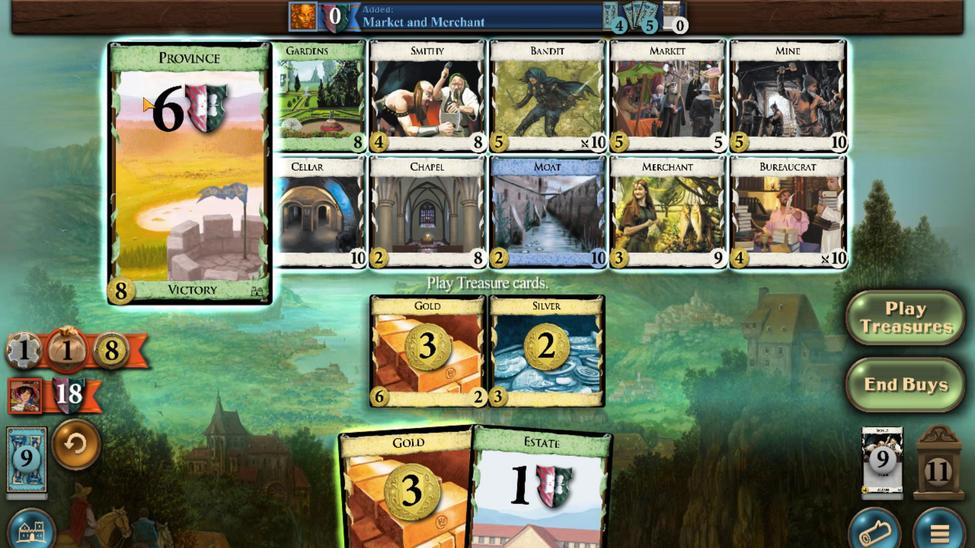 
Action: Mouse scrolled (138, 133) with delta (0, 0)
Screenshot: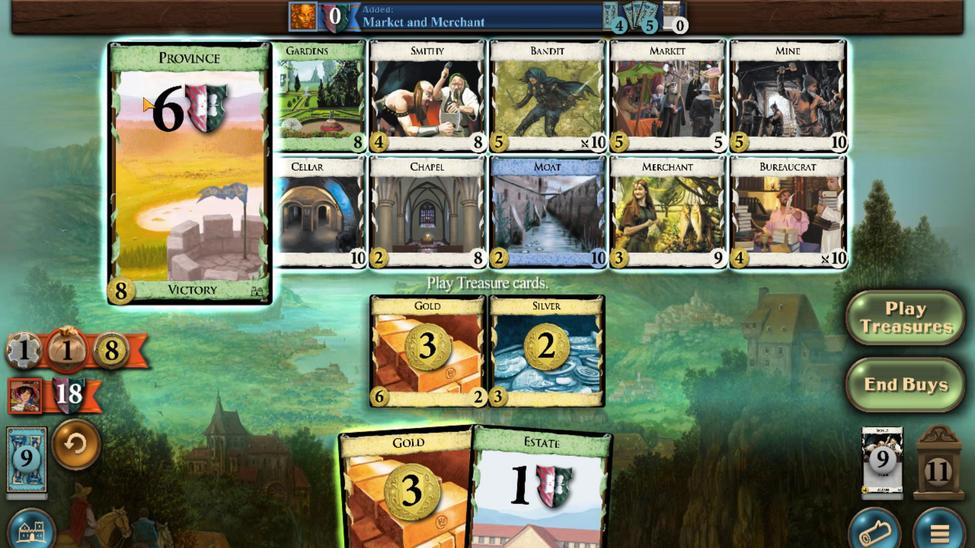 
Action: Mouse moved to (138, 140)
Screenshot: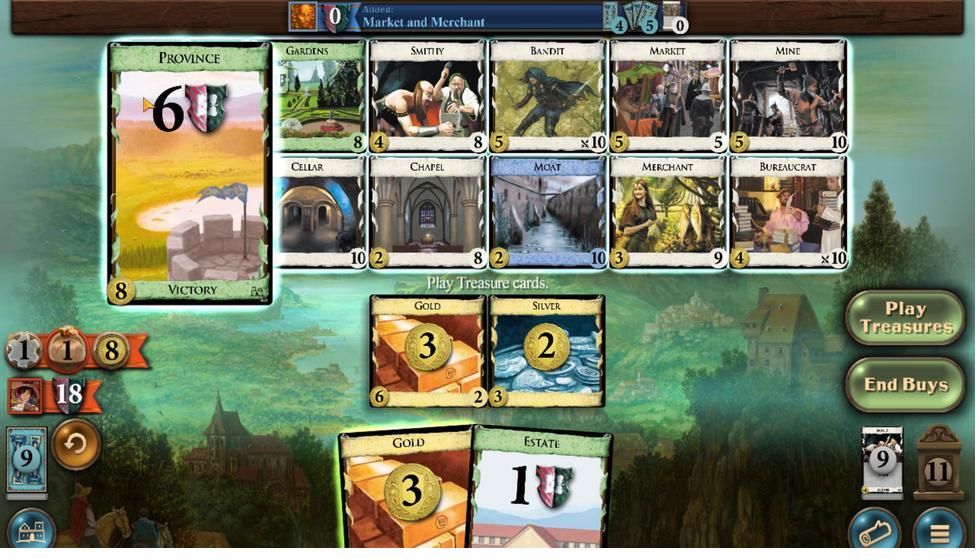 
Action: Mouse scrolled (138, 141) with delta (0, 0)
Screenshot: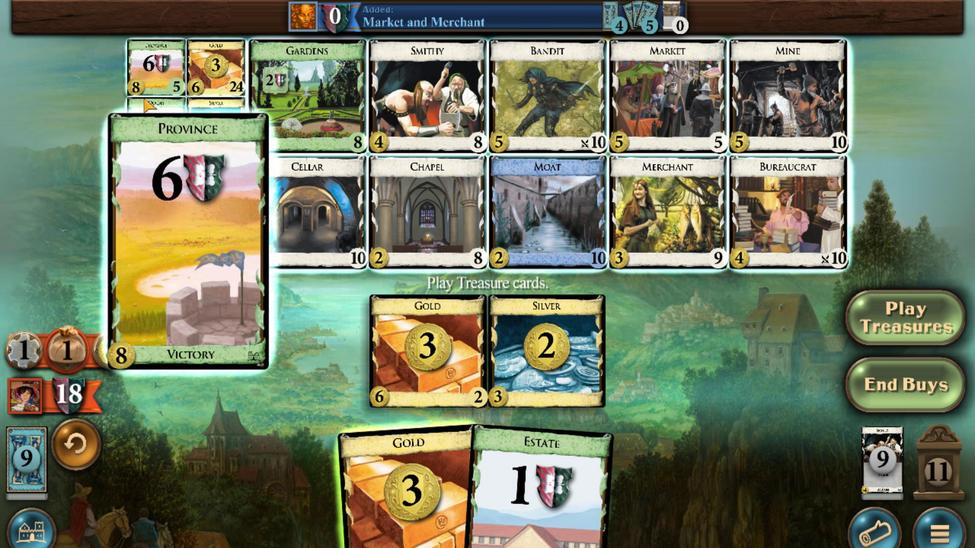 
Action: Mouse moved to (138, 140)
Screenshot: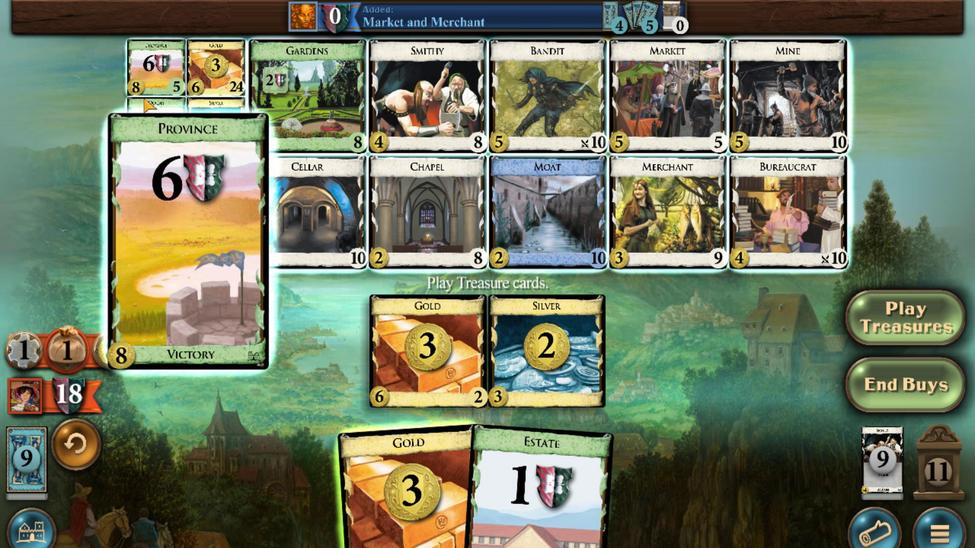 
Action: Mouse scrolled (138, 141) with delta (0, 0)
Screenshot: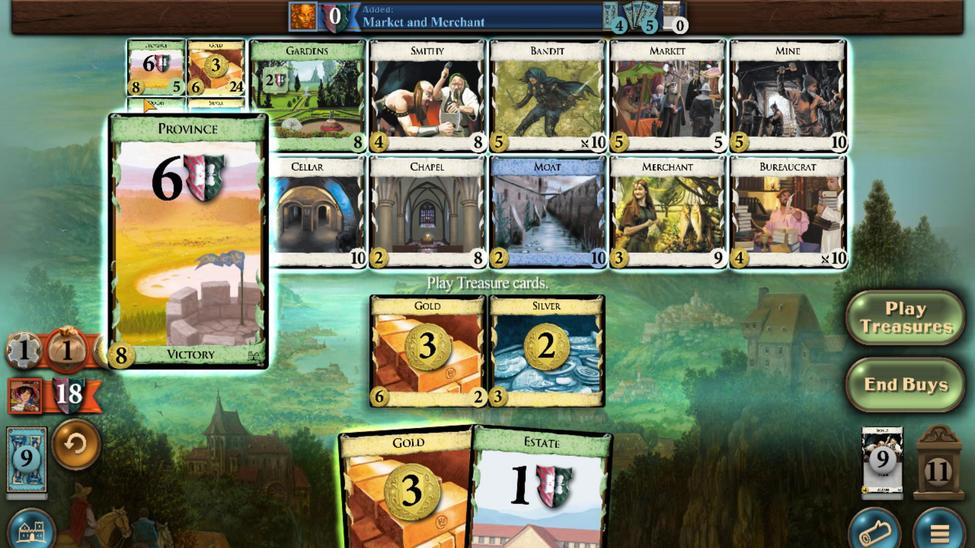 
Action: Mouse moved to (139, 141)
Screenshot: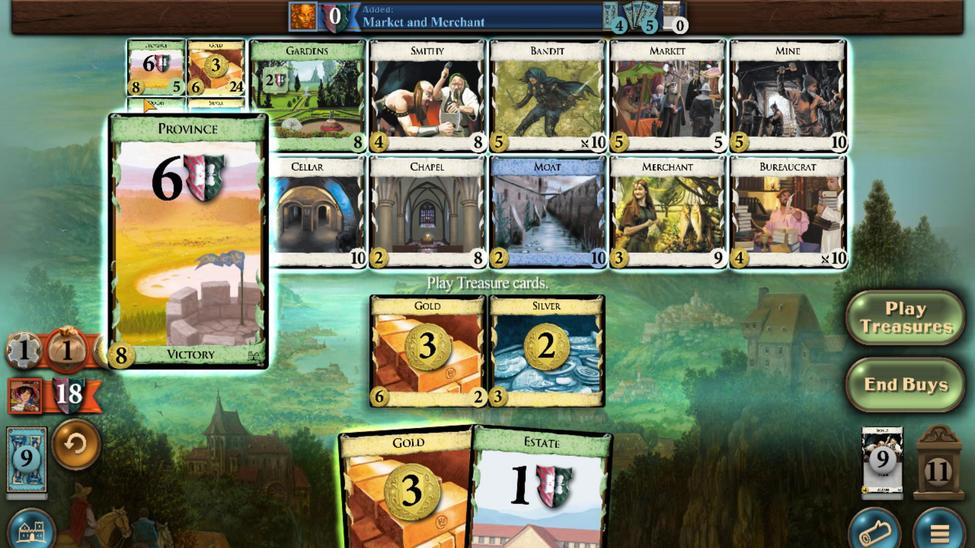 
Action: Mouse scrolled (139, 142) with delta (0, 0)
Screenshot: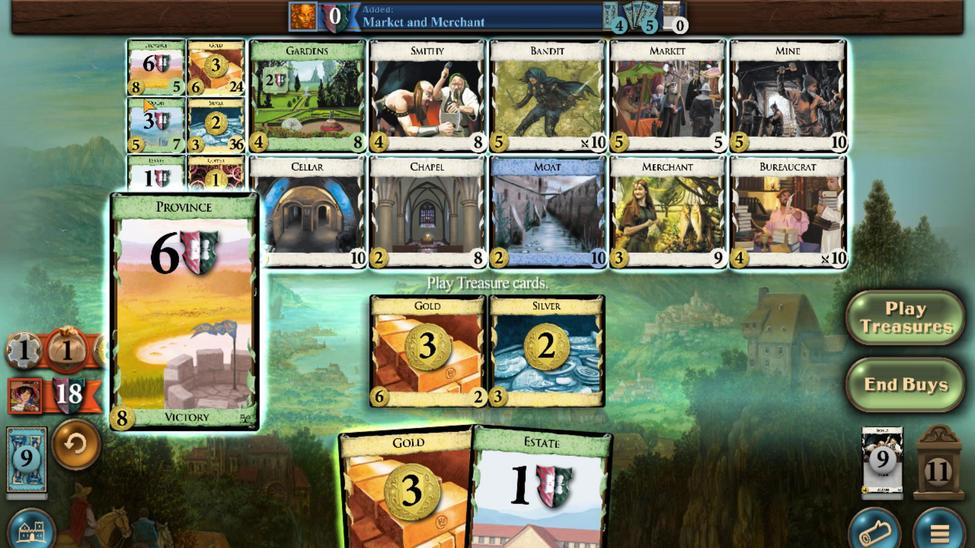 
Action: Mouse moved to (652, 488)
Screenshot: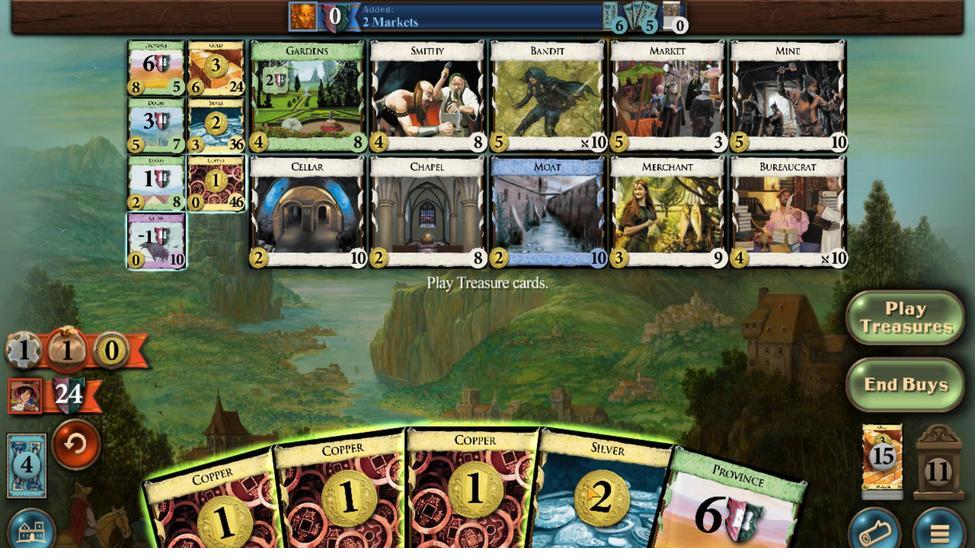 
Action: Mouse scrolled (652, 488) with delta (0, 0)
Screenshot: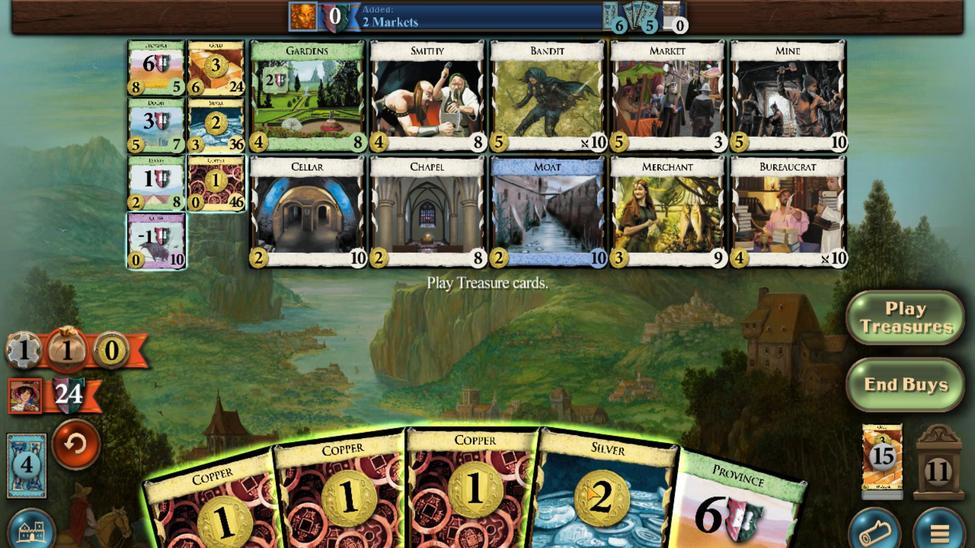 
Action: Mouse moved to (435, 445)
